 Task: Look for space in Guanabacoa, Cuba from 9th August, 2023 to 12th August, 2023 for 1 adult in price range Rs.6000 to Rs.15000. Place can be entire place with 1  bedroom having 1 bed and 1 bathroom. Property type can be house, flat, guest house. Booking option can be shelf check-in. Required host language is .
Action: Mouse moved to (554, 120)
Screenshot: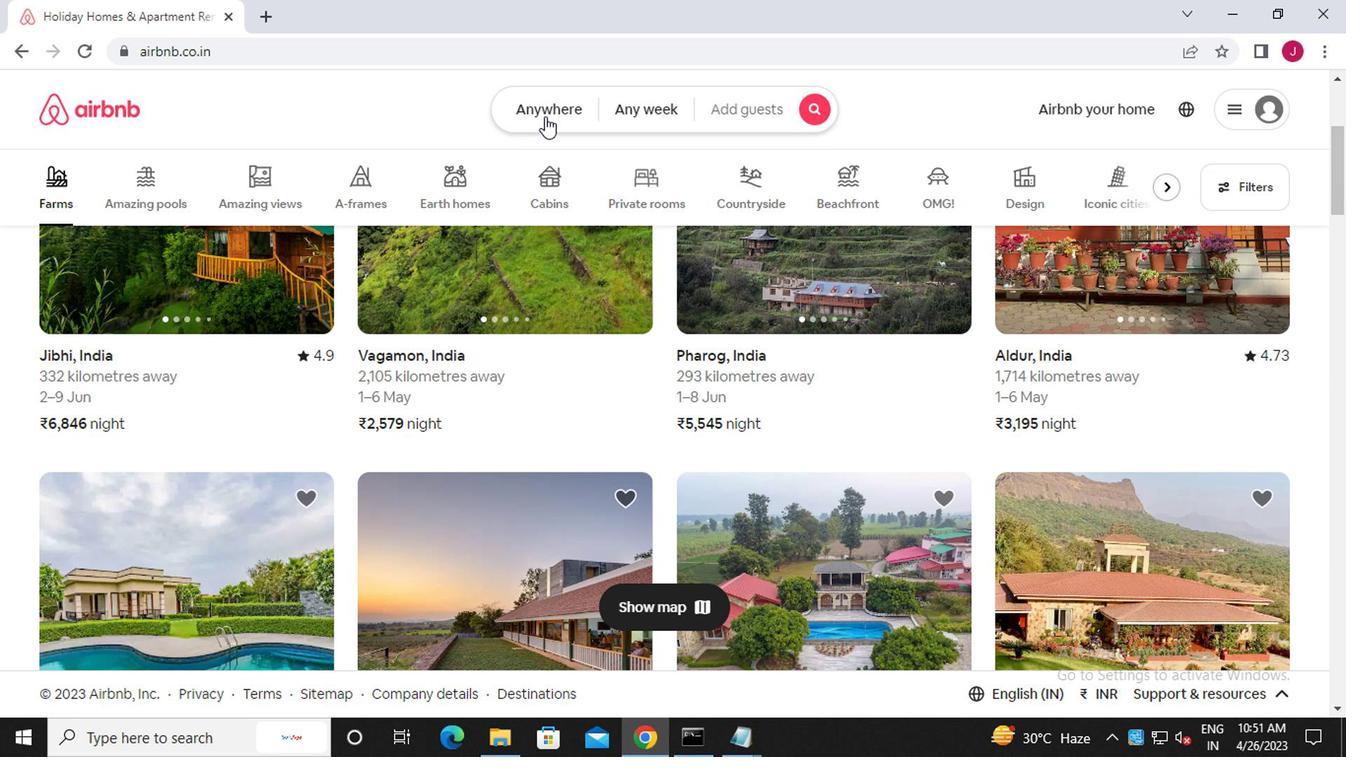 
Action: Mouse pressed left at (554, 120)
Screenshot: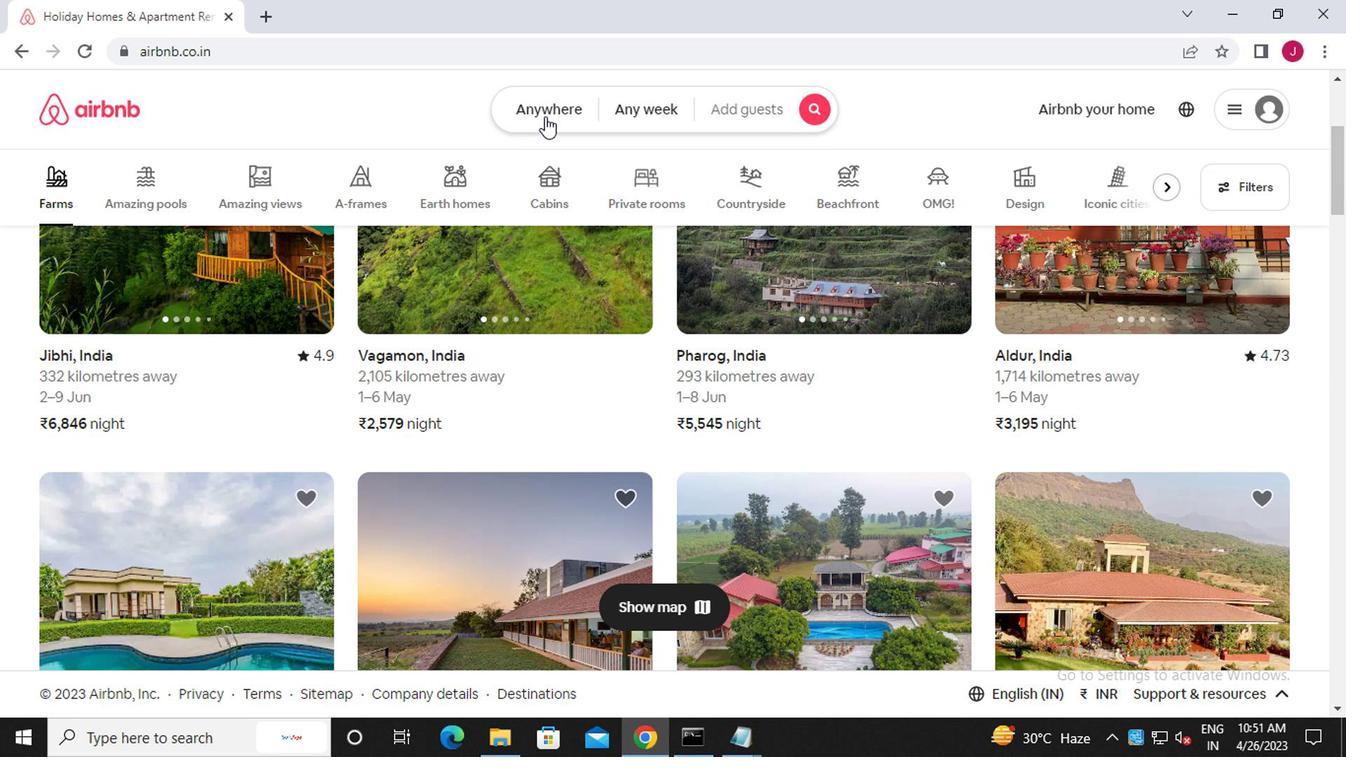 
Action: Mouse moved to (368, 189)
Screenshot: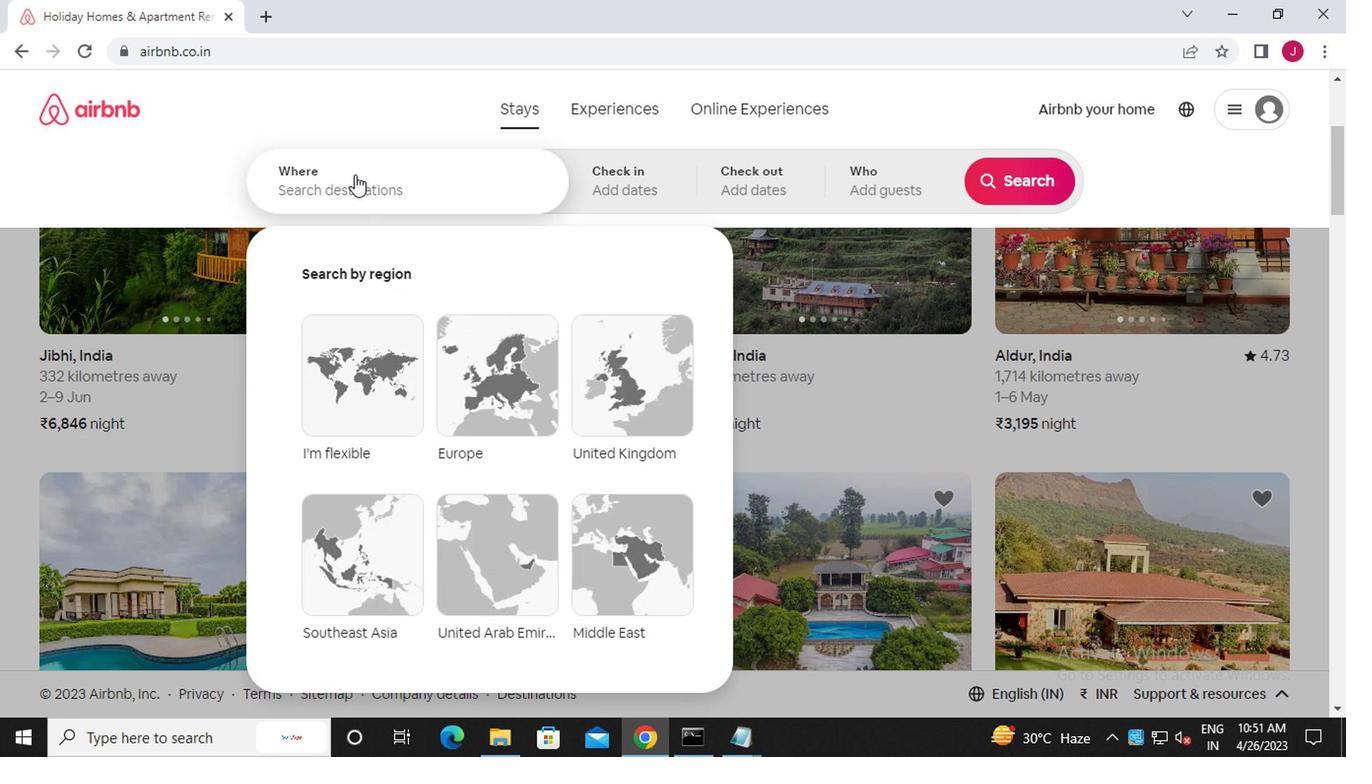 
Action: Mouse pressed left at (368, 189)
Screenshot: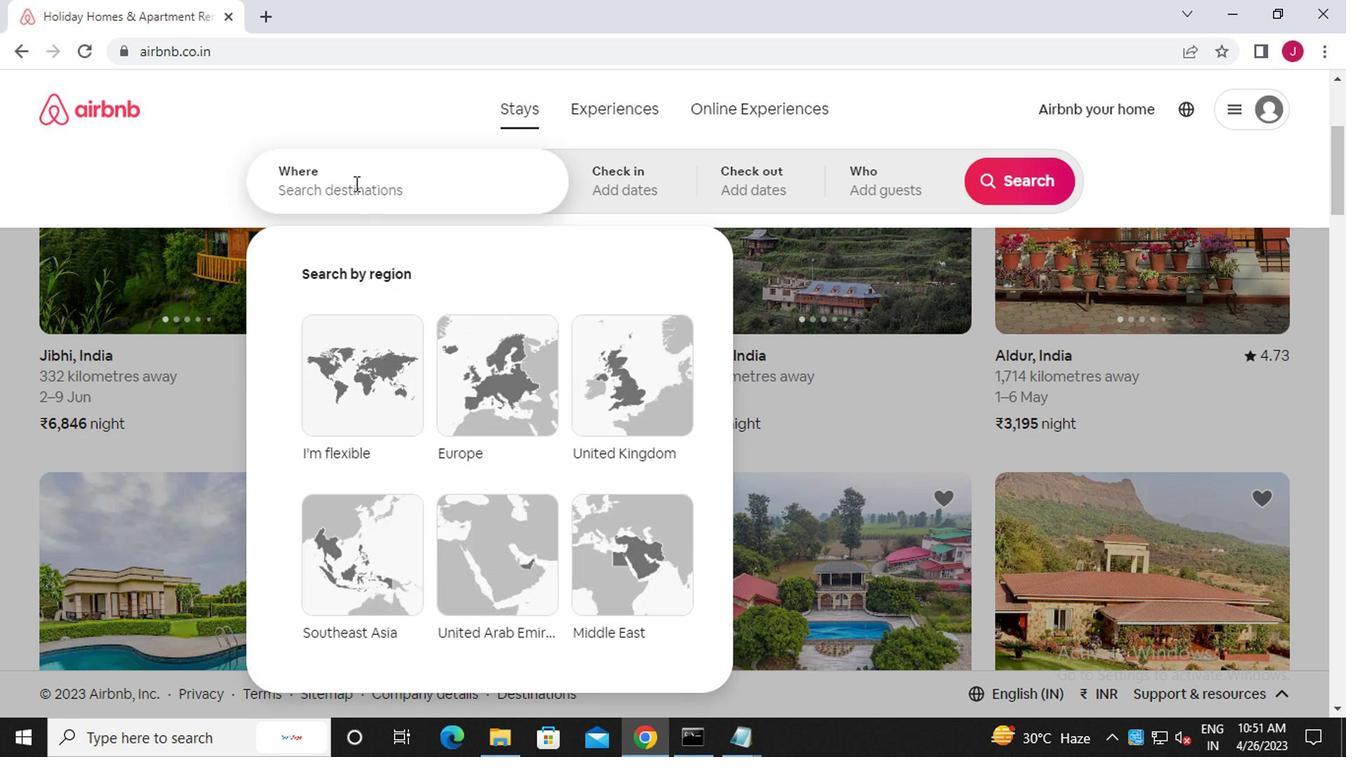 
Action: Key pressed g<Key.caps_lock>uanabacoa,<Key.caps_lock>c<Key.caps_lock>uba
Screenshot: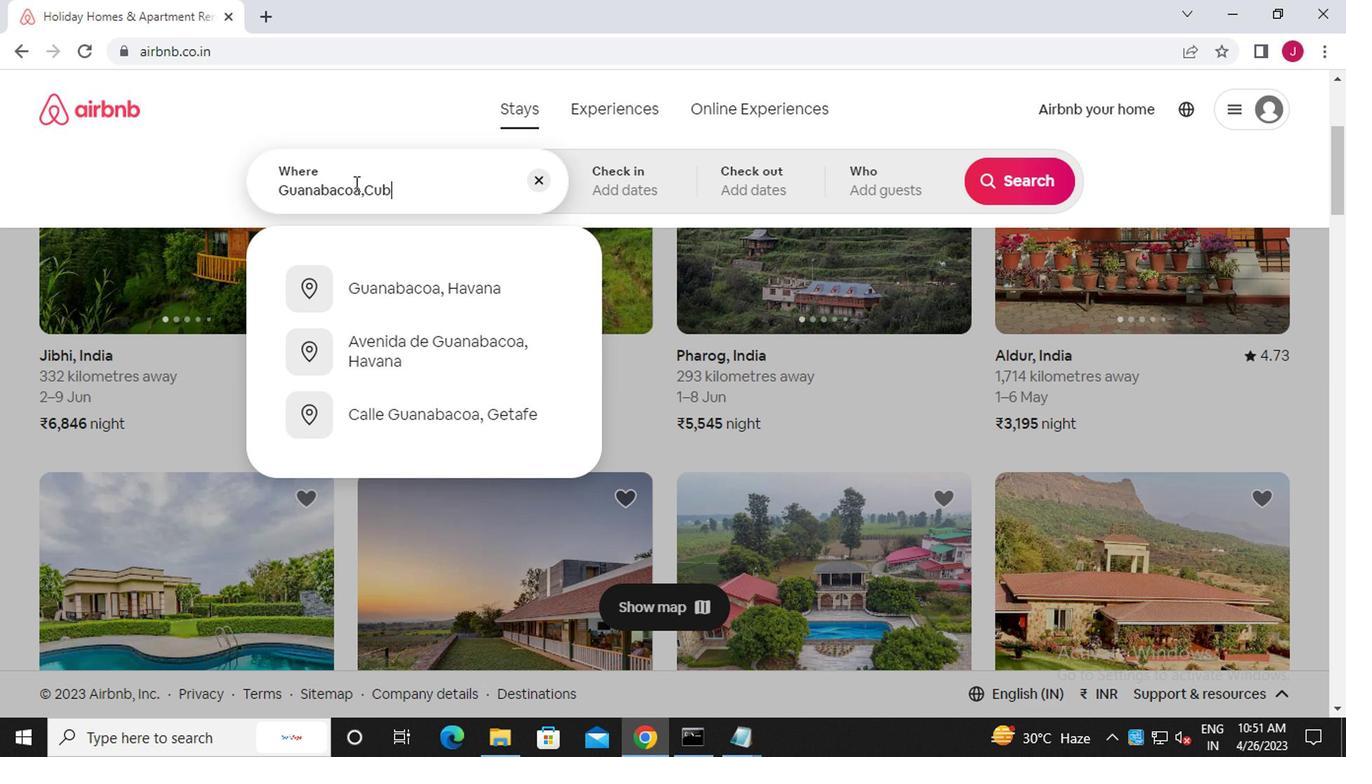 
Action: Mouse moved to (642, 195)
Screenshot: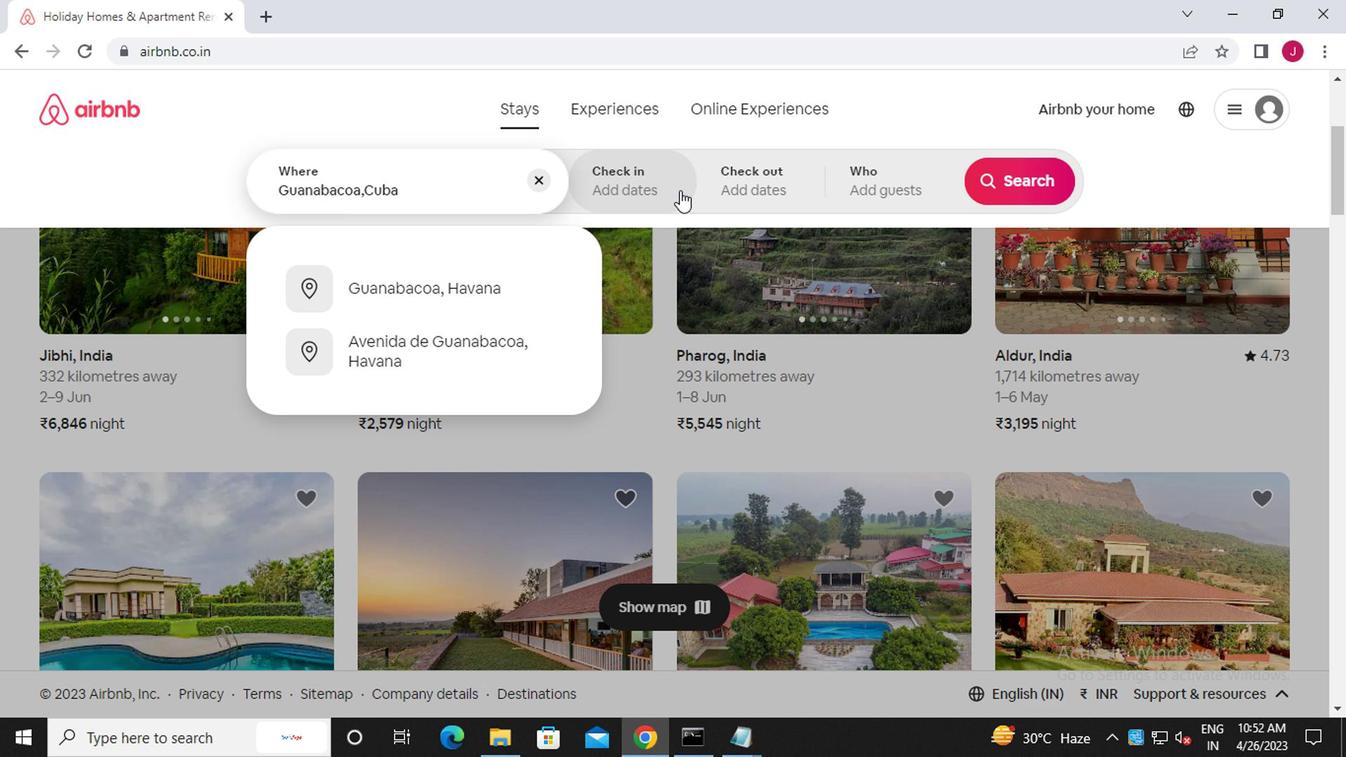 
Action: Mouse pressed left at (642, 195)
Screenshot: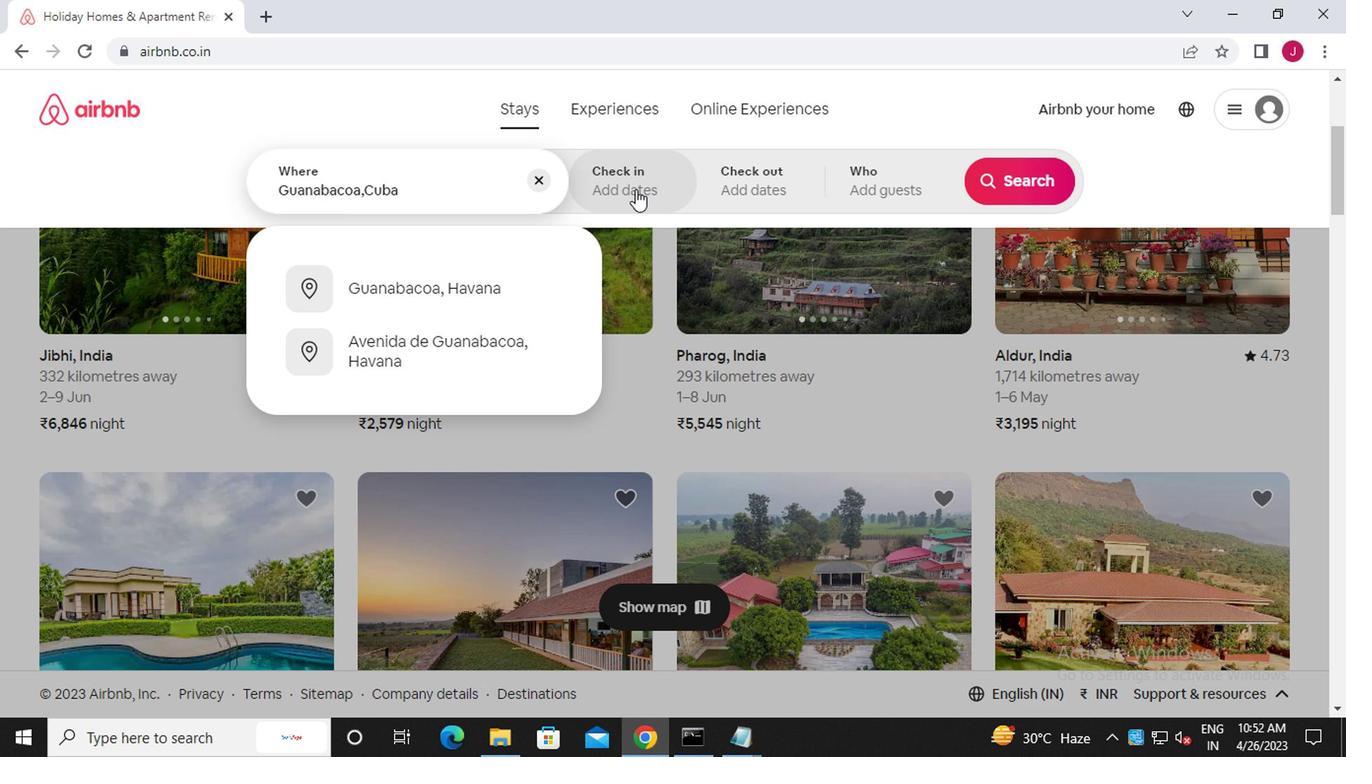 
Action: Mouse moved to (1001, 345)
Screenshot: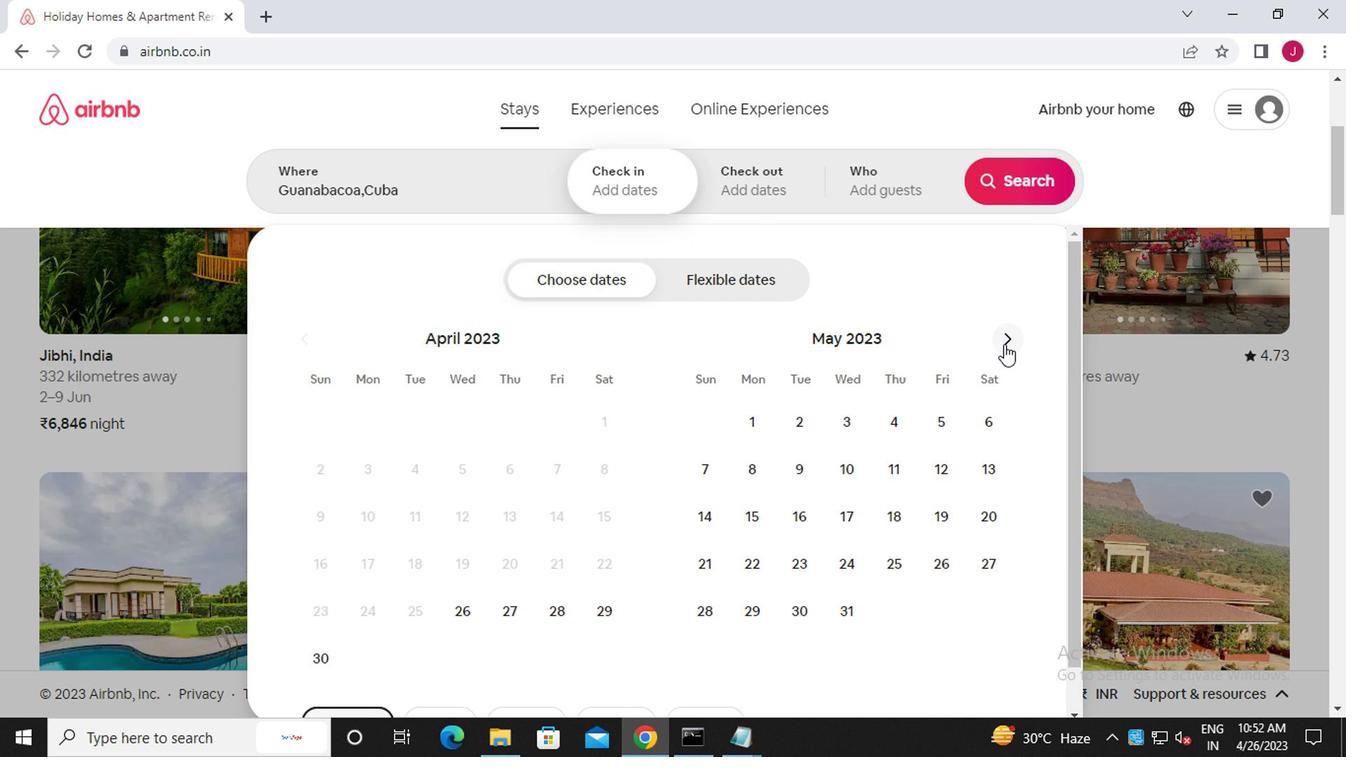 
Action: Mouse pressed left at (1001, 345)
Screenshot: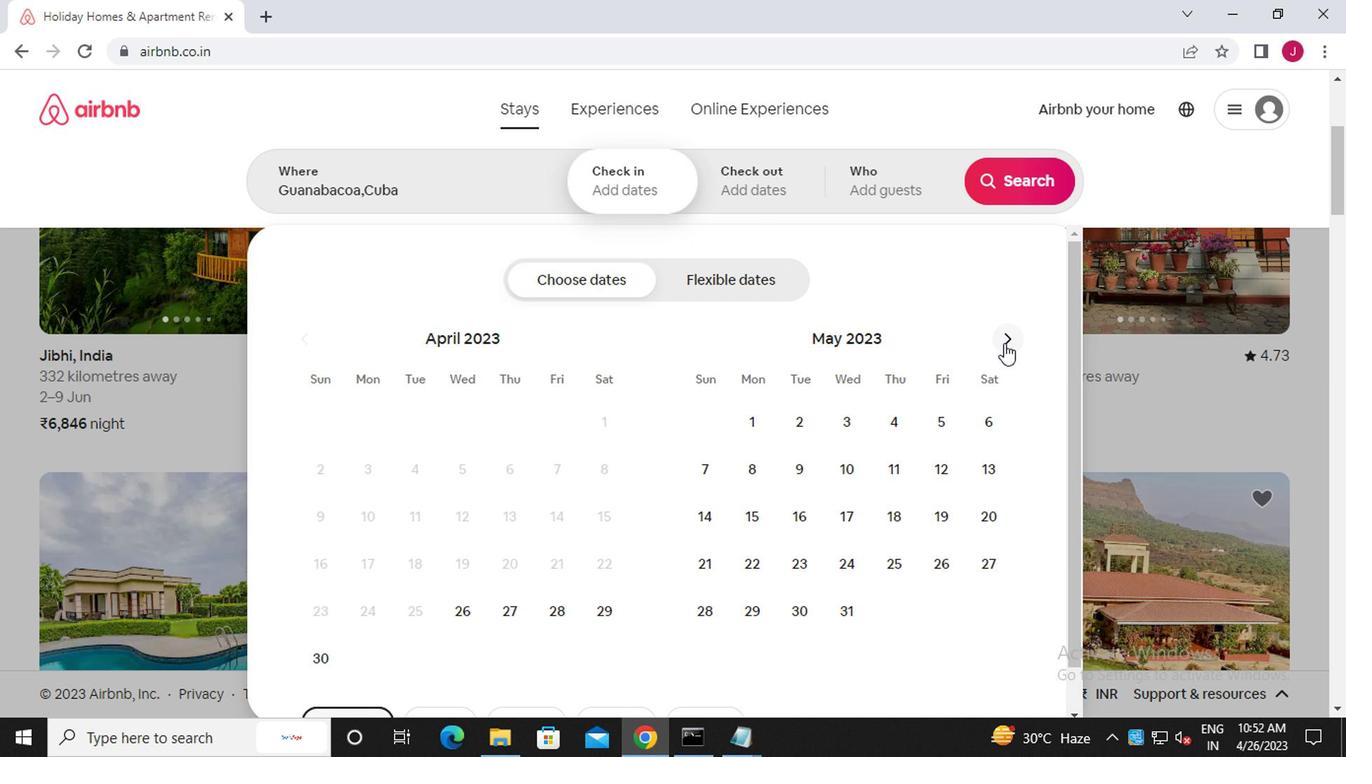 
Action: Mouse moved to (1001, 345)
Screenshot: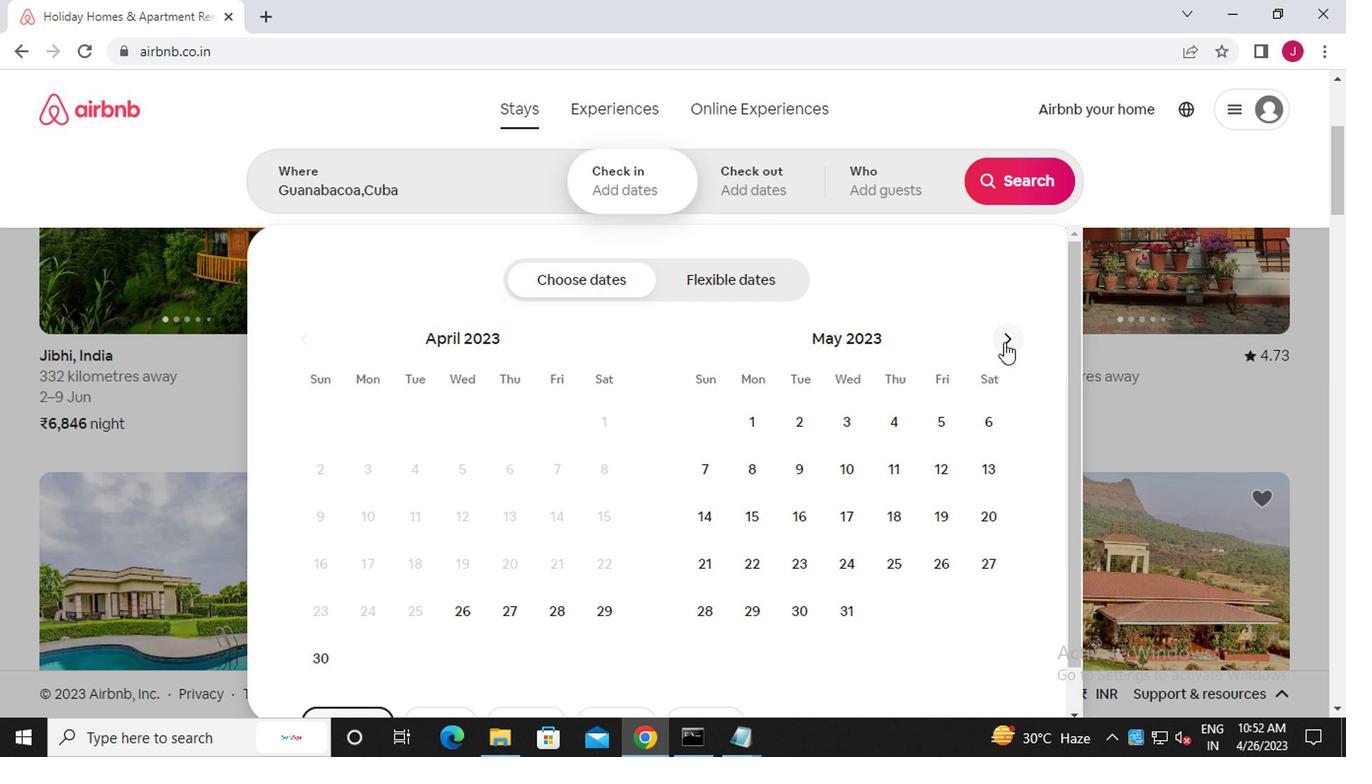 
Action: Mouse pressed left at (1001, 345)
Screenshot: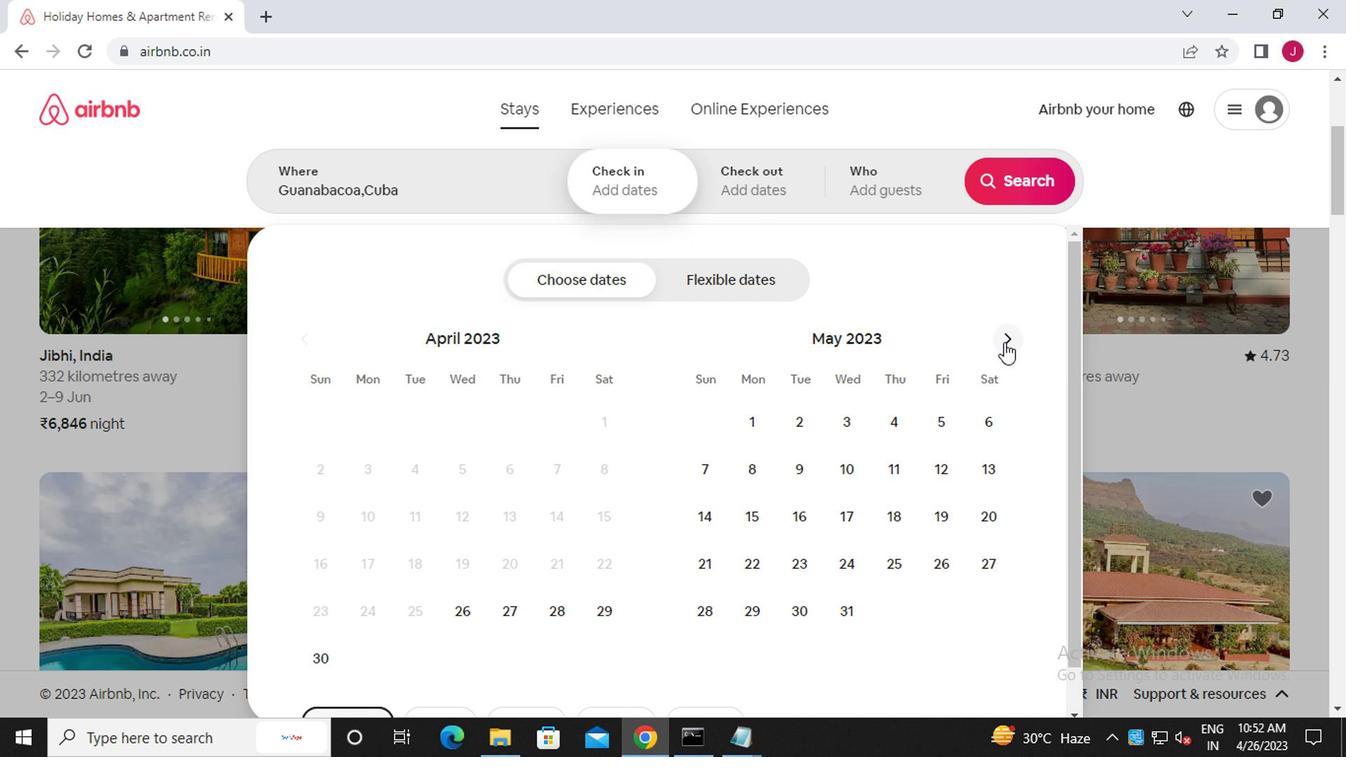 
Action: Mouse moved to (1001, 345)
Screenshot: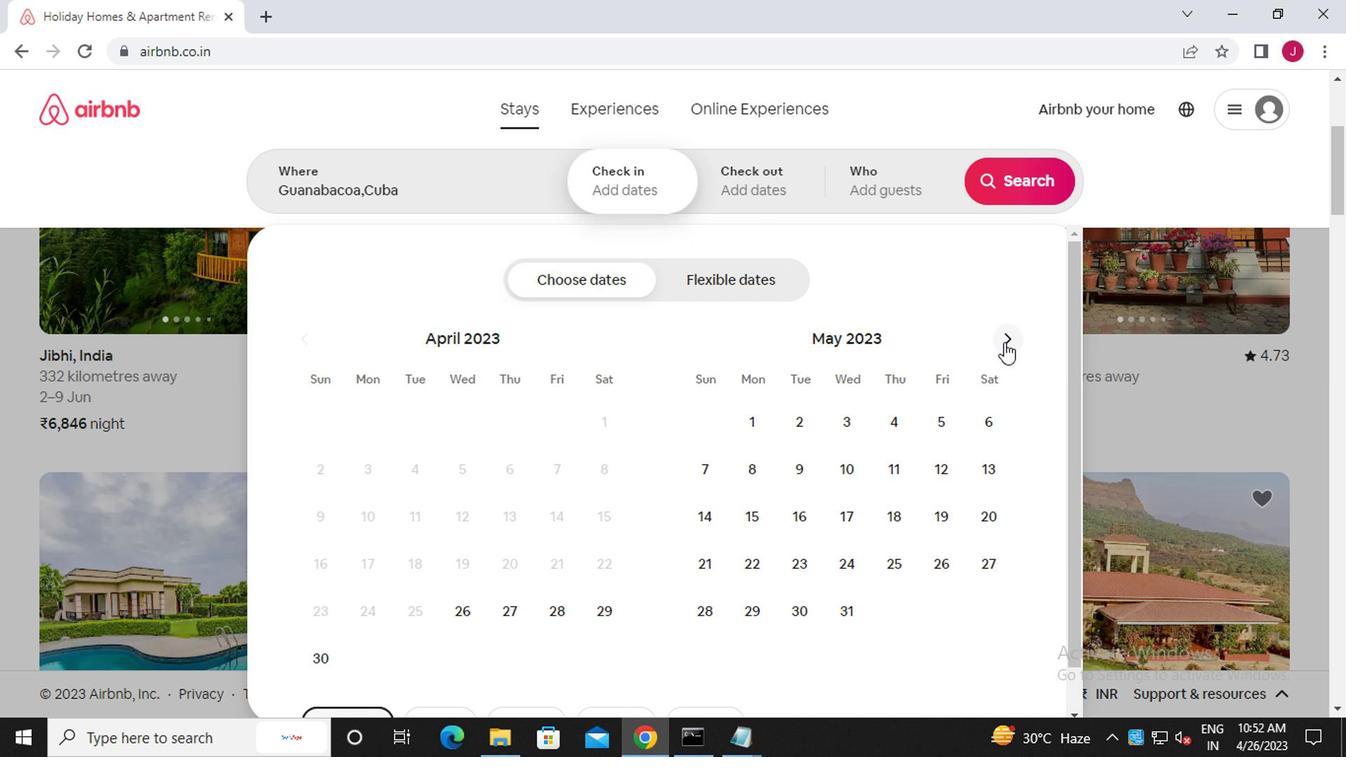
Action: Mouse pressed left at (1001, 345)
Screenshot: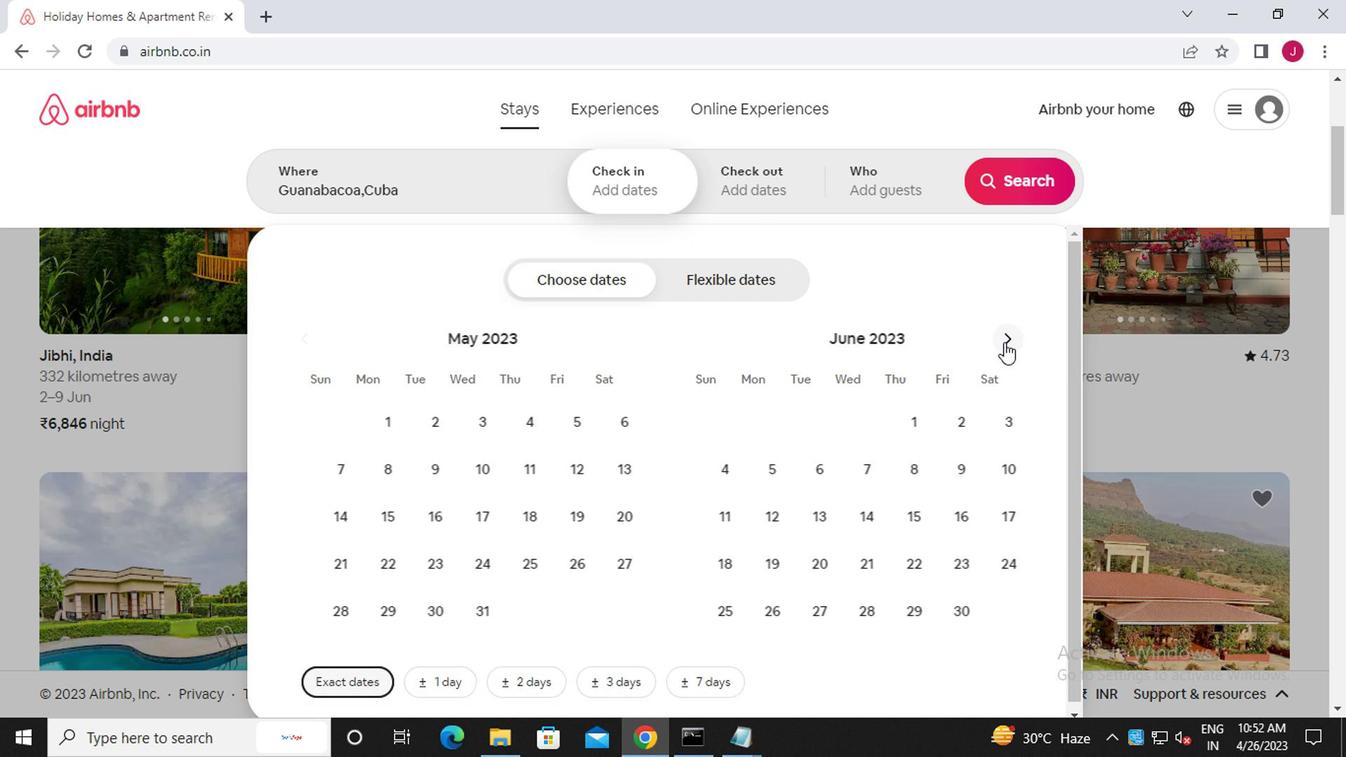 
Action: Mouse pressed left at (1001, 345)
Screenshot: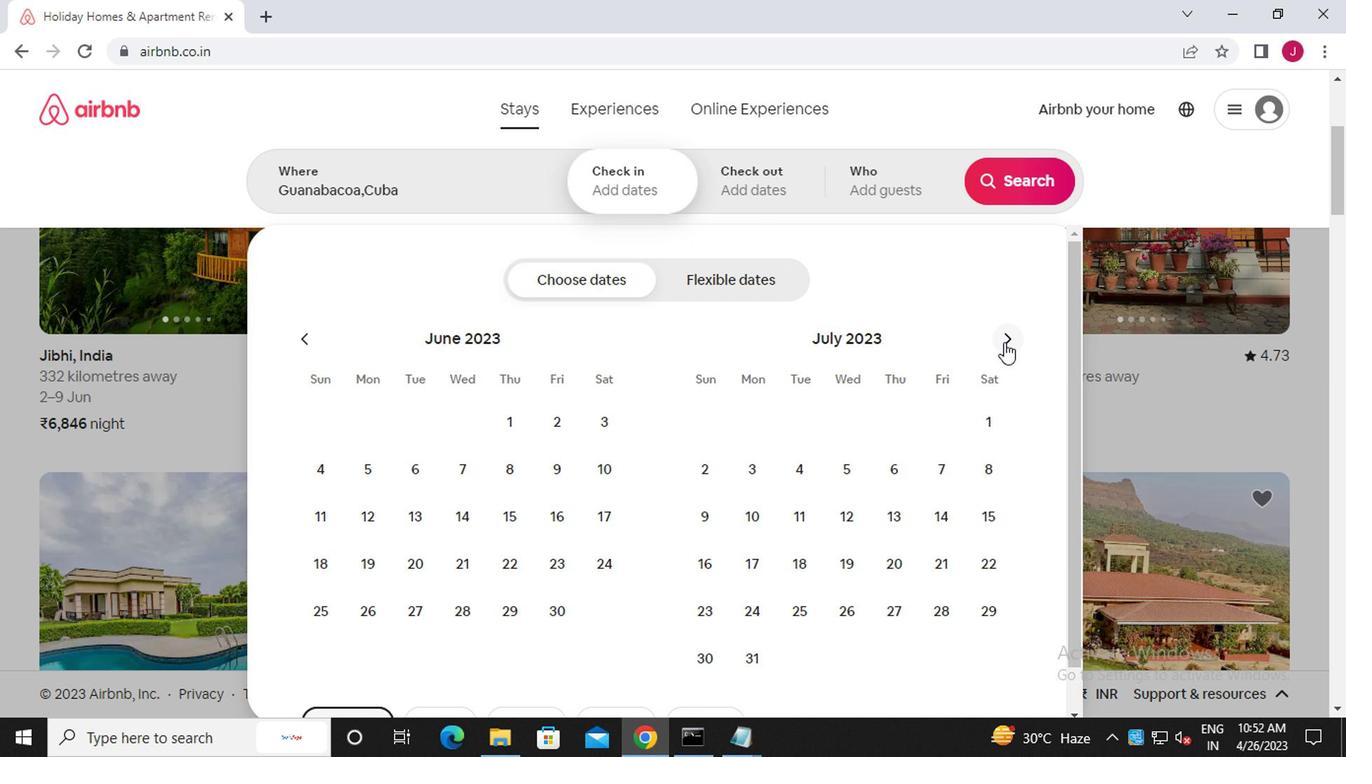 
Action: Mouse moved to (842, 473)
Screenshot: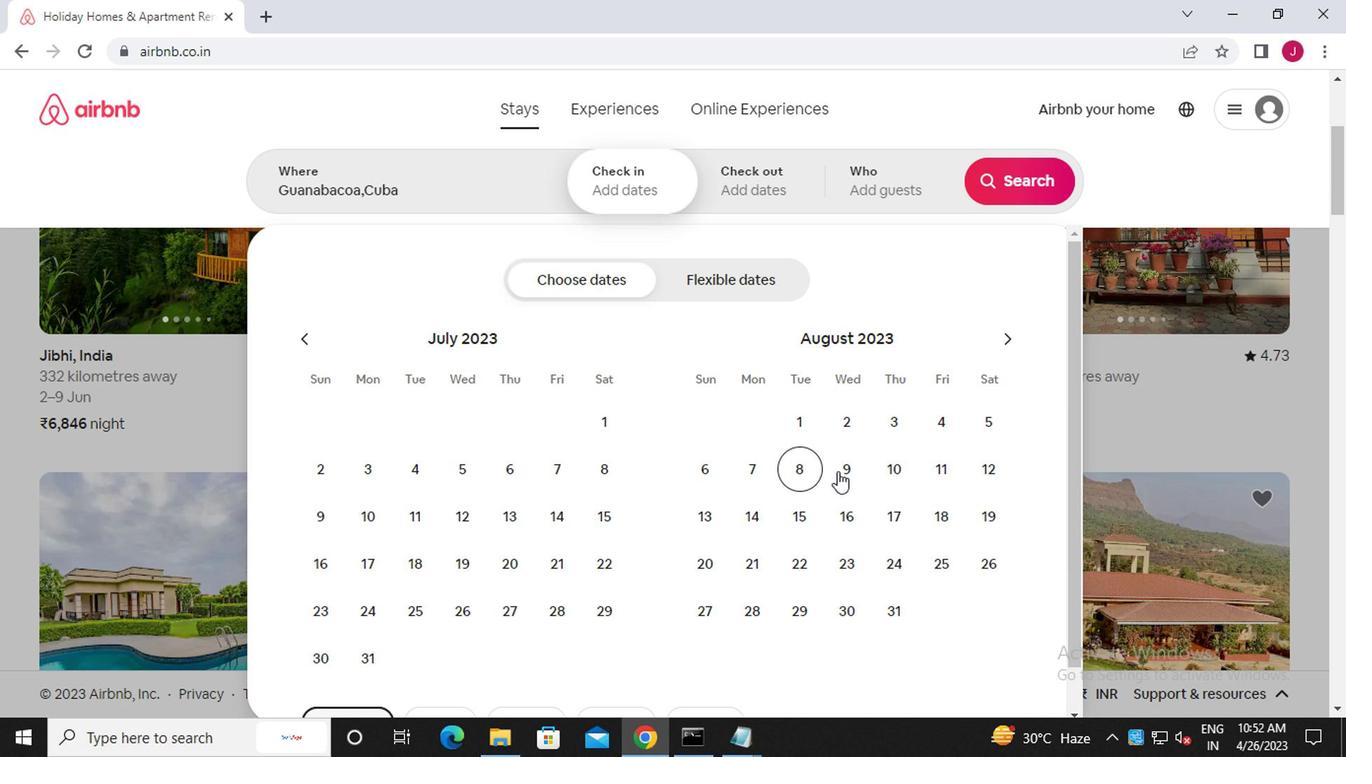 
Action: Mouse pressed left at (842, 473)
Screenshot: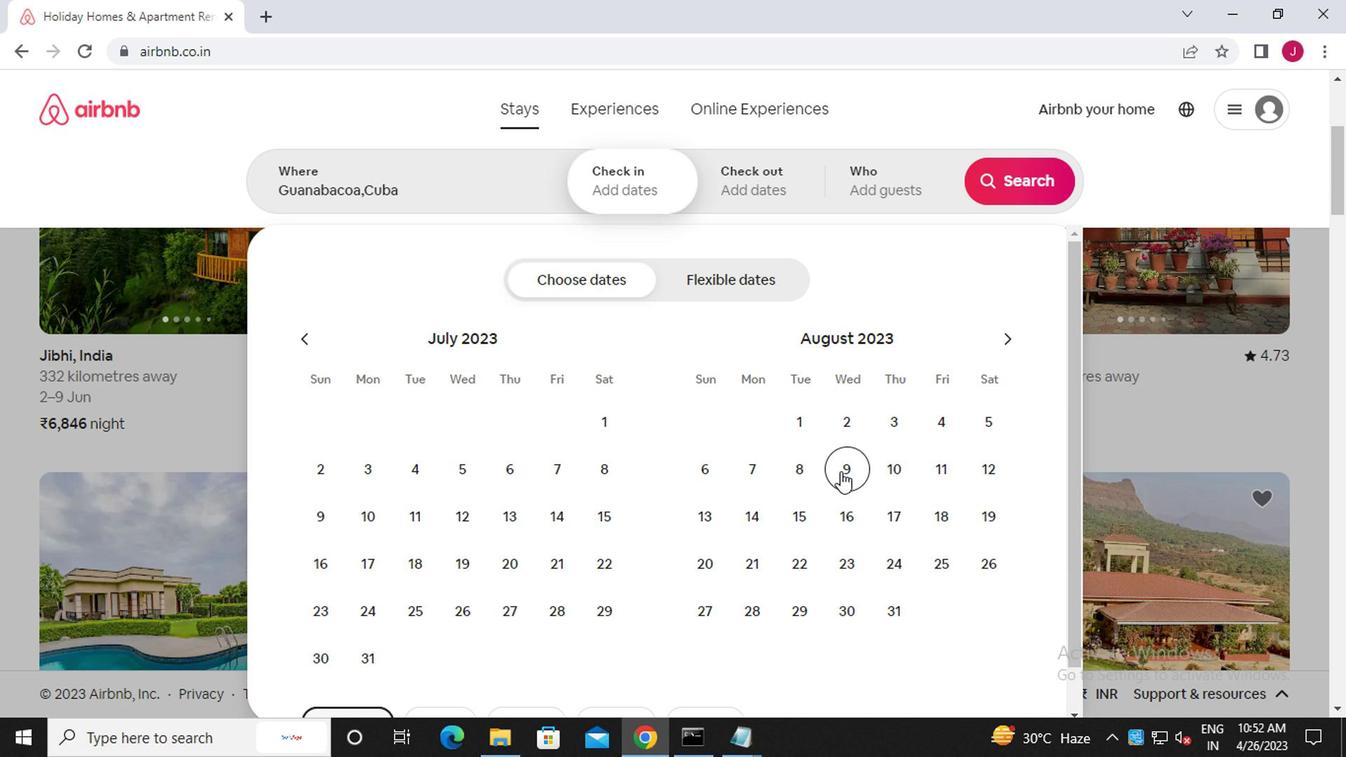 
Action: Mouse moved to (993, 484)
Screenshot: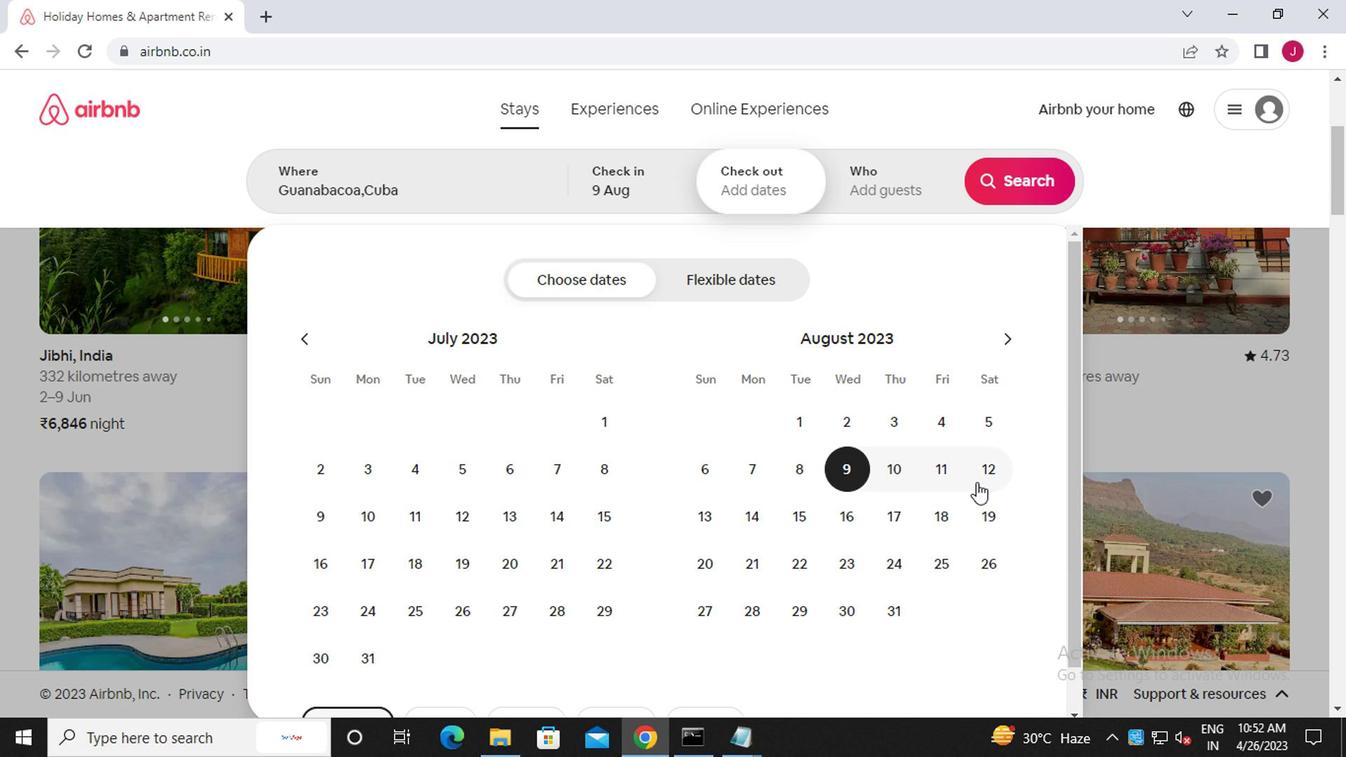 
Action: Mouse pressed left at (993, 484)
Screenshot: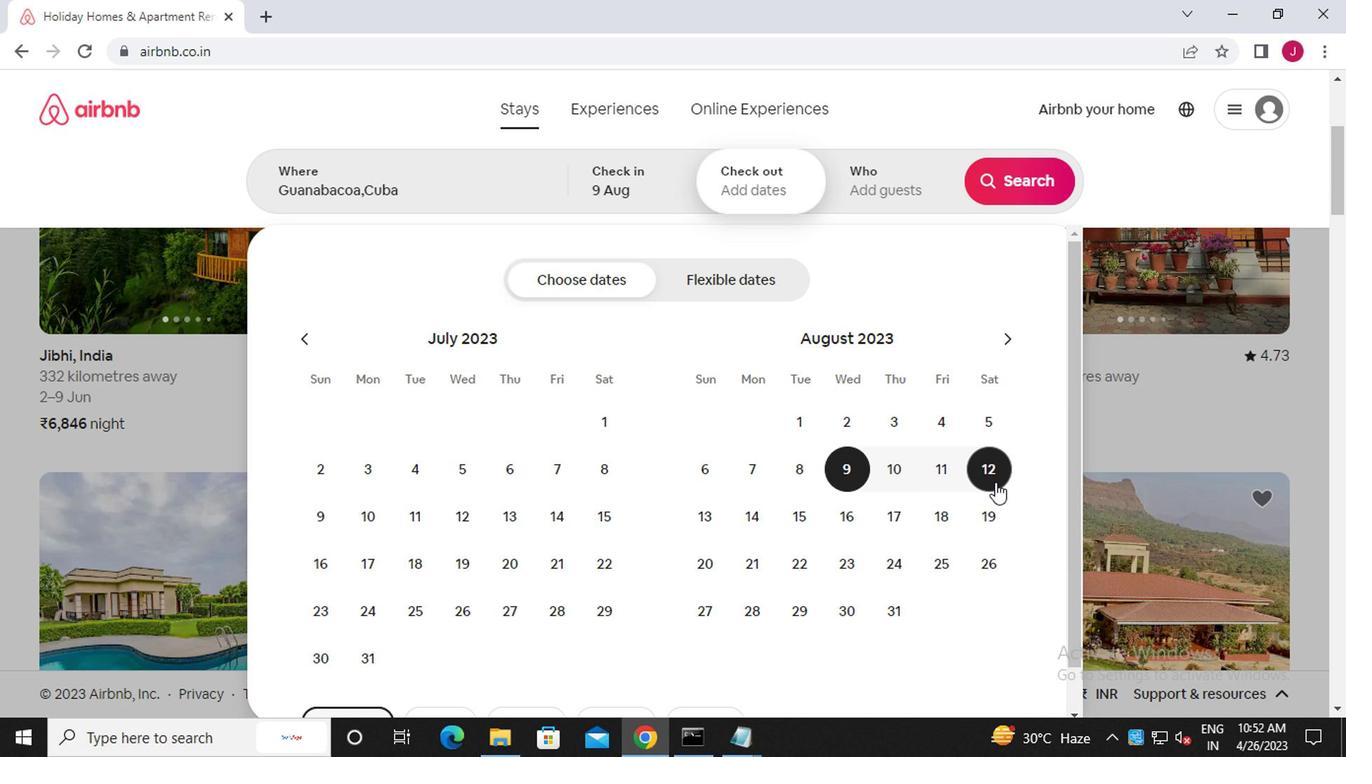 
Action: Mouse moved to (878, 187)
Screenshot: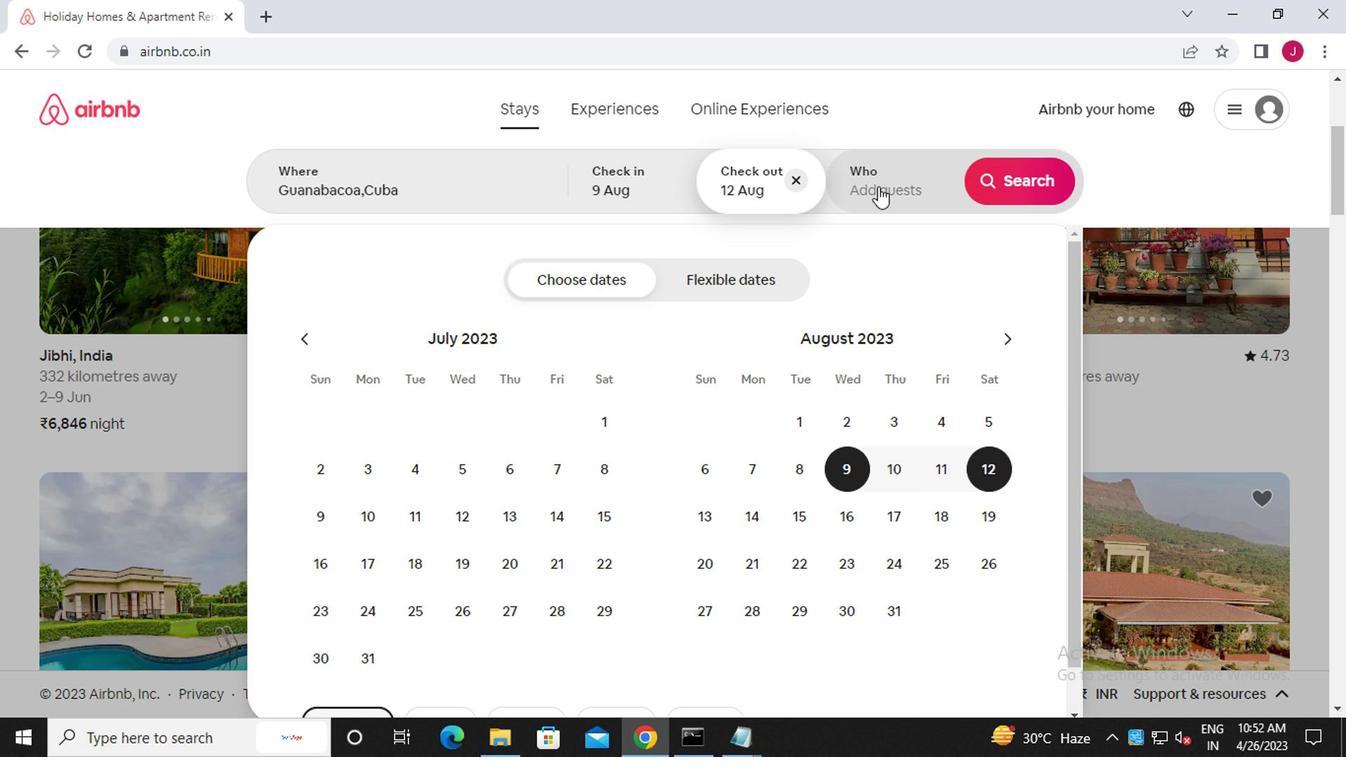 
Action: Mouse pressed left at (878, 187)
Screenshot: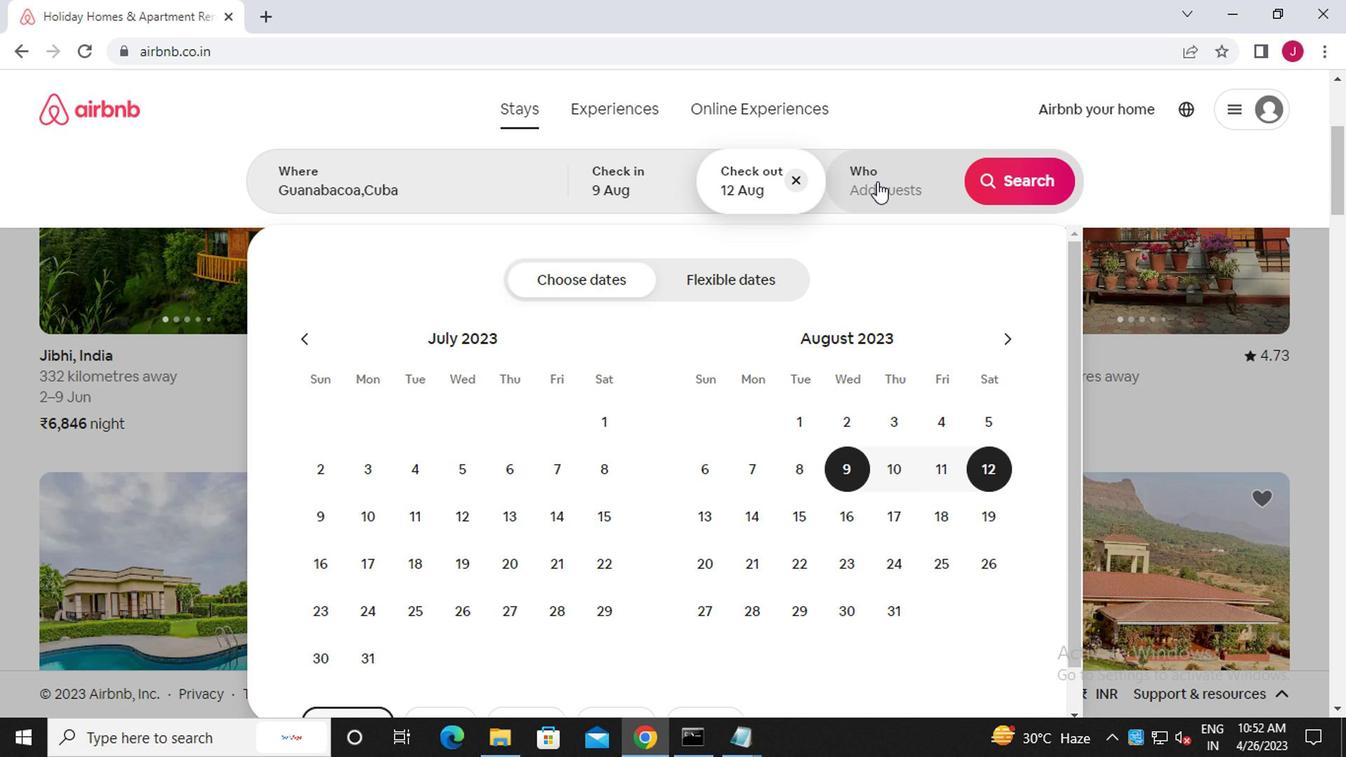 
Action: Mouse moved to (1023, 289)
Screenshot: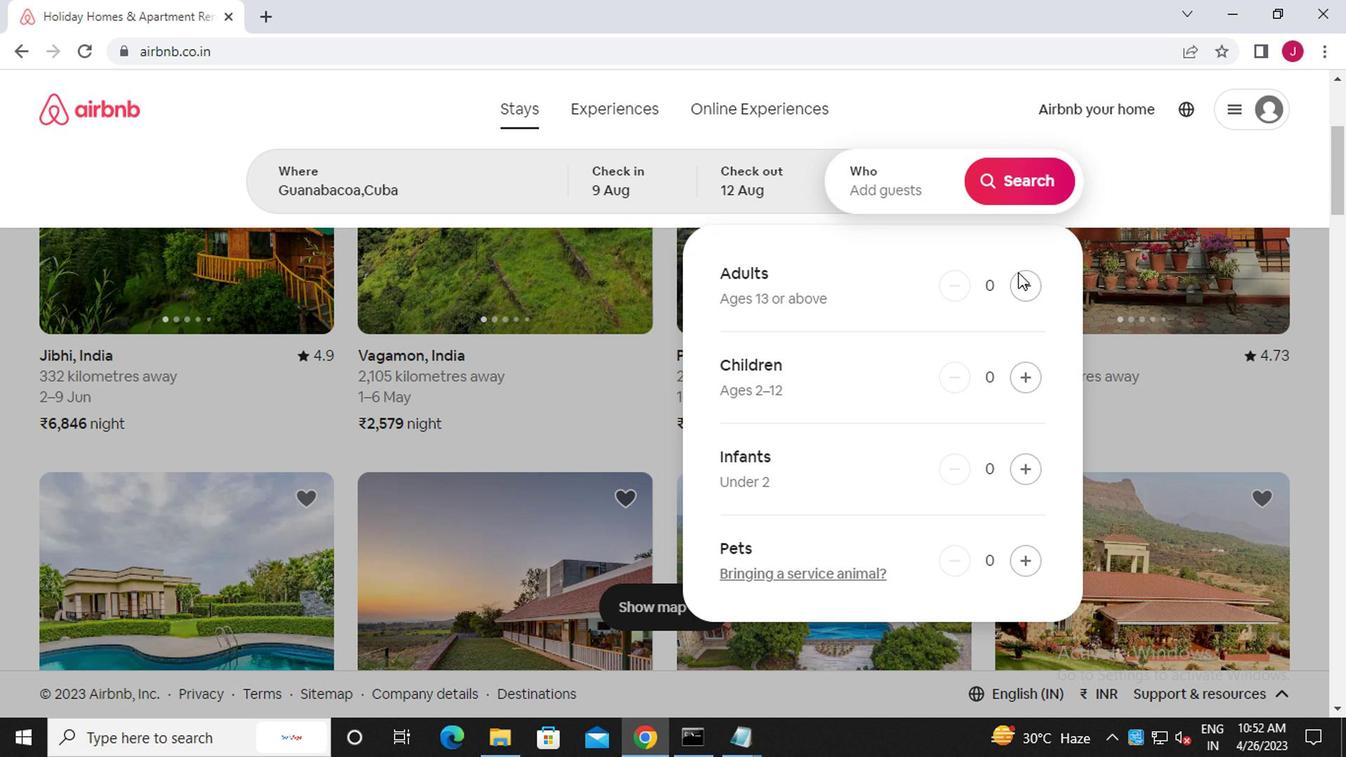 
Action: Mouse pressed left at (1023, 289)
Screenshot: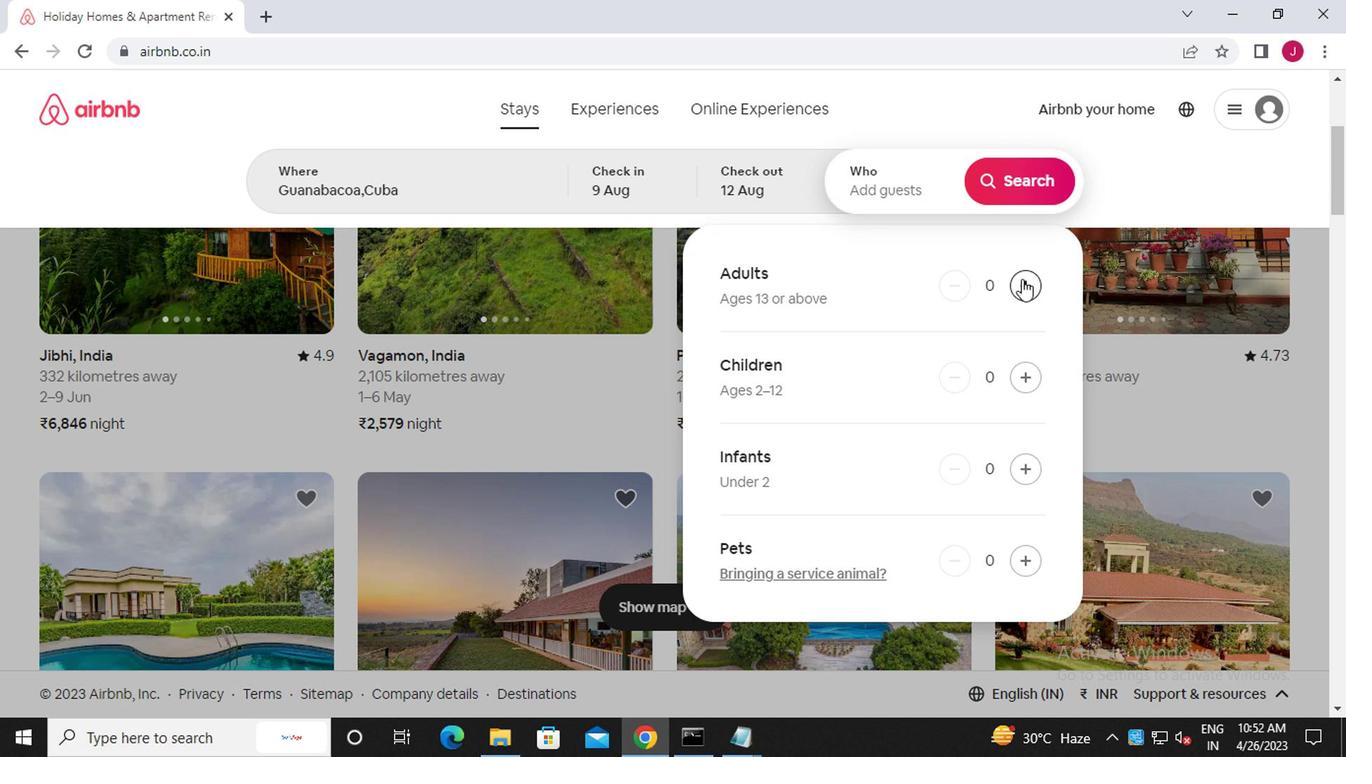 
Action: Mouse moved to (1019, 180)
Screenshot: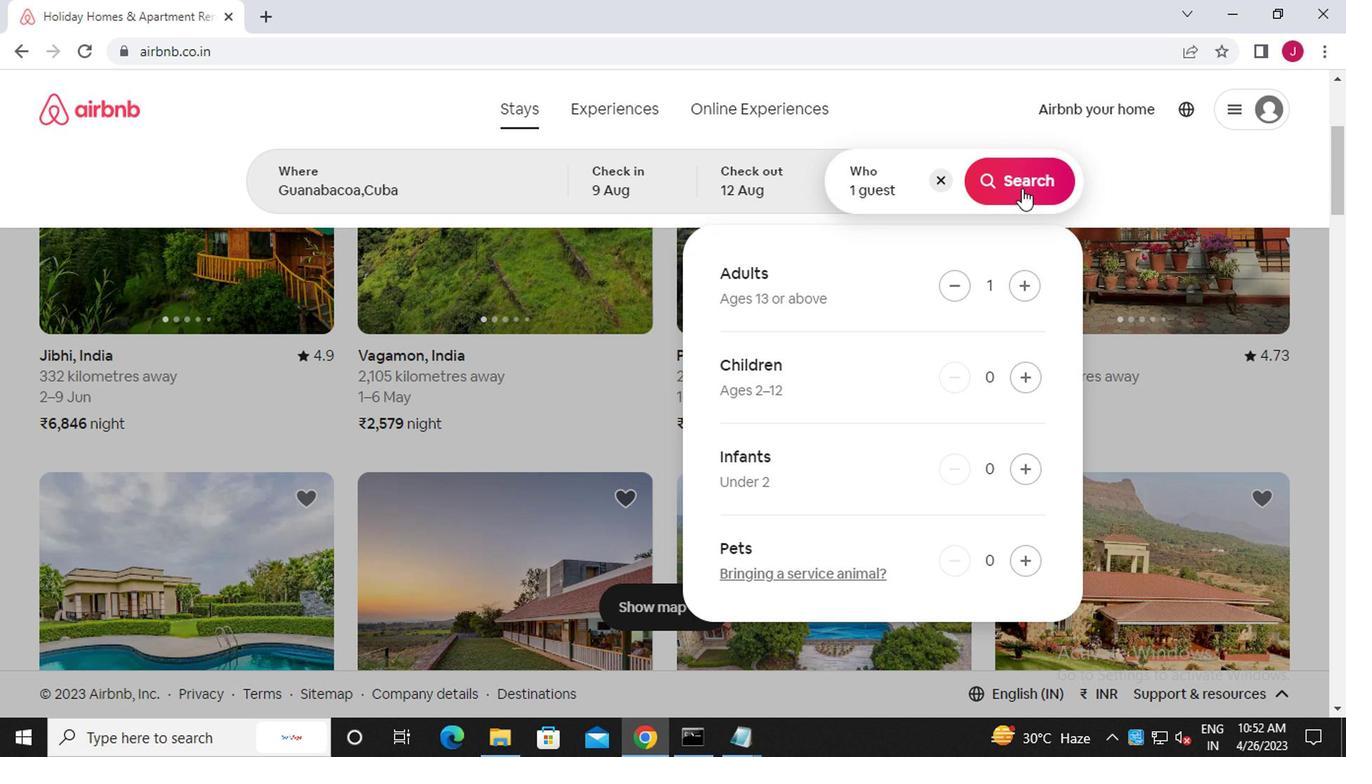 
Action: Mouse pressed left at (1019, 180)
Screenshot: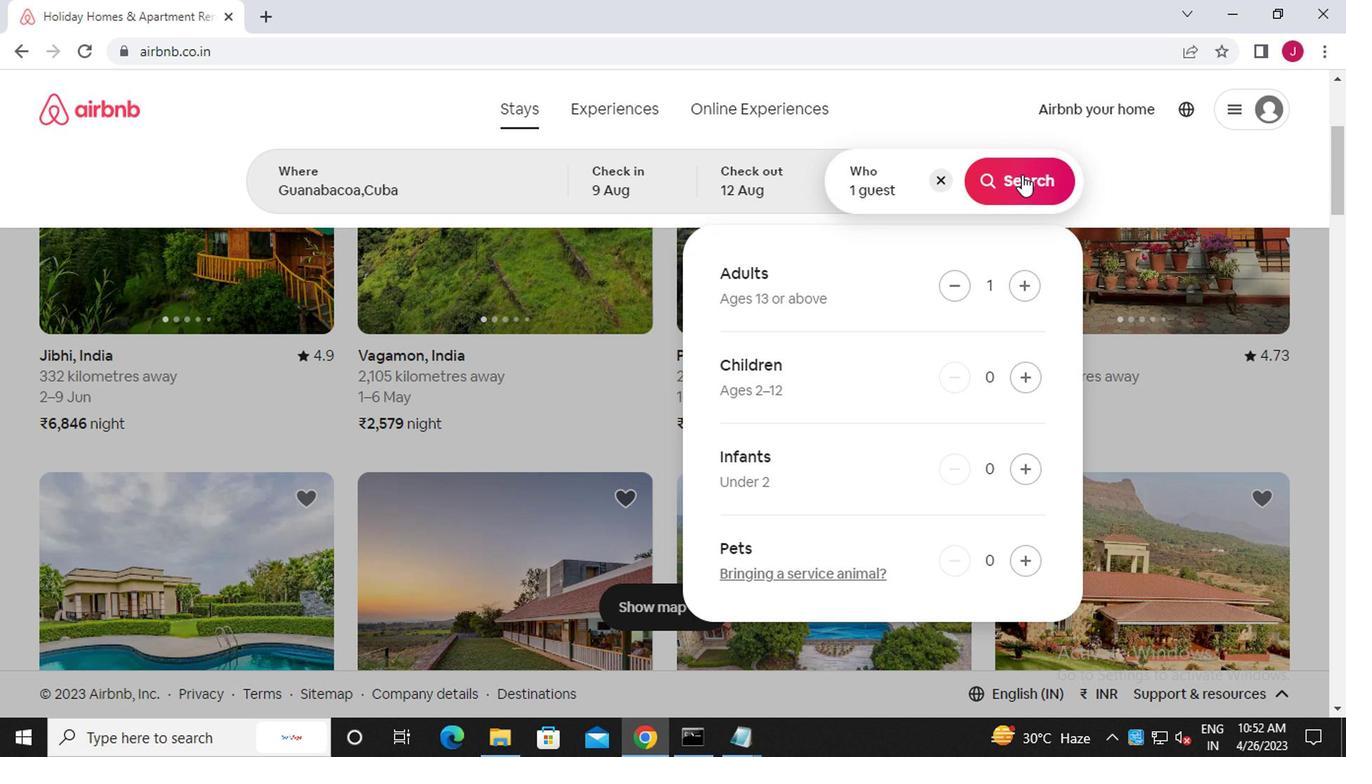 
Action: Mouse moved to (1260, 191)
Screenshot: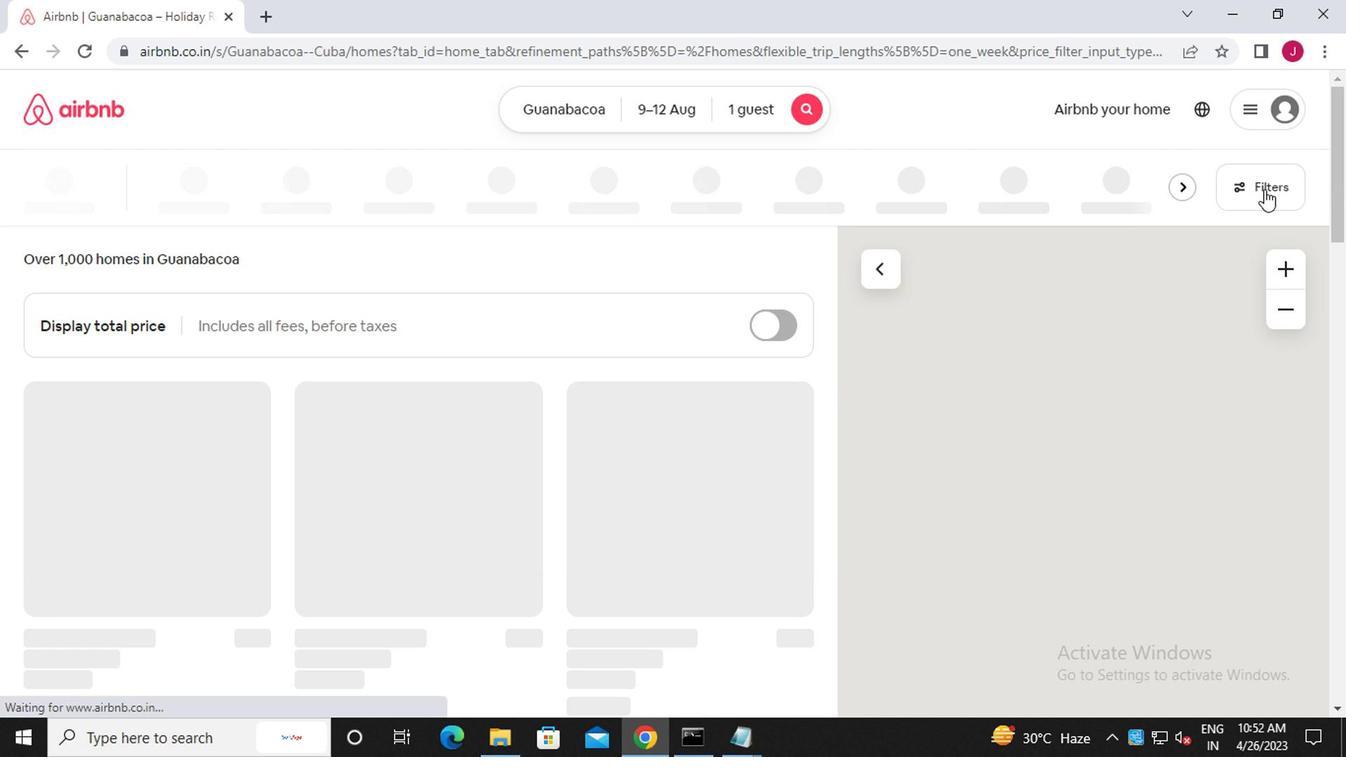
Action: Mouse pressed left at (1260, 191)
Screenshot: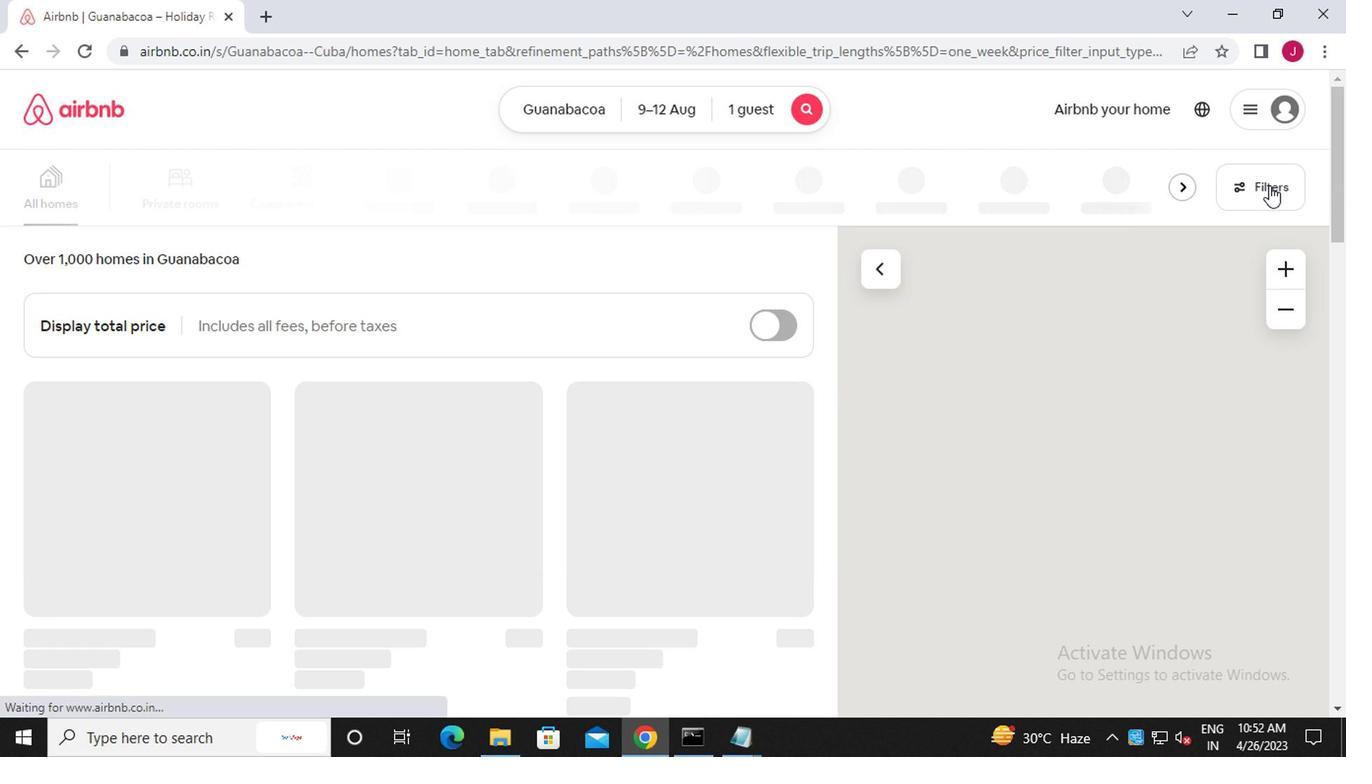 
Action: Mouse moved to (453, 435)
Screenshot: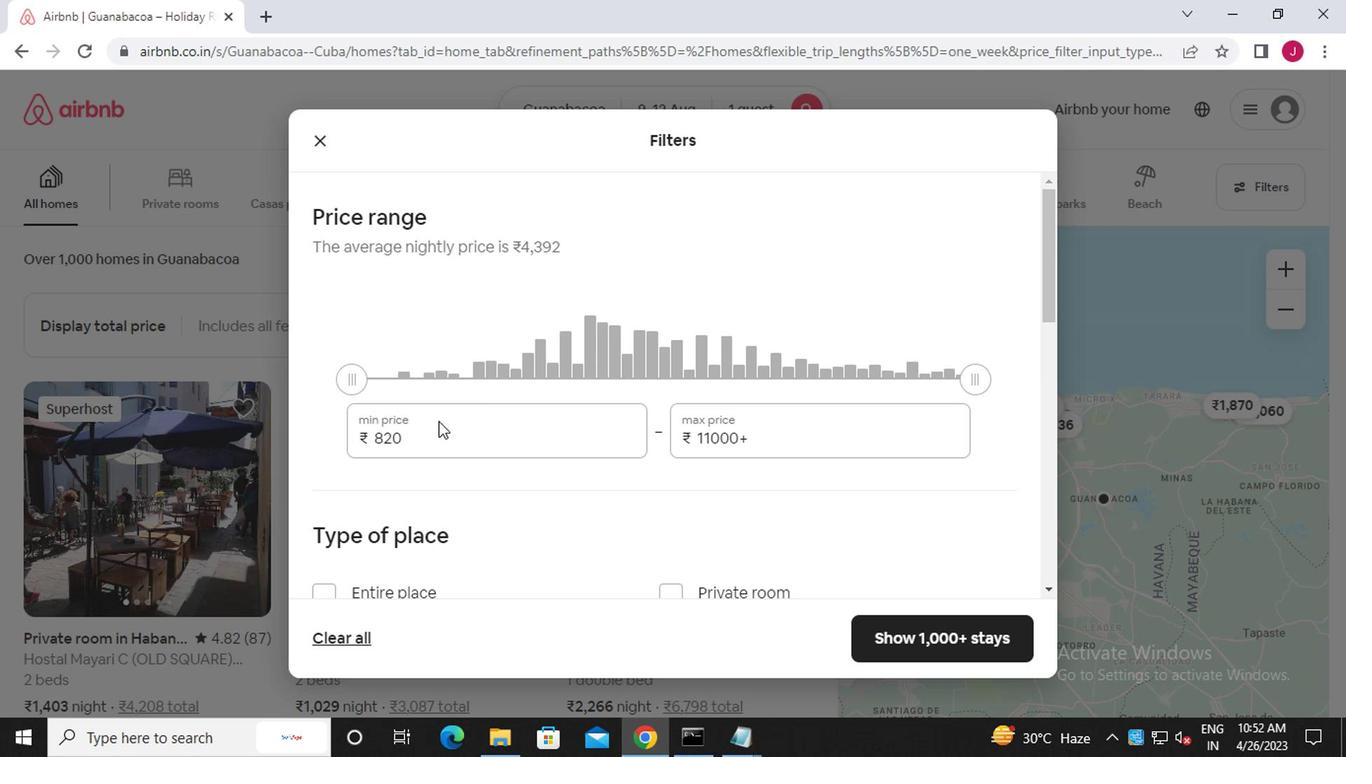 
Action: Mouse pressed left at (453, 435)
Screenshot: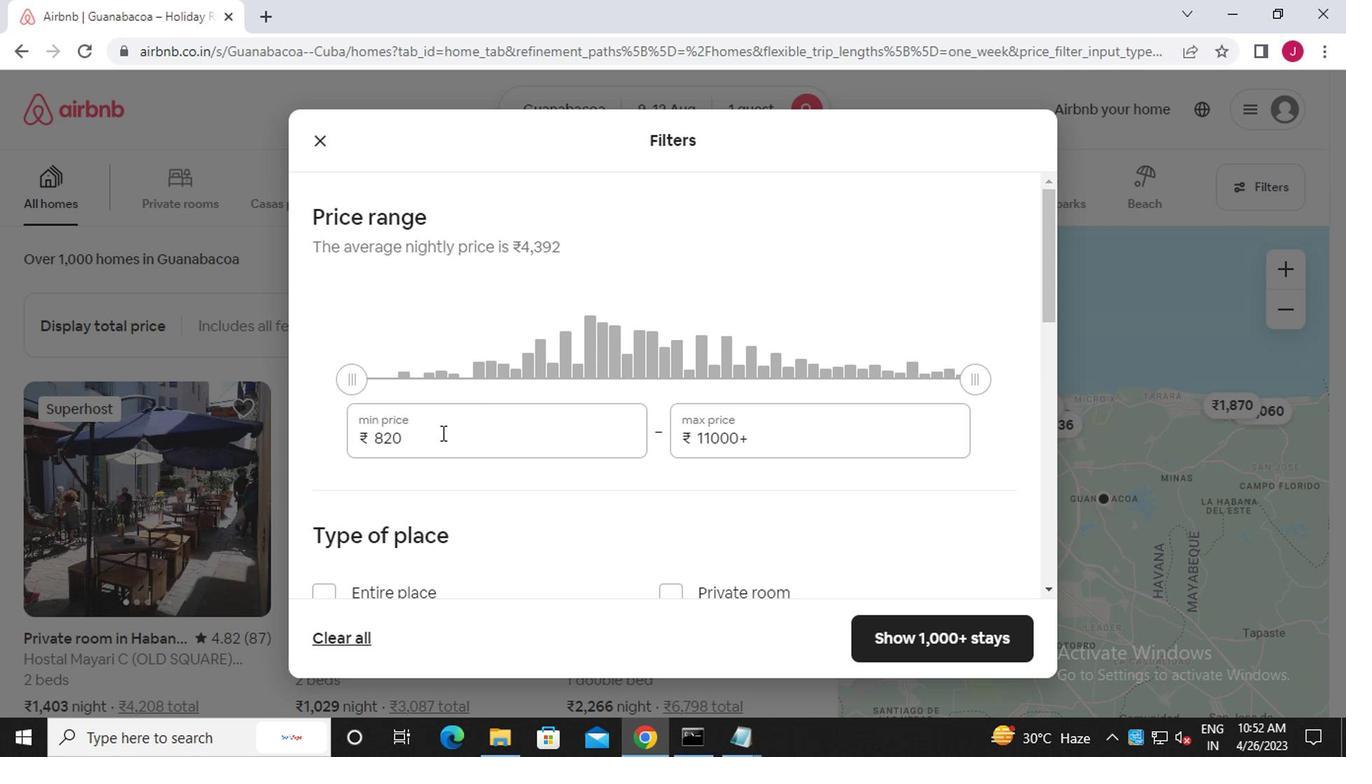 
Action: Mouse moved to (445, 437)
Screenshot: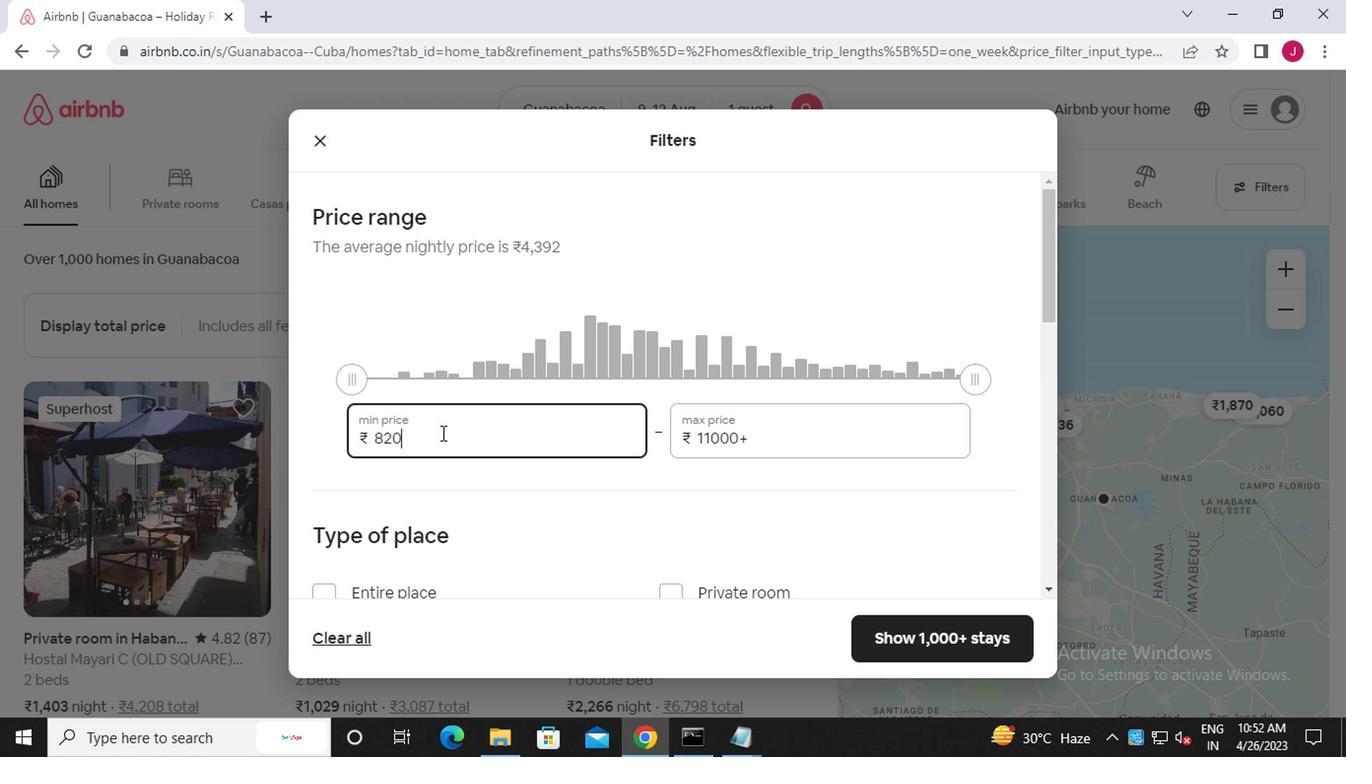 
Action: Key pressed <Key.backspace><Key.backspace><Key.backspace><<102>><<96>><<96>><<96>>
Screenshot: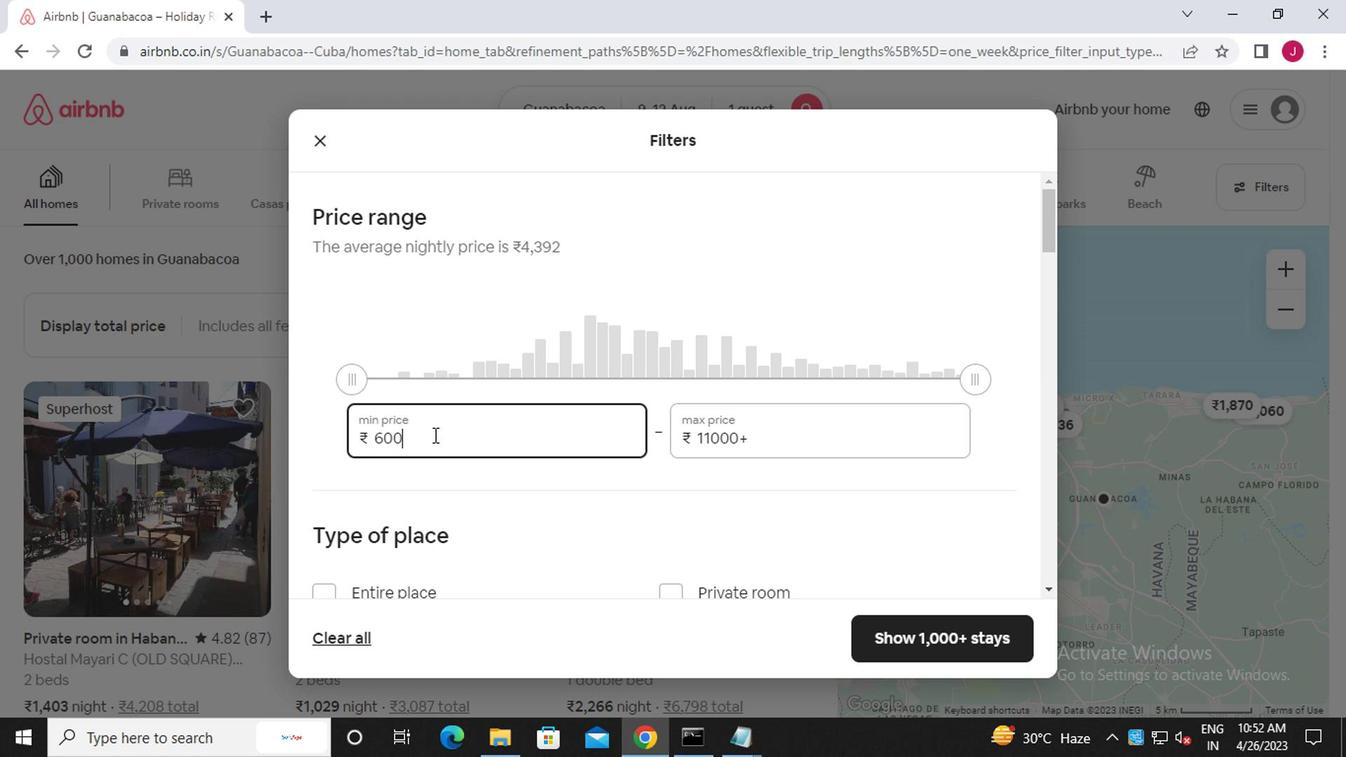 
Action: Mouse moved to (791, 432)
Screenshot: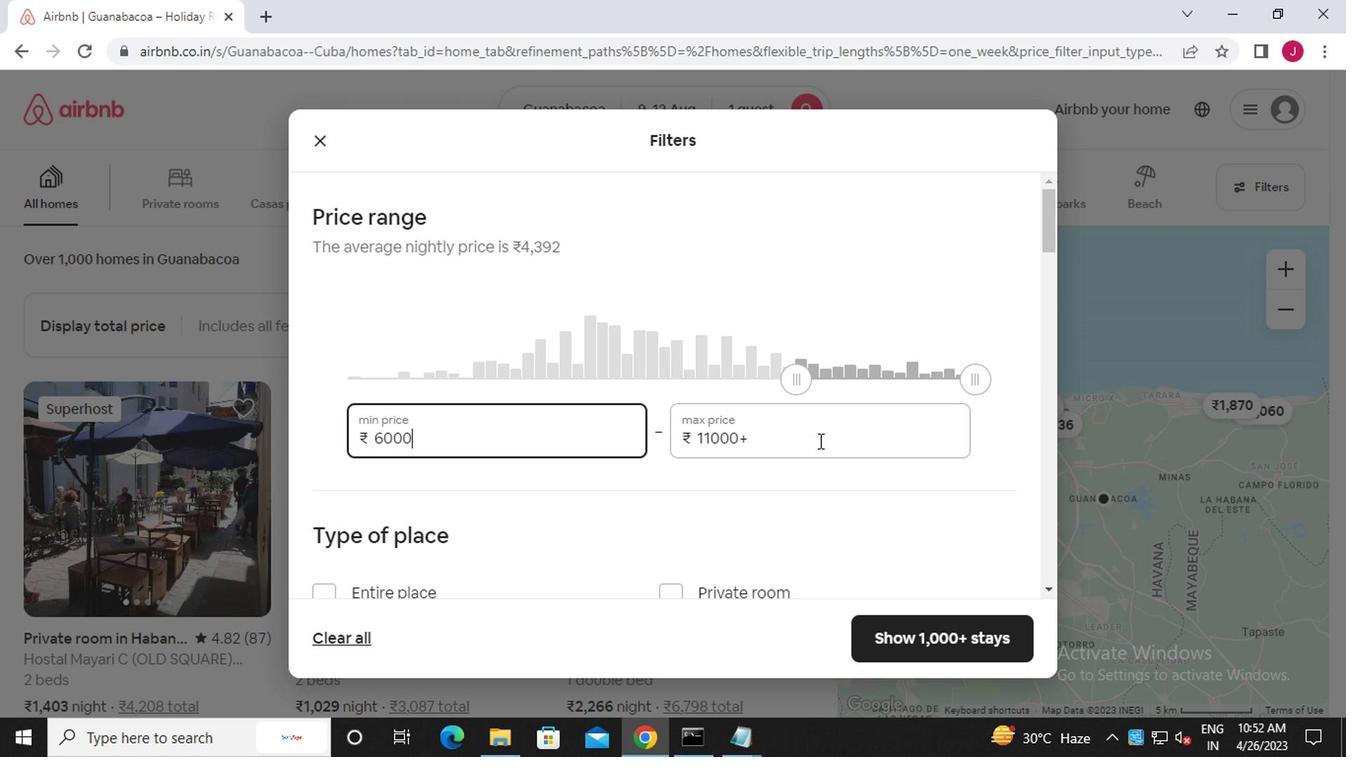 
Action: Mouse pressed left at (791, 432)
Screenshot: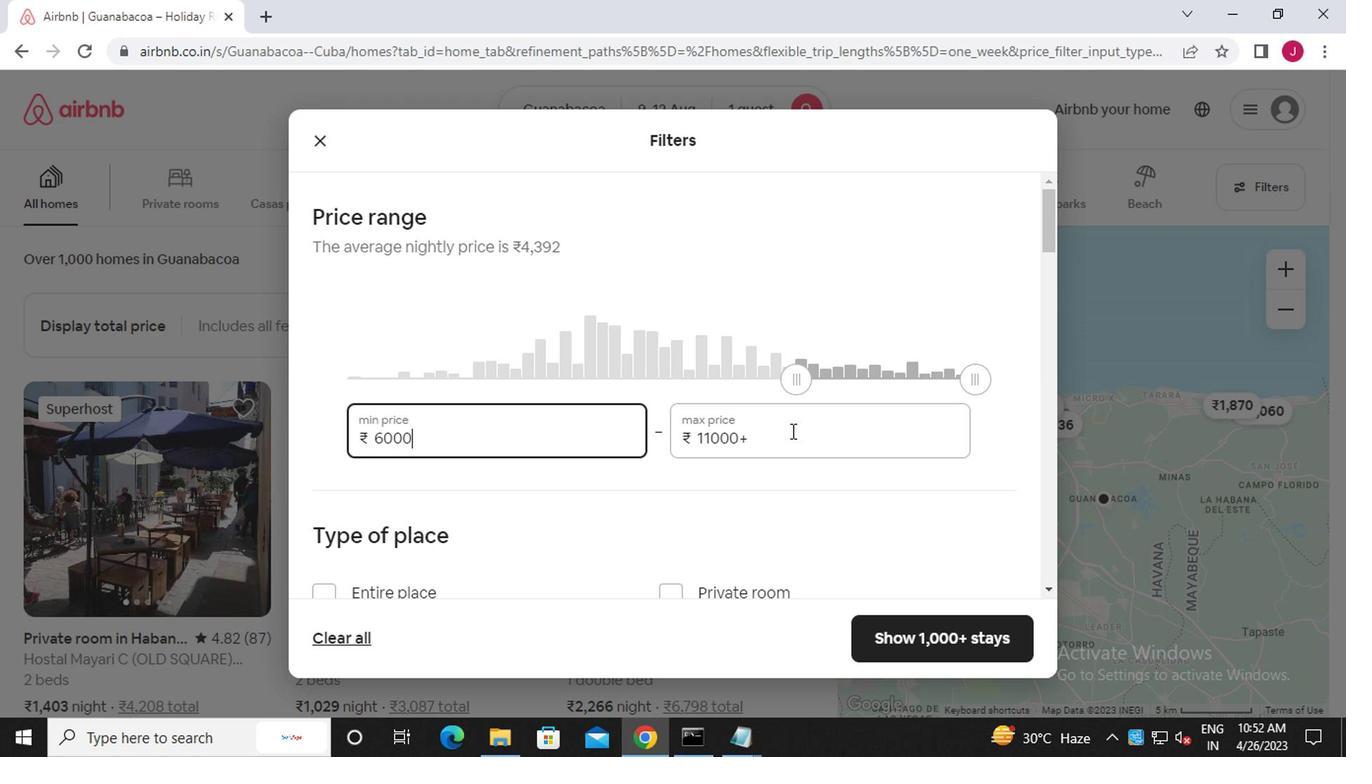 
Action: Mouse moved to (791, 432)
Screenshot: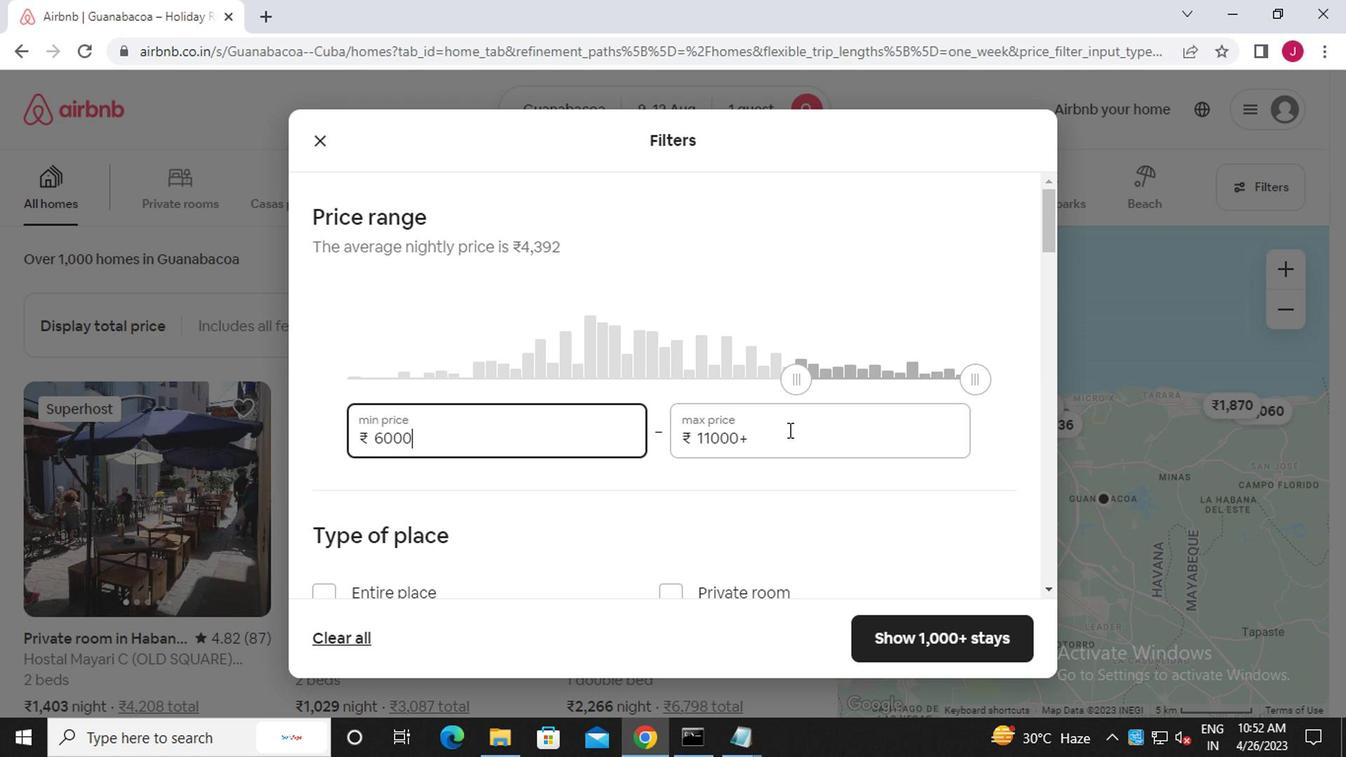 
Action: Key pressed <Key.backspace><Key.backspace><Key.backspace><Key.backspace><Key.backspace><Key.backspace><<101>><<96>><<96>><<96>>
Screenshot: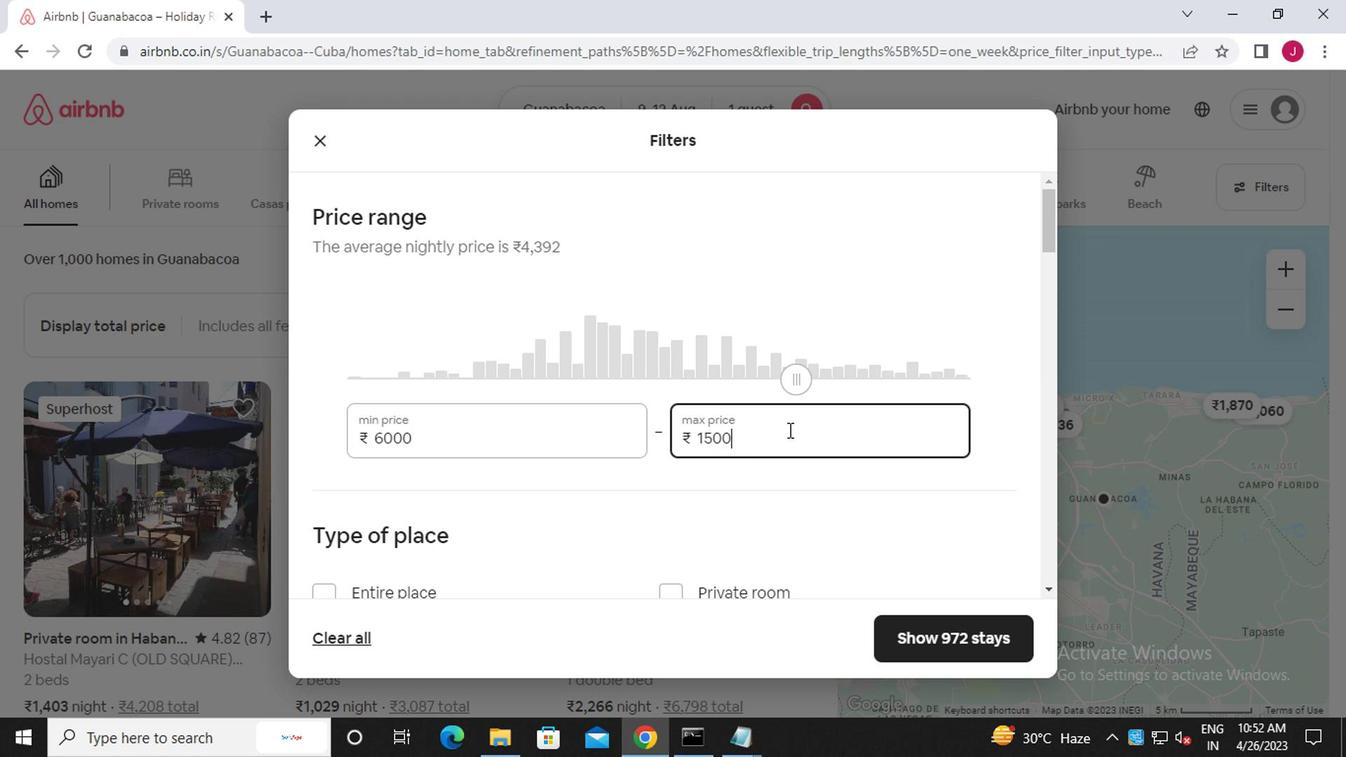 
Action: Mouse scrolled (791, 431) with delta (0, 0)
Screenshot: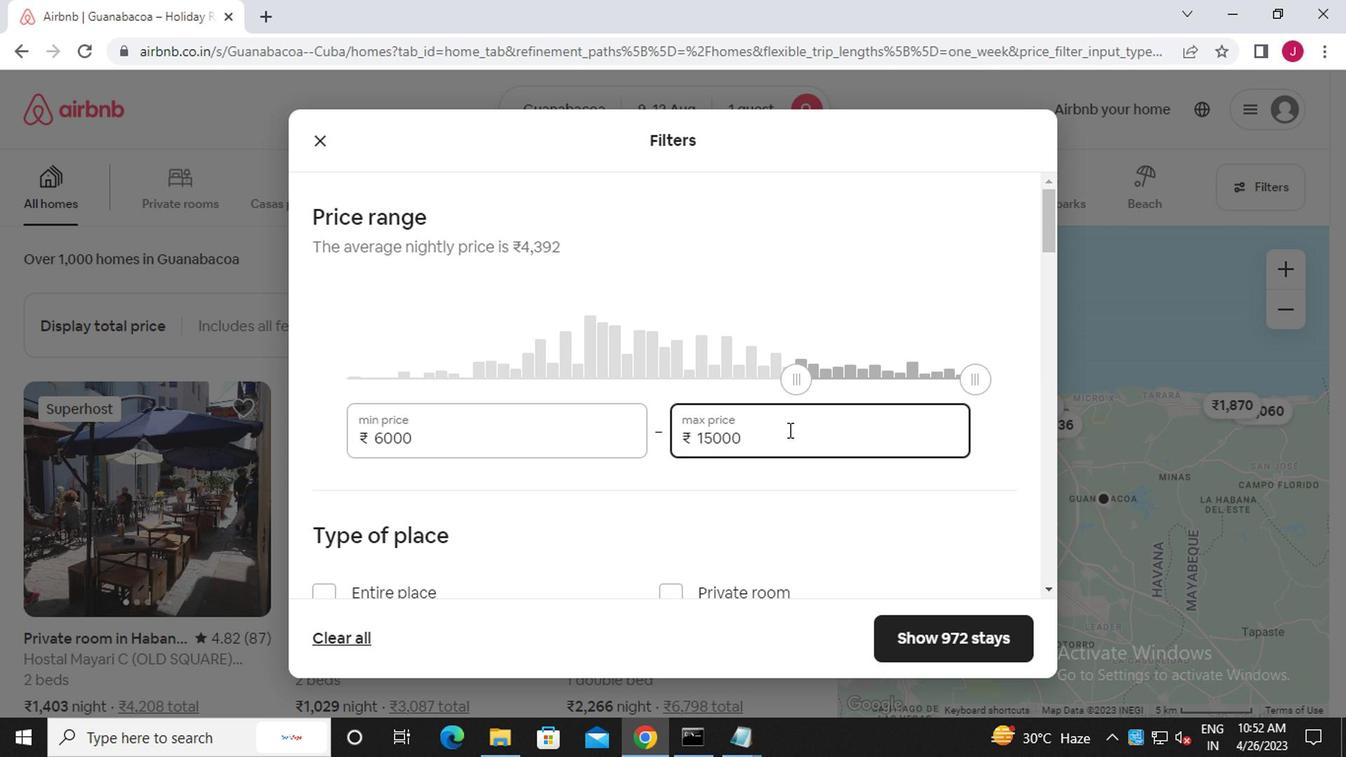 
Action: Mouse scrolled (791, 431) with delta (0, 0)
Screenshot: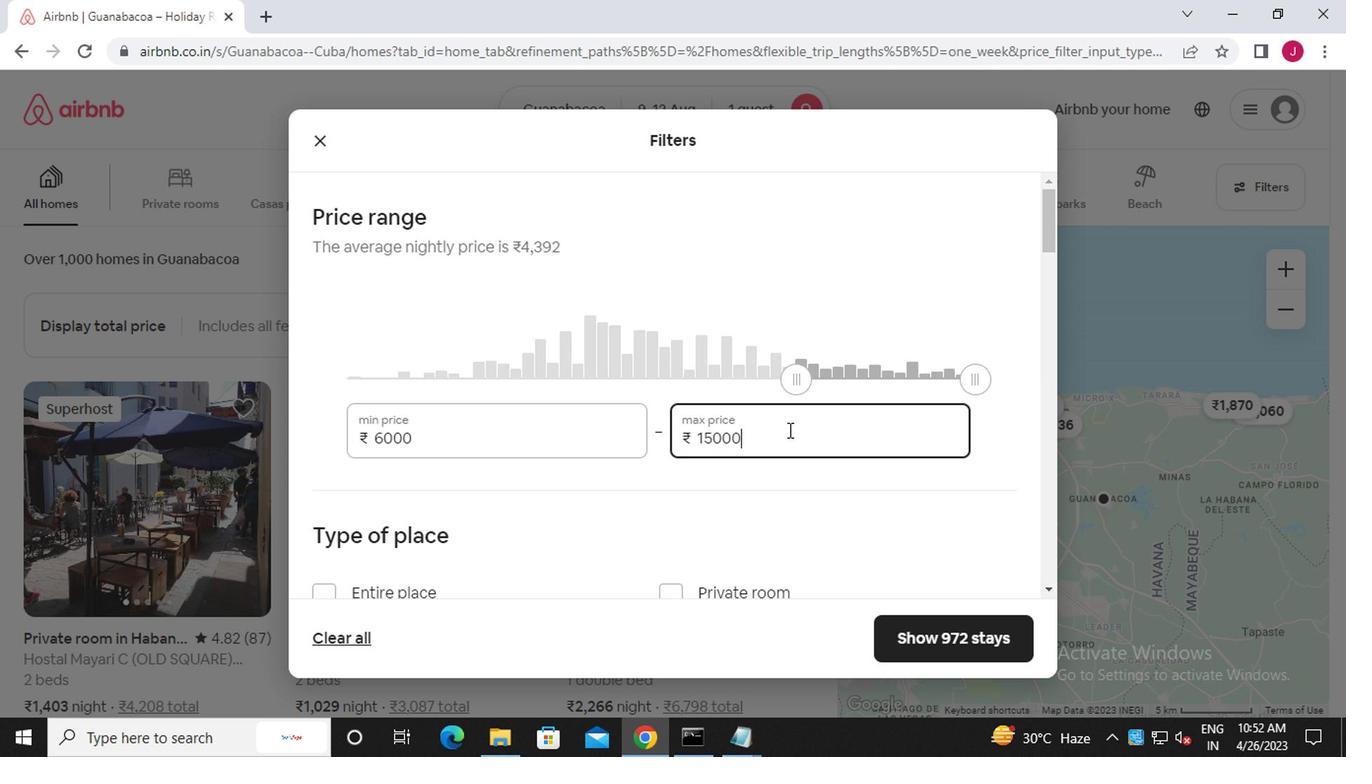 
Action: Mouse scrolled (791, 431) with delta (0, 0)
Screenshot: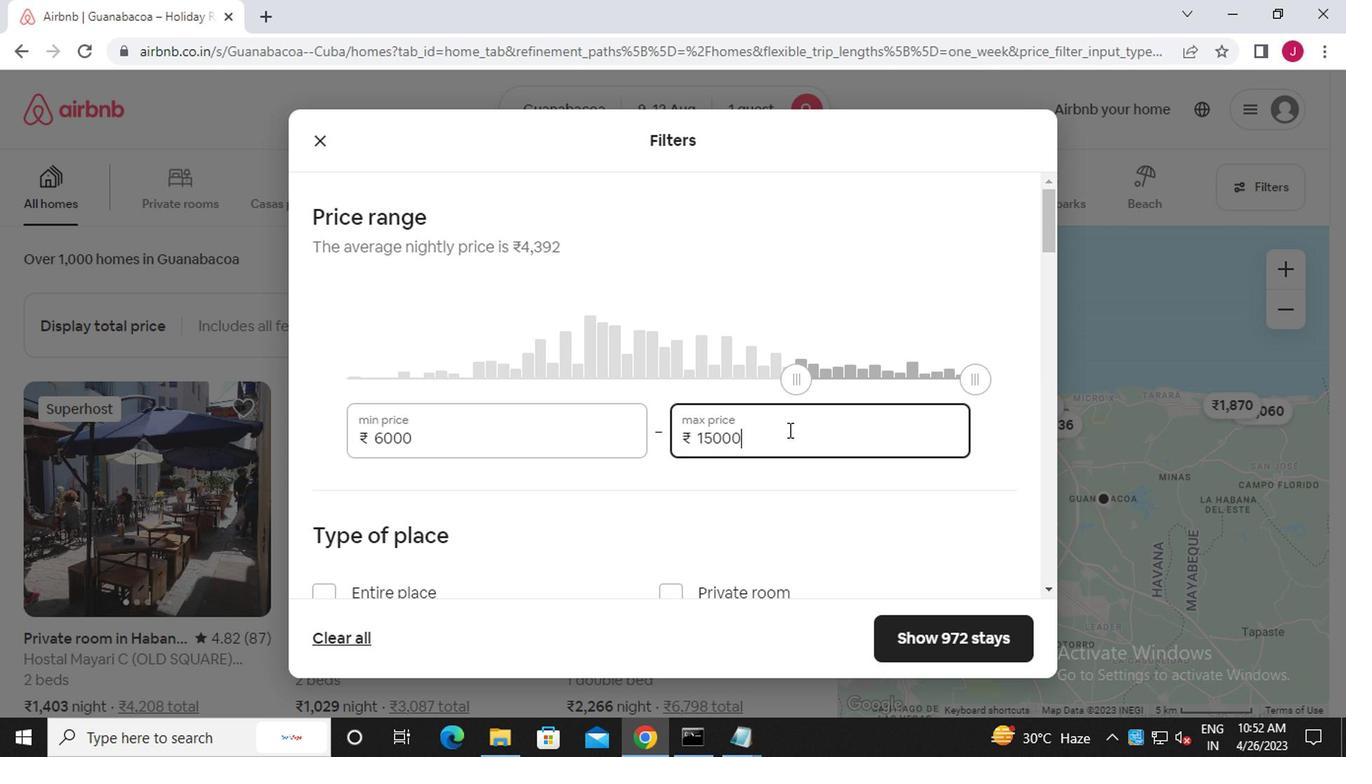 
Action: Mouse moved to (782, 434)
Screenshot: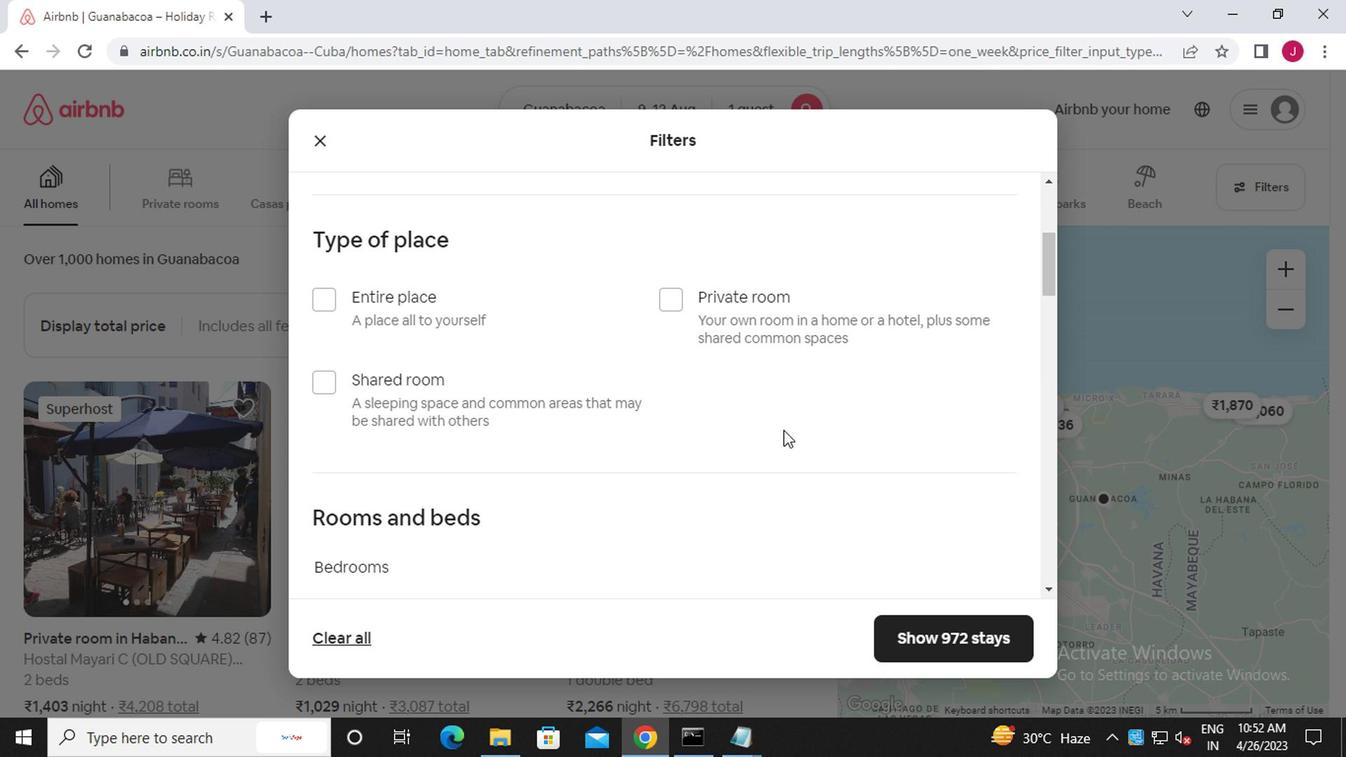 
Action: Mouse scrolled (782, 433) with delta (0, 0)
Screenshot: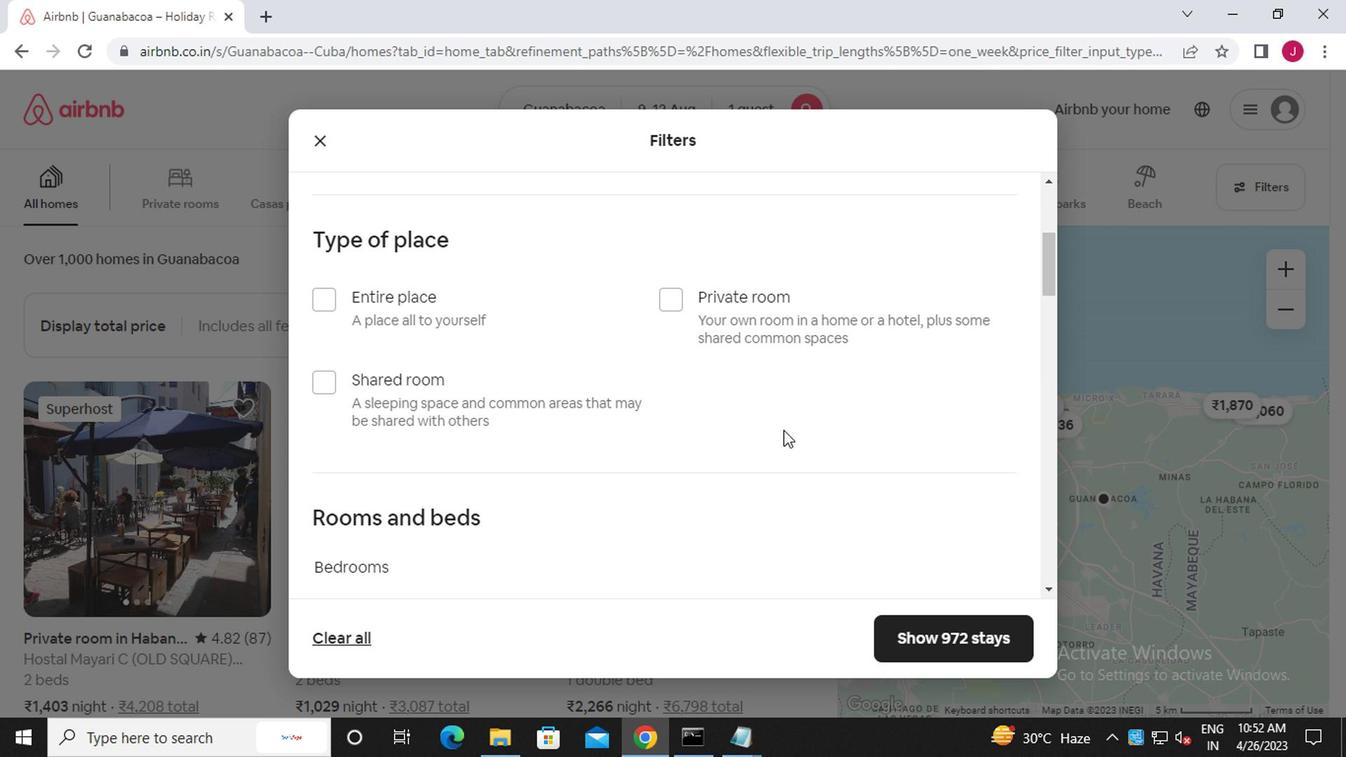 
Action: Mouse moved to (772, 439)
Screenshot: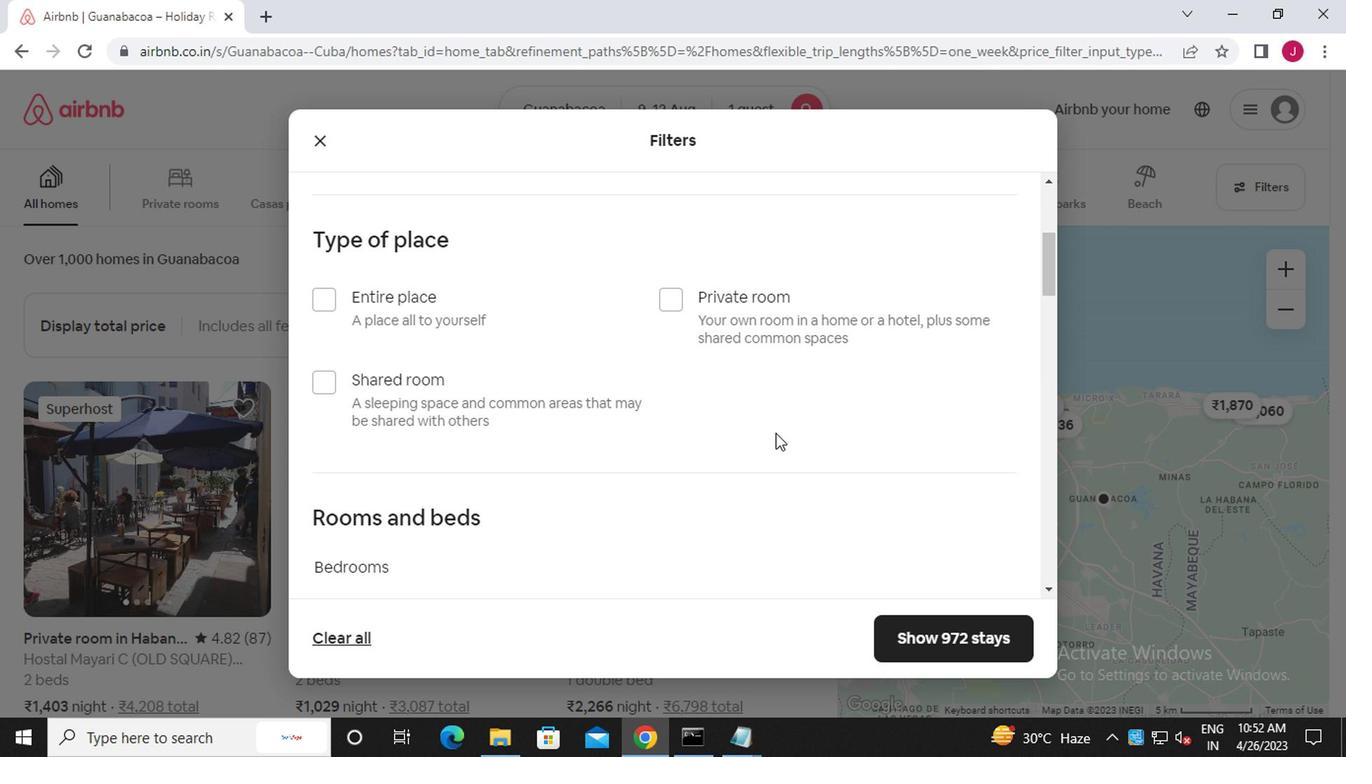 
Action: Mouse scrolled (772, 438) with delta (0, 0)
Screenshot: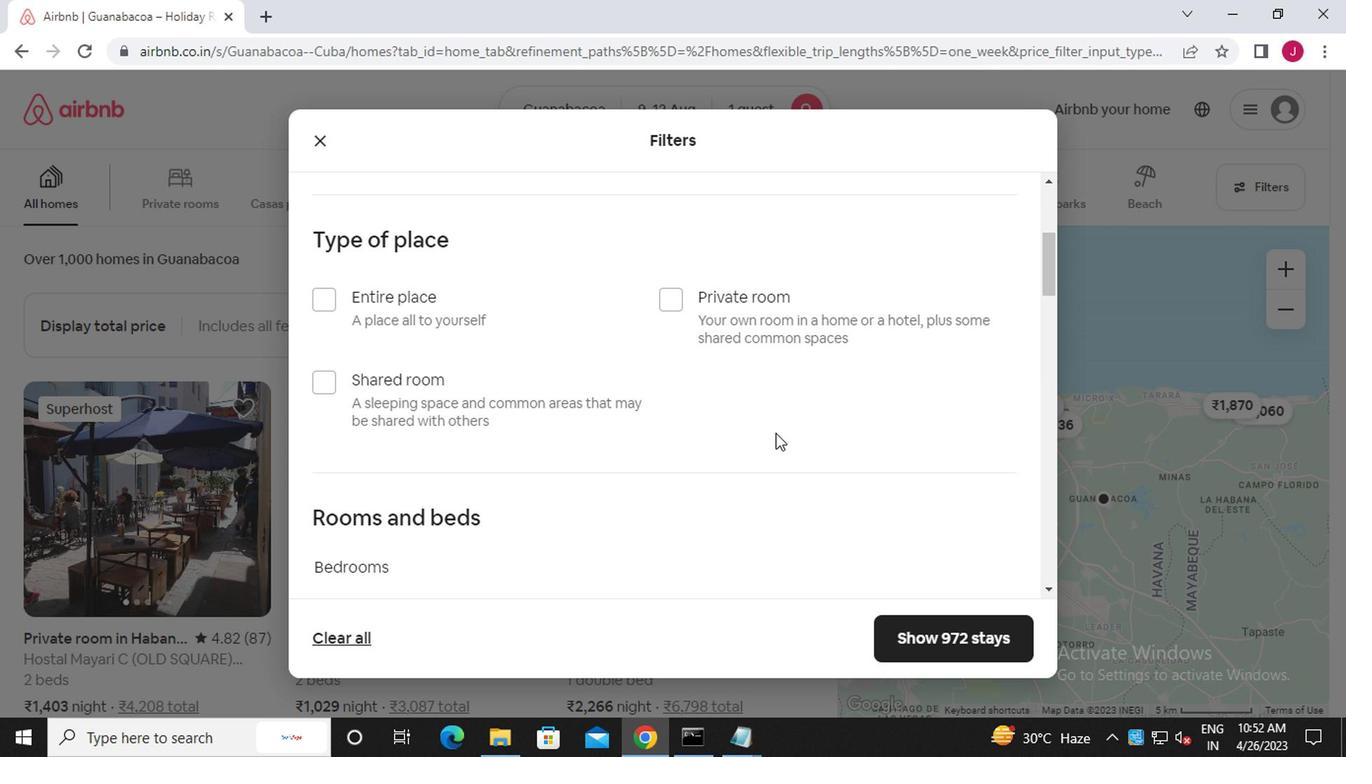
Action: Mouse moved to (524, 375)
Screenshot: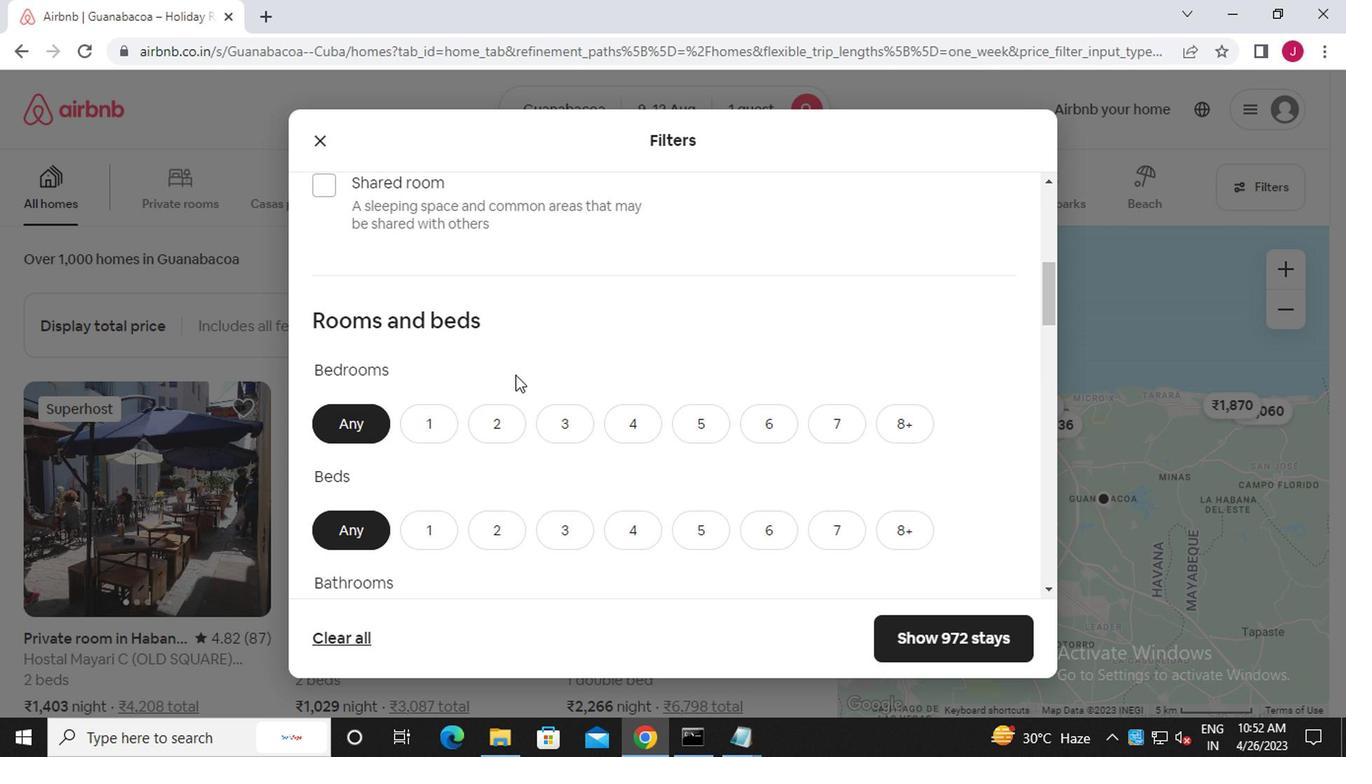 
Action: Mouse scrolled (524, 376) with delta (0, 0)
Screenshot: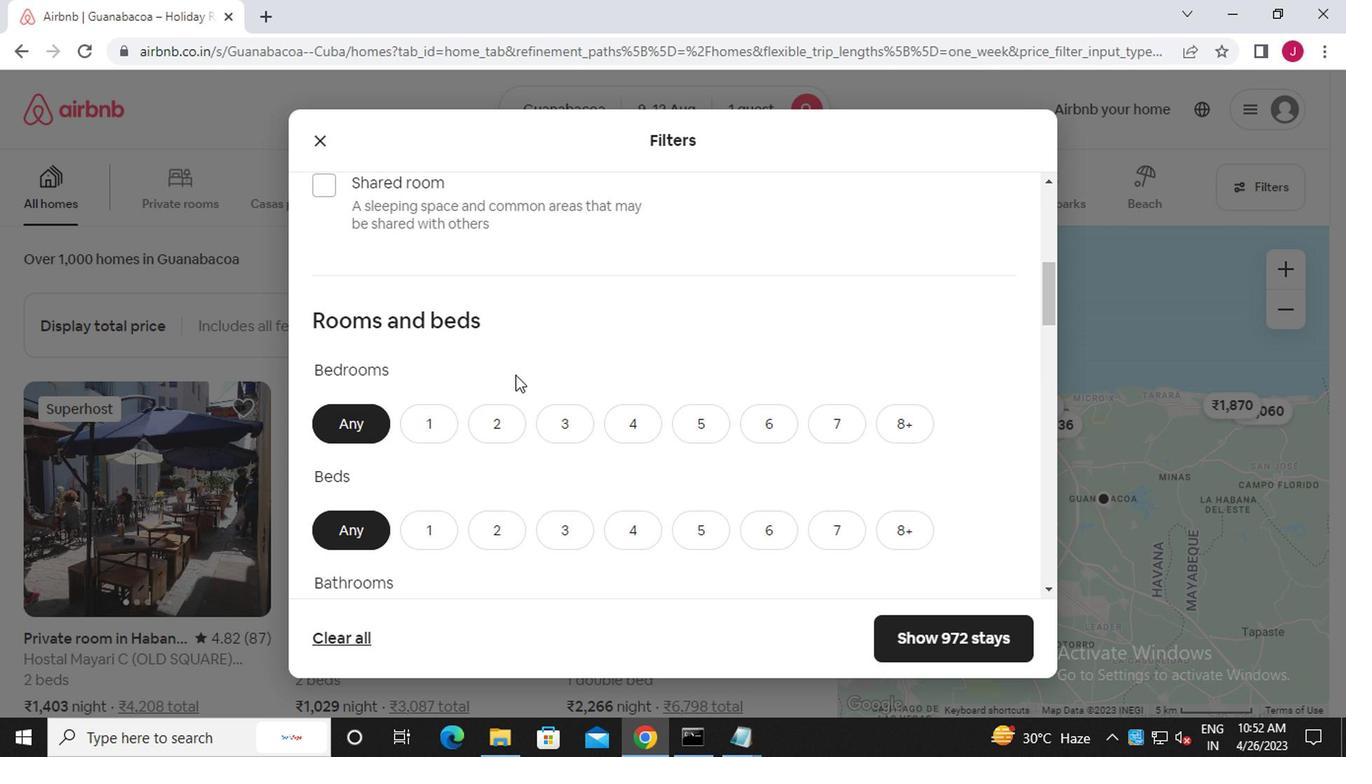 
Action: Mouse moved to (338, 214)
Screenshot: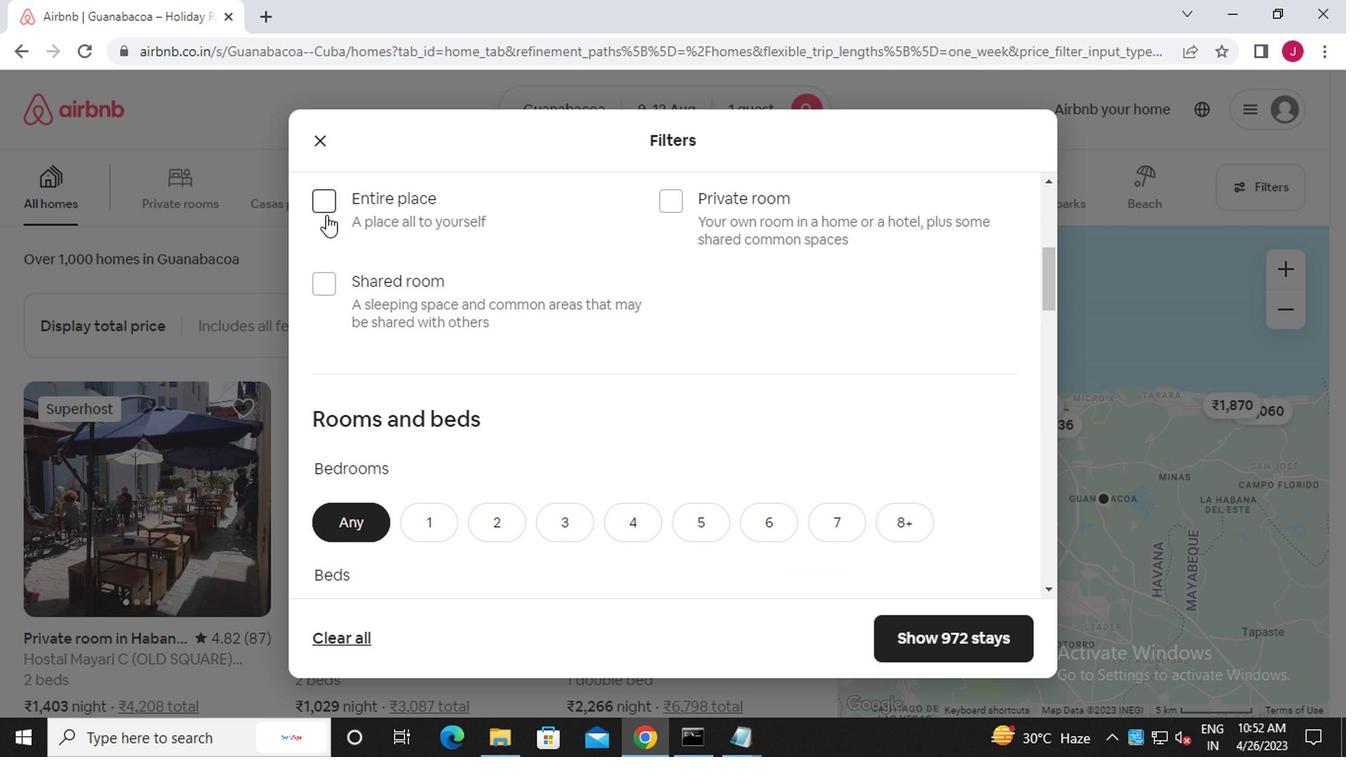 
Action: Mouse pressed left at (338, 214)
Screenshot: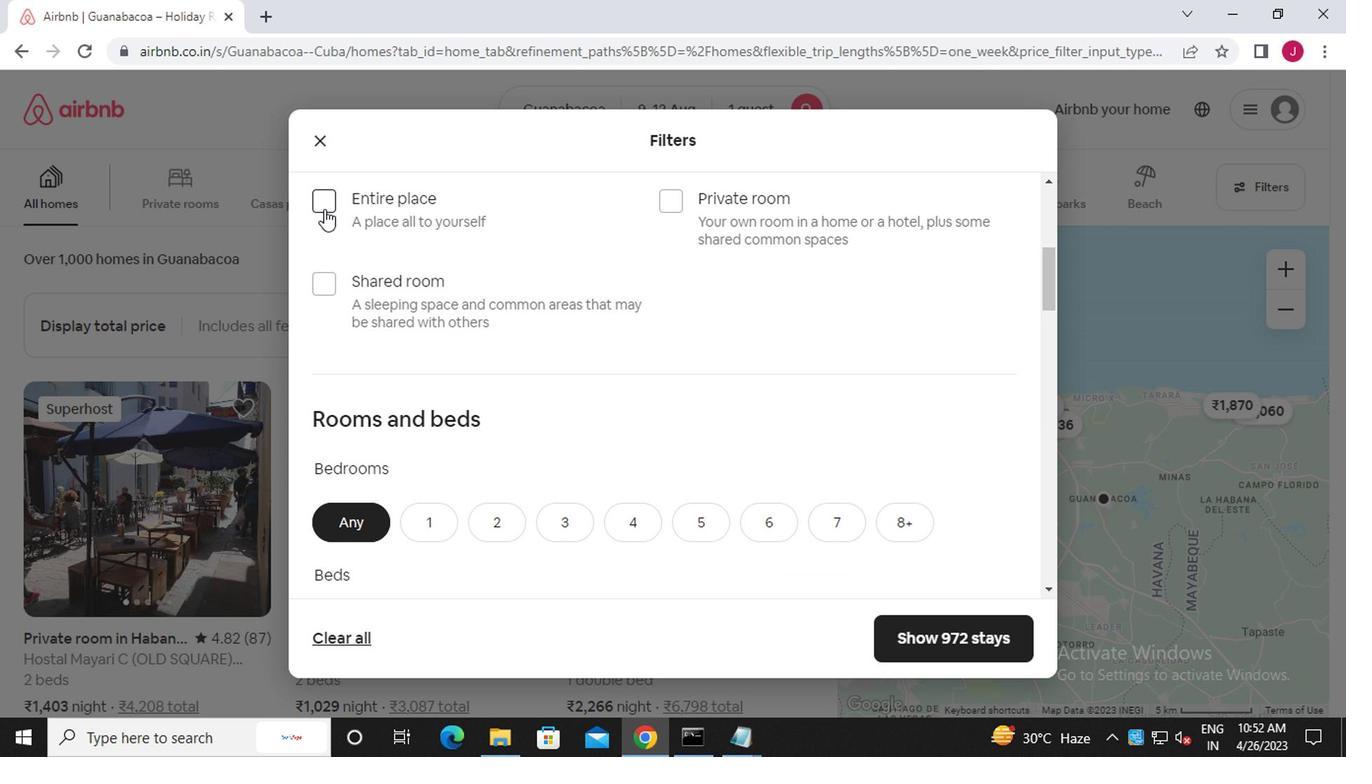 
Action: Mouse moved to (509, 372)
Screenshot: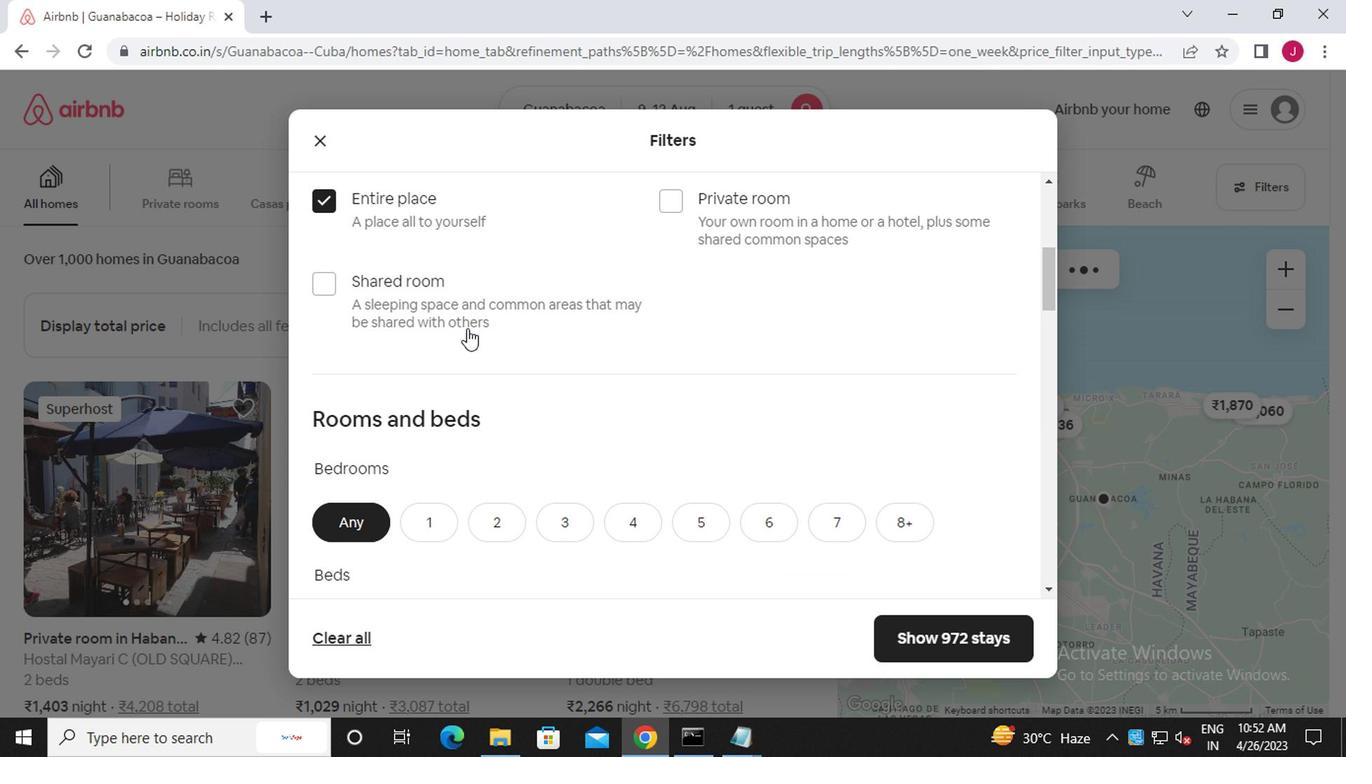 
Action: Mouse scrolled (509, 371) with delta (0, -1)
Screenshot: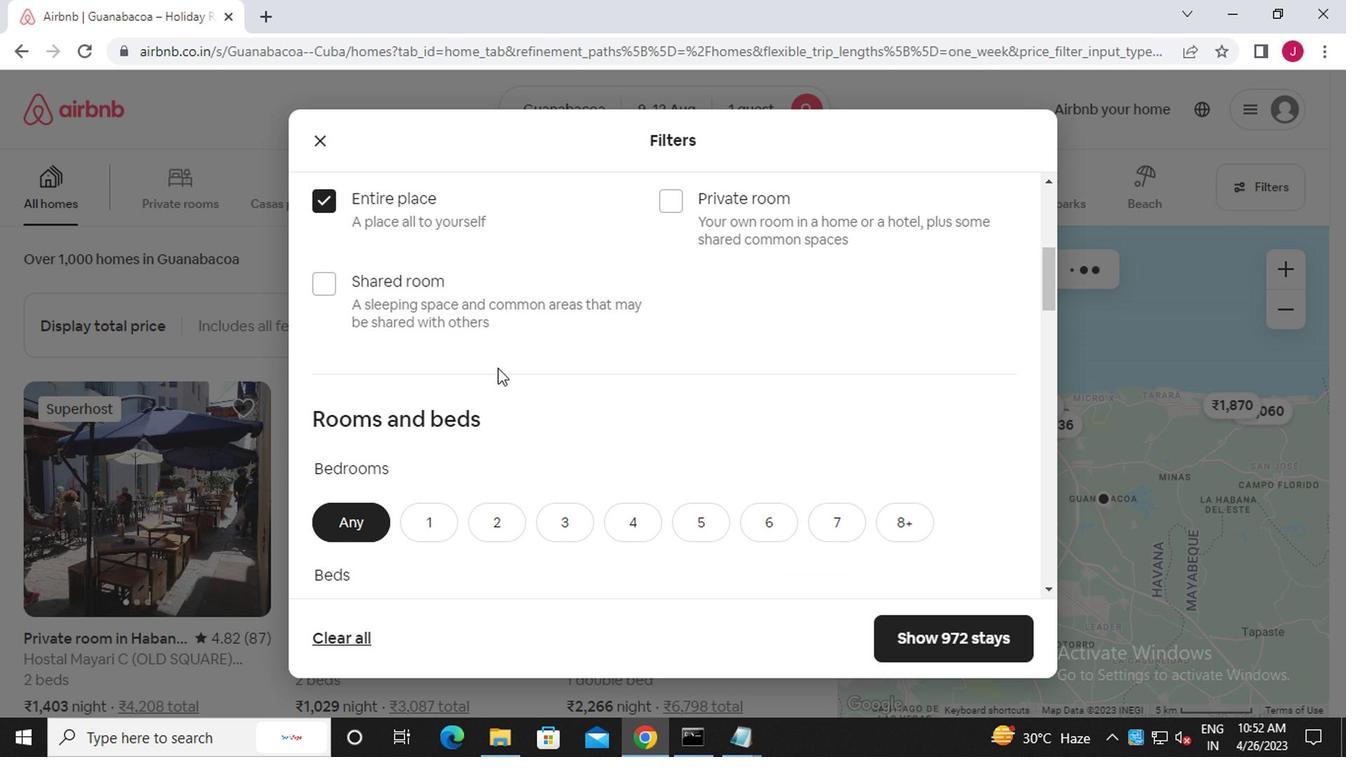 
Action: Mouse scrolled (509, 371) with delta (0, -1)
Screenshot: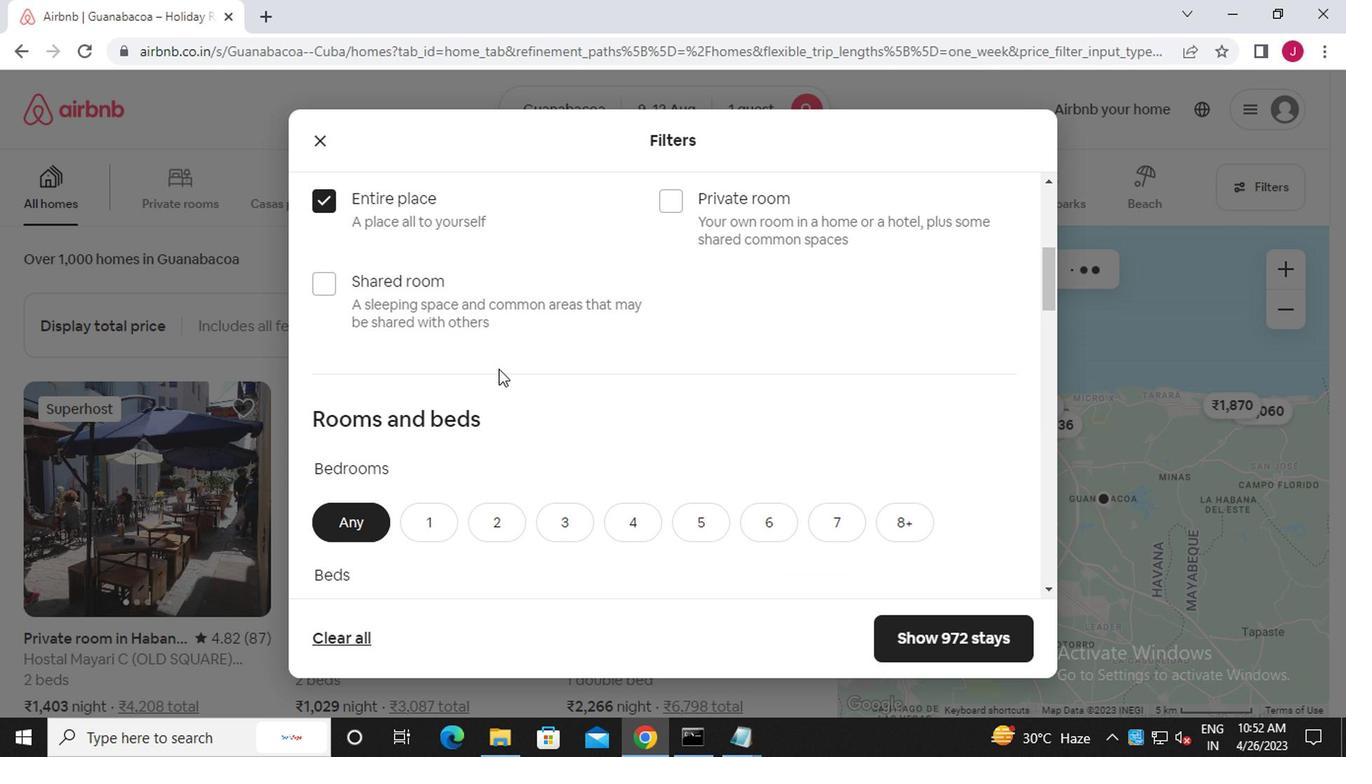 
Action: Mouse scrolled (509, 371) with delta (0, -1)
Screenshot: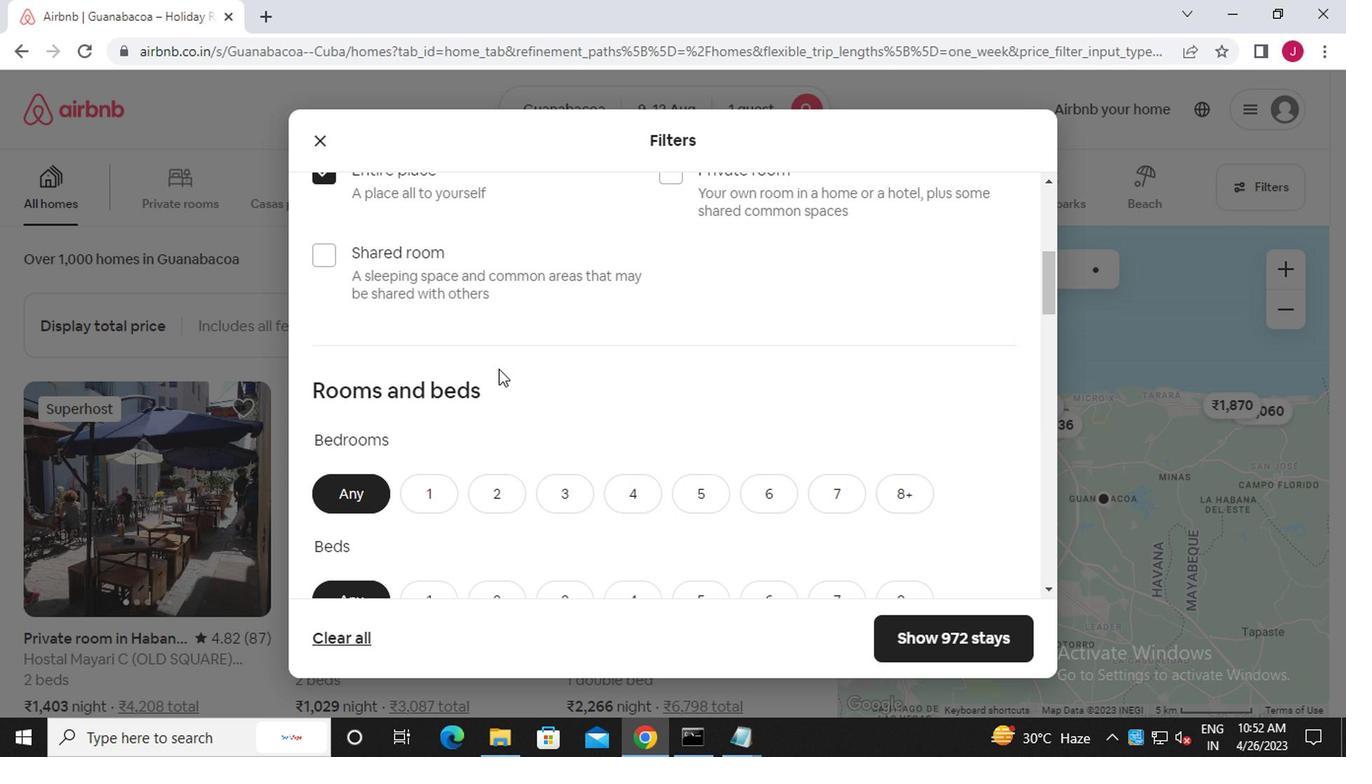 
Action: Mouse moved to (442, 241)
Screenshot: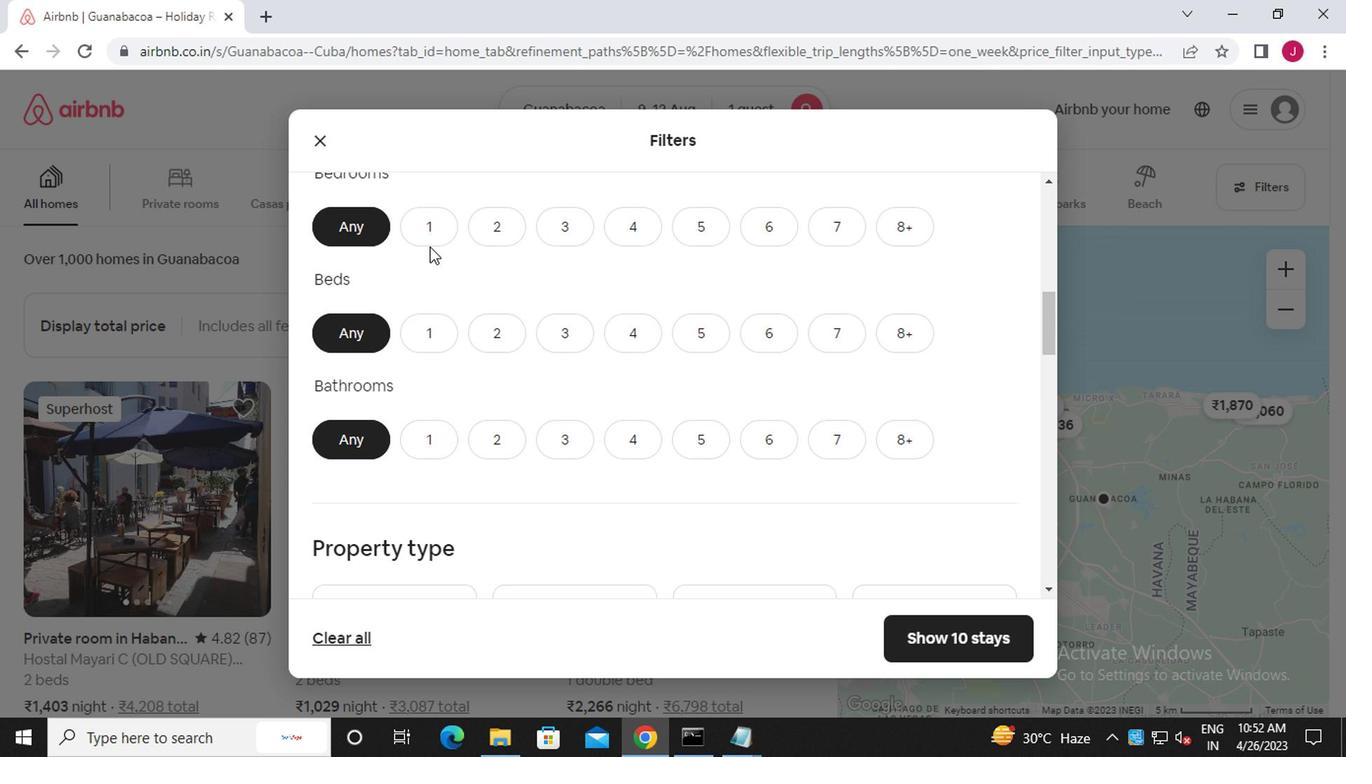 
Action: Mouse pressed left at (442, 241)
Screenshot: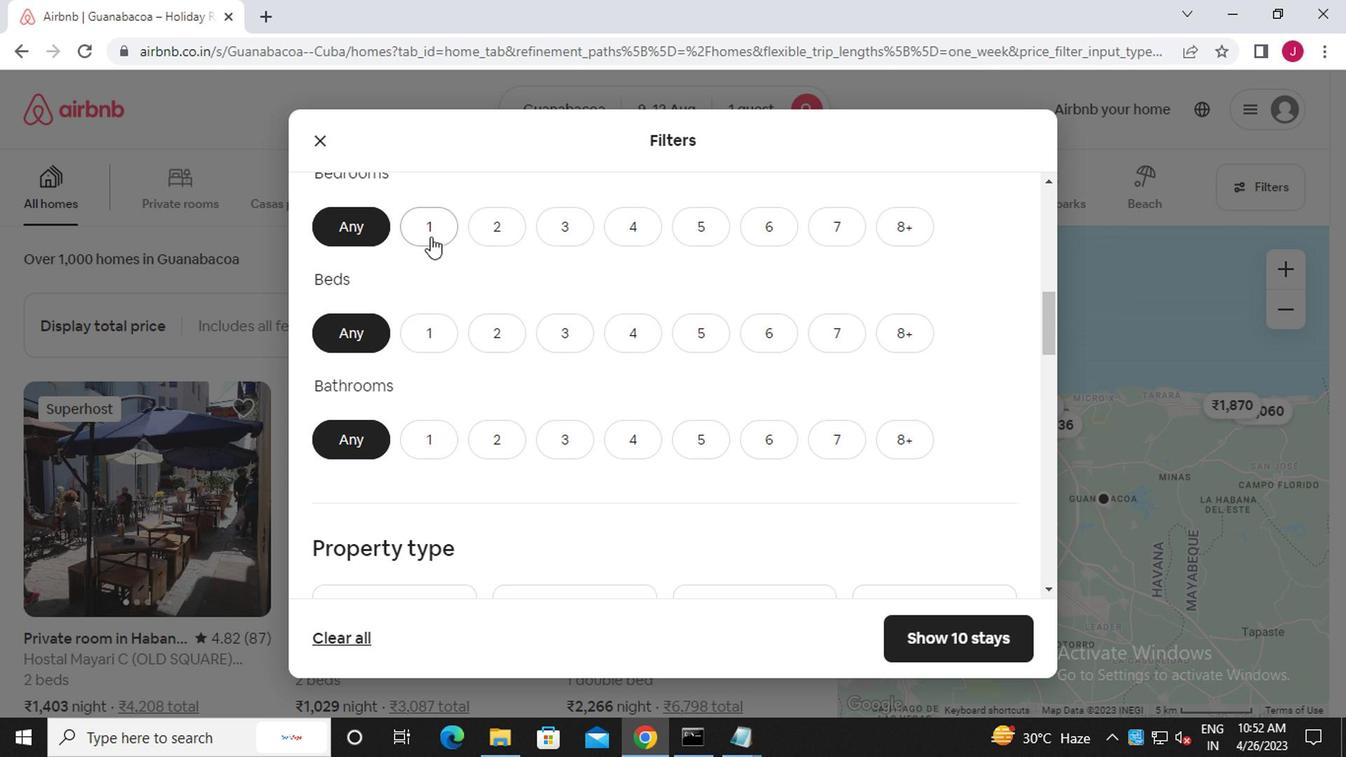 
Action: Mouse moved to (451, 333)
Screenshot: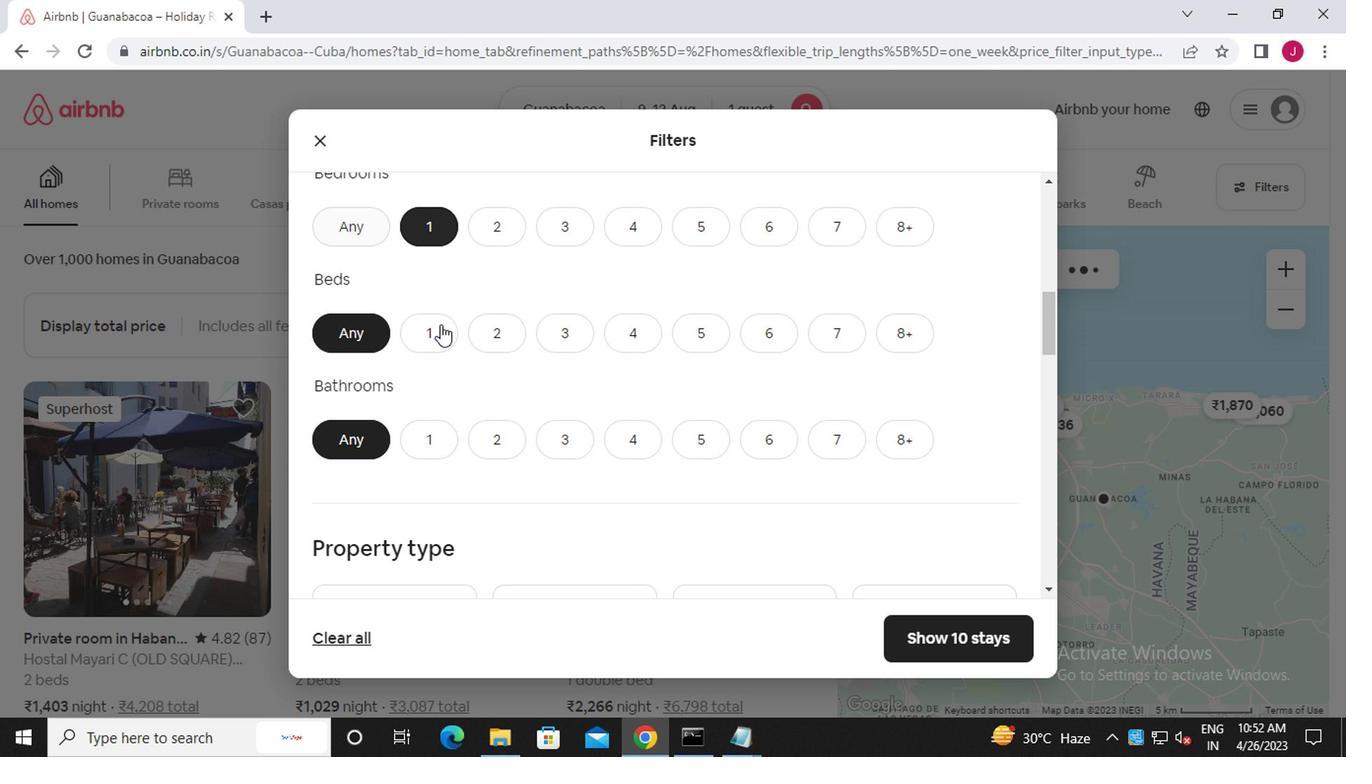 
Action: Mouse pressed left at (451, 333)
Screenshot: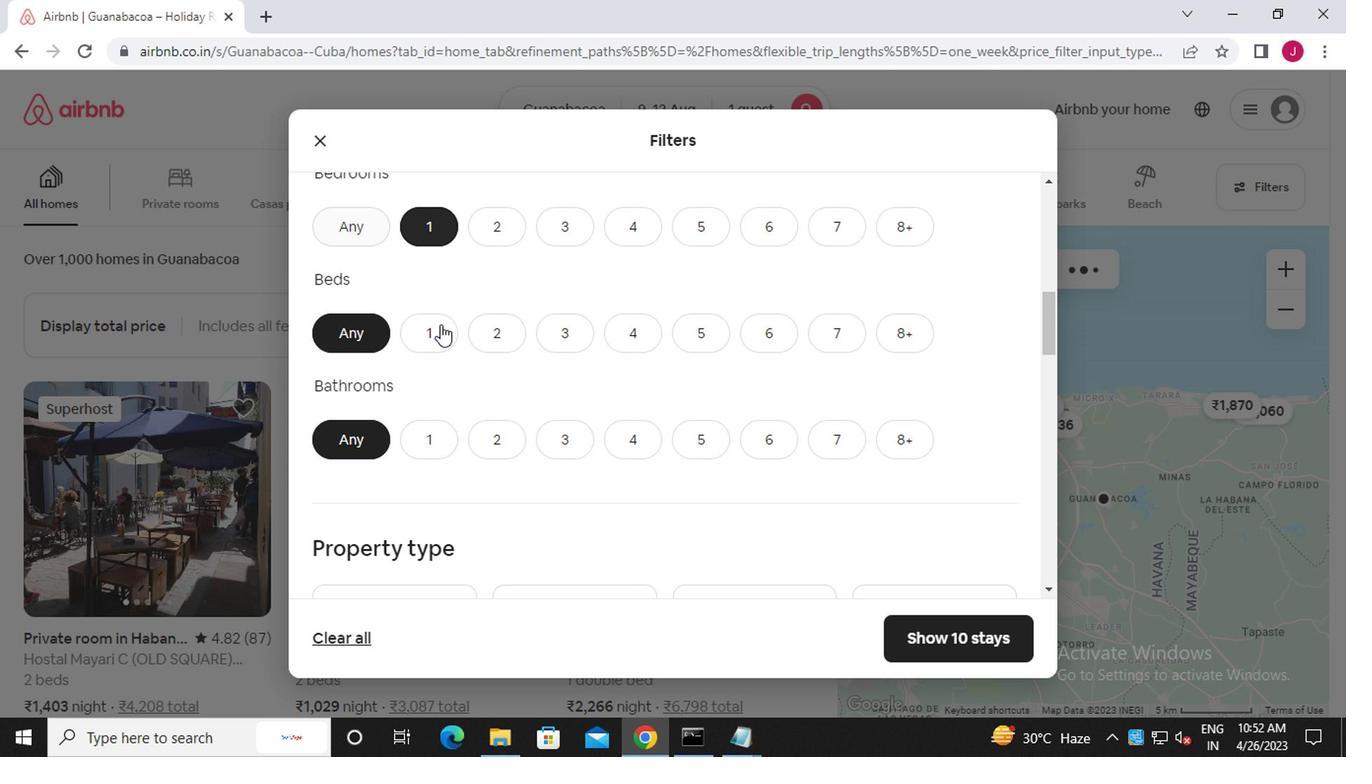 
Action: Mouse moved to (459, 436)
Screenshot: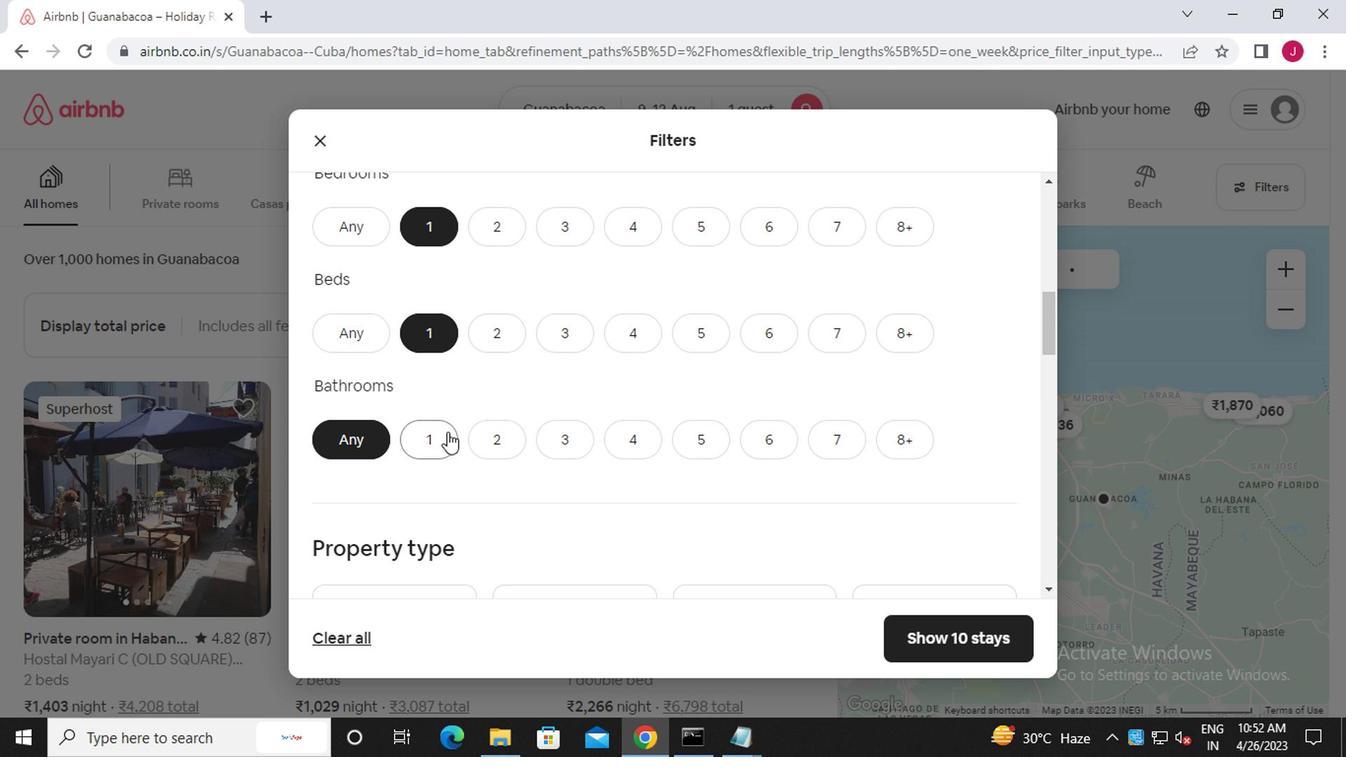 
Action: Mouse pressed left at (459, 436)
Screenshot: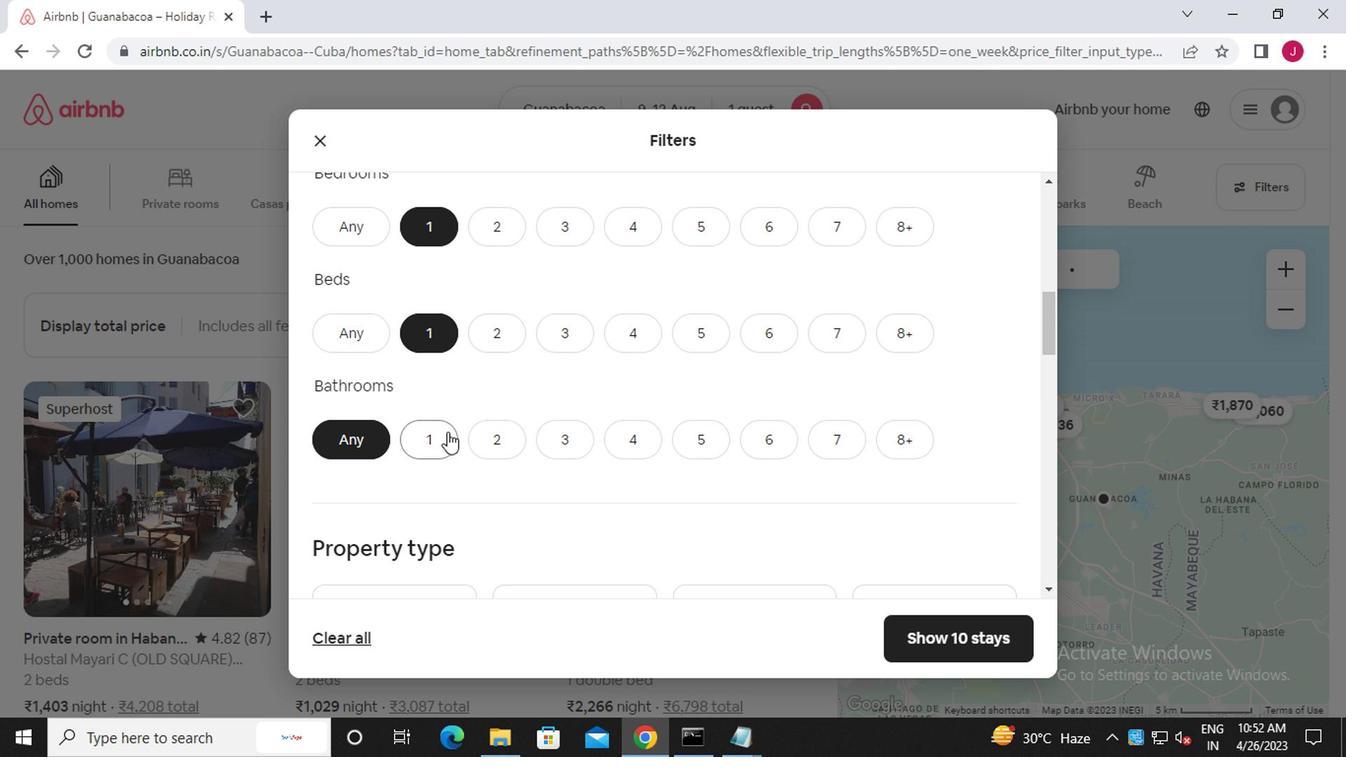 
Action: Mouse moved to (459, 437)
Screenshot: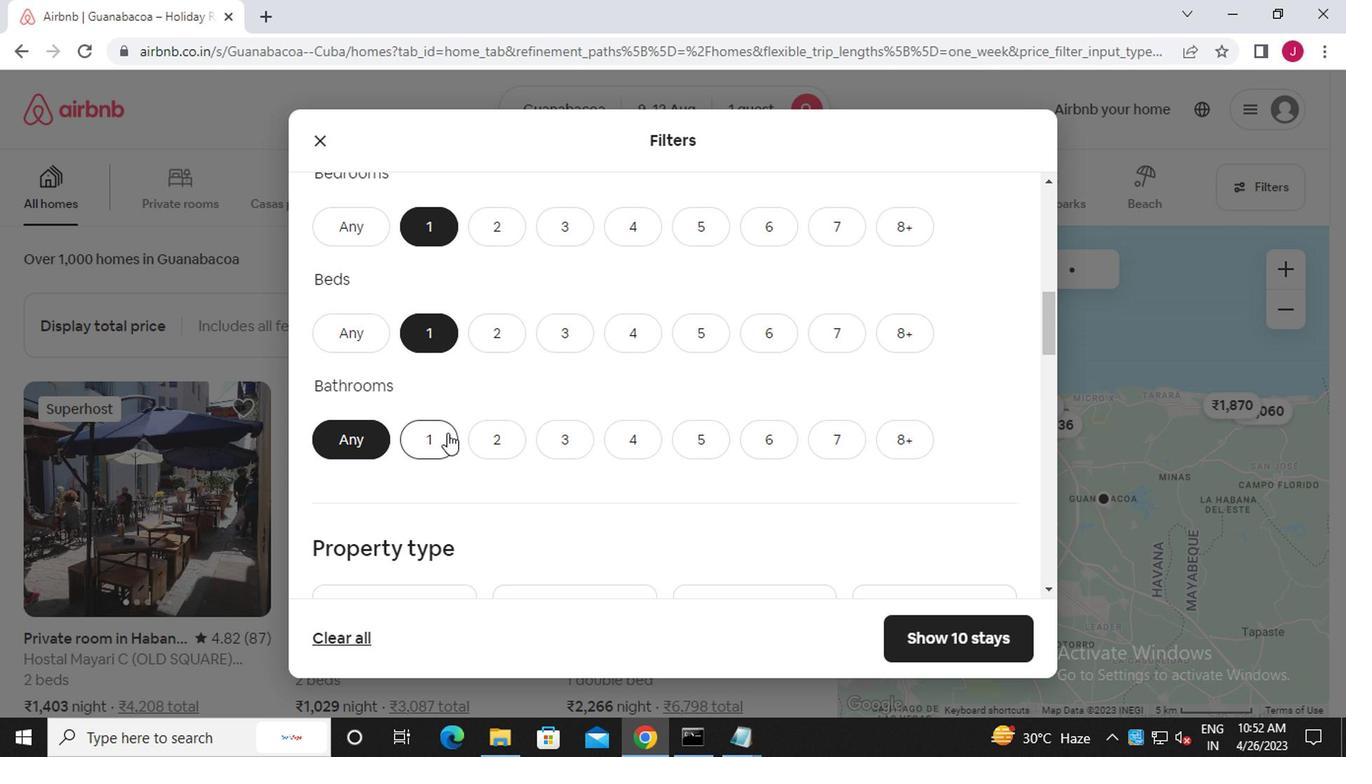
Action: Mouse scrolled (459, 436) with delta (0, 0)
Screenshot: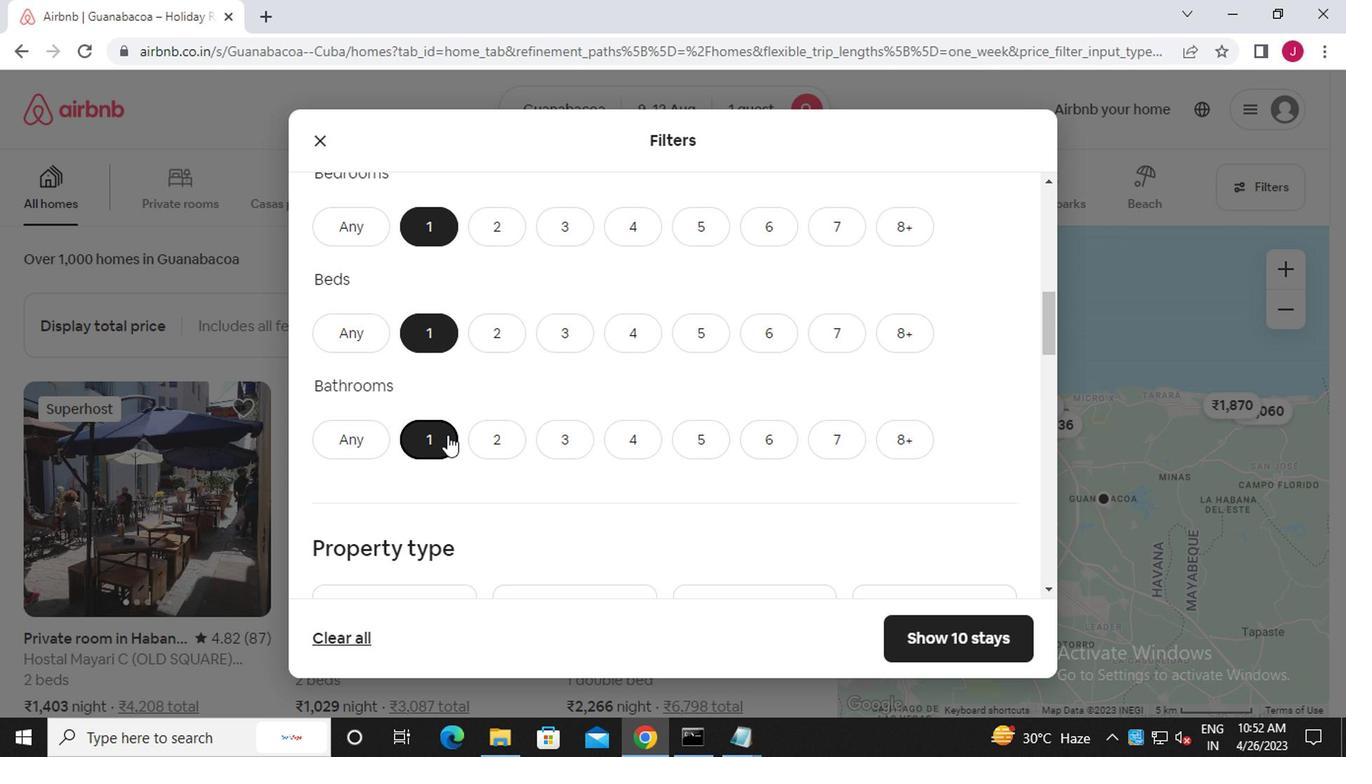 
Action: Mouse scrolled (459, 436) with delta (0, 0)
Screenshot: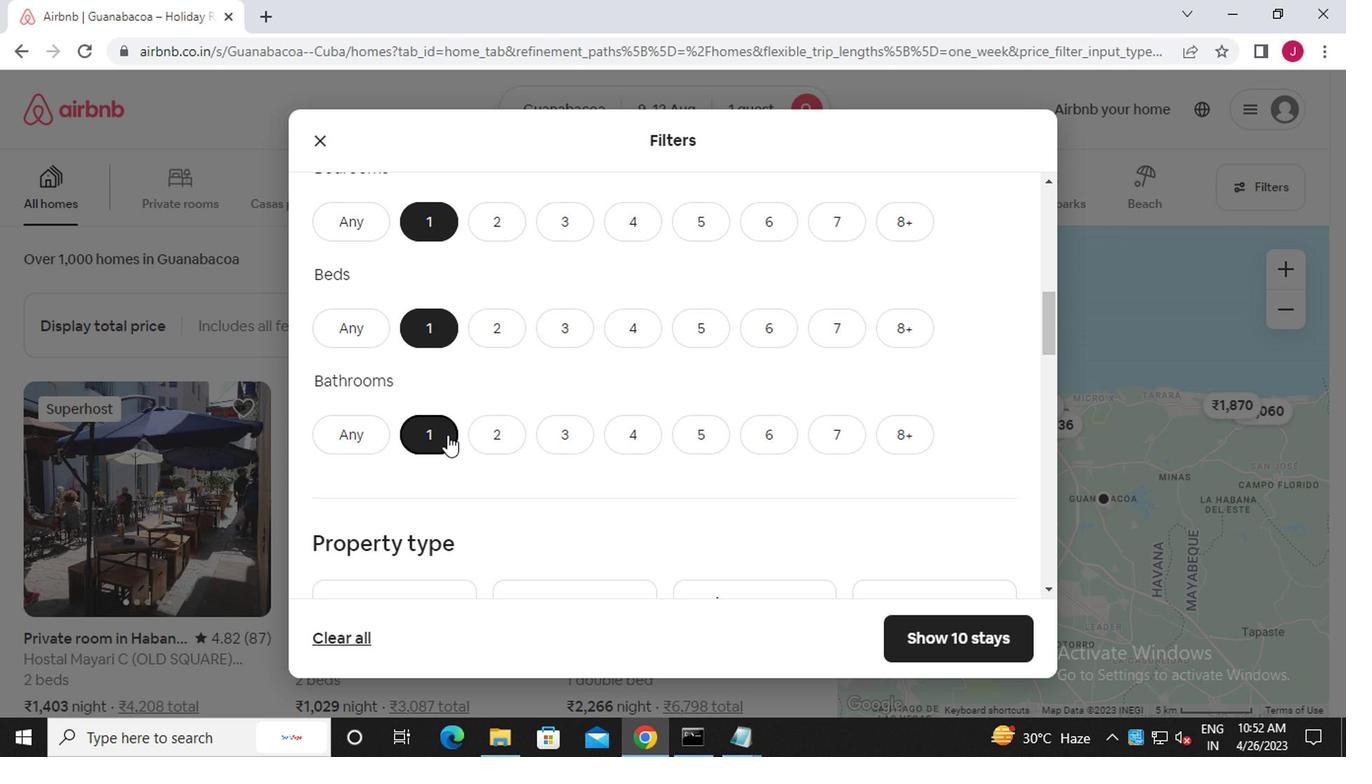 
Action: Mouse moved to (449, 451)
Screenshot: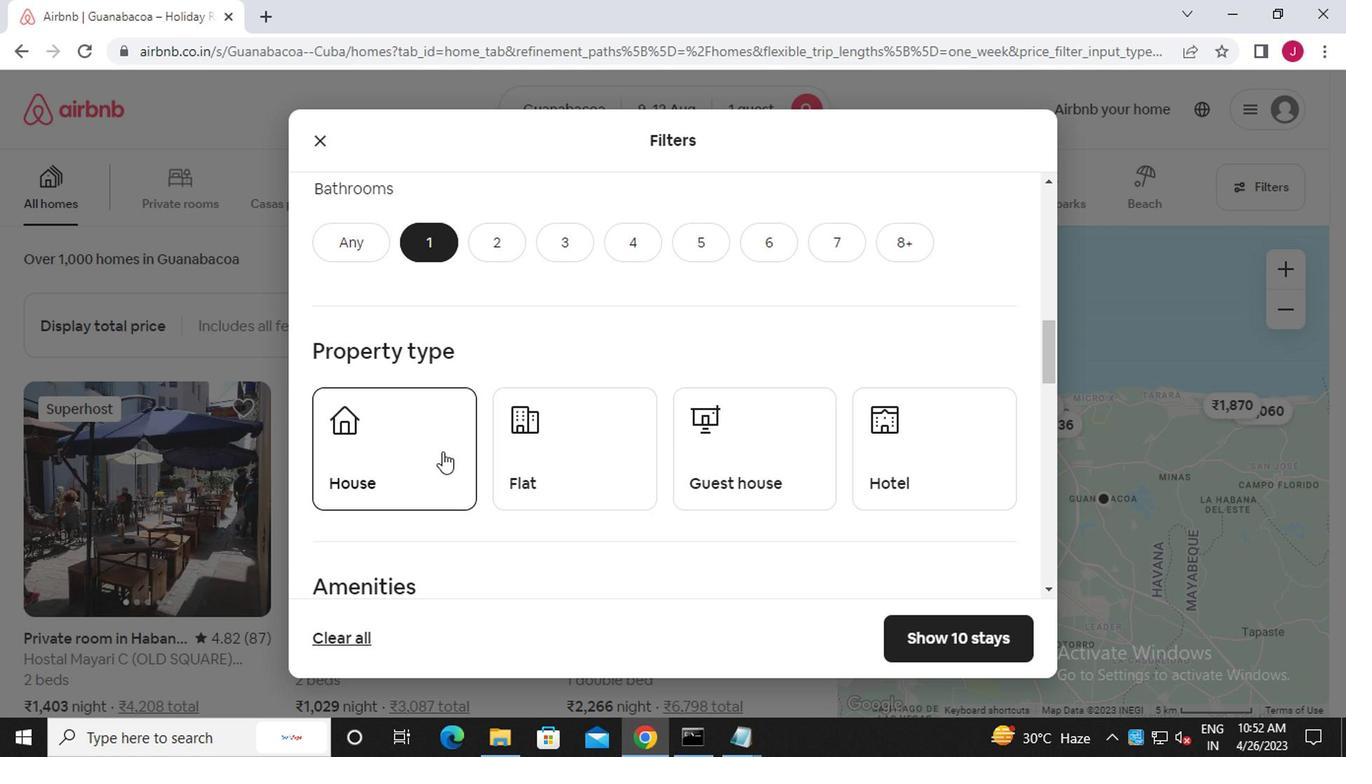 
Action: Mouse pressed left at (449, 451)
Screenshot: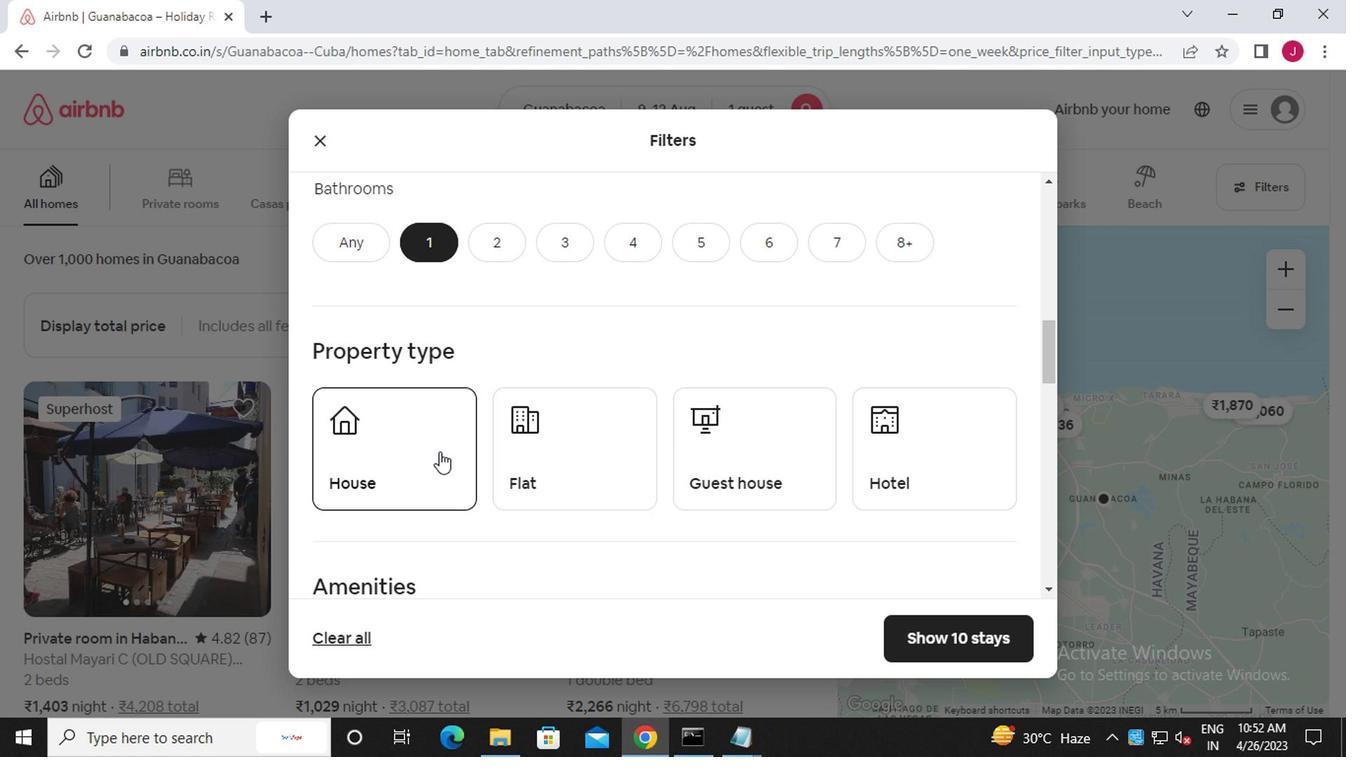 
Action: Mouse moved to (578, 457)
Screenshot: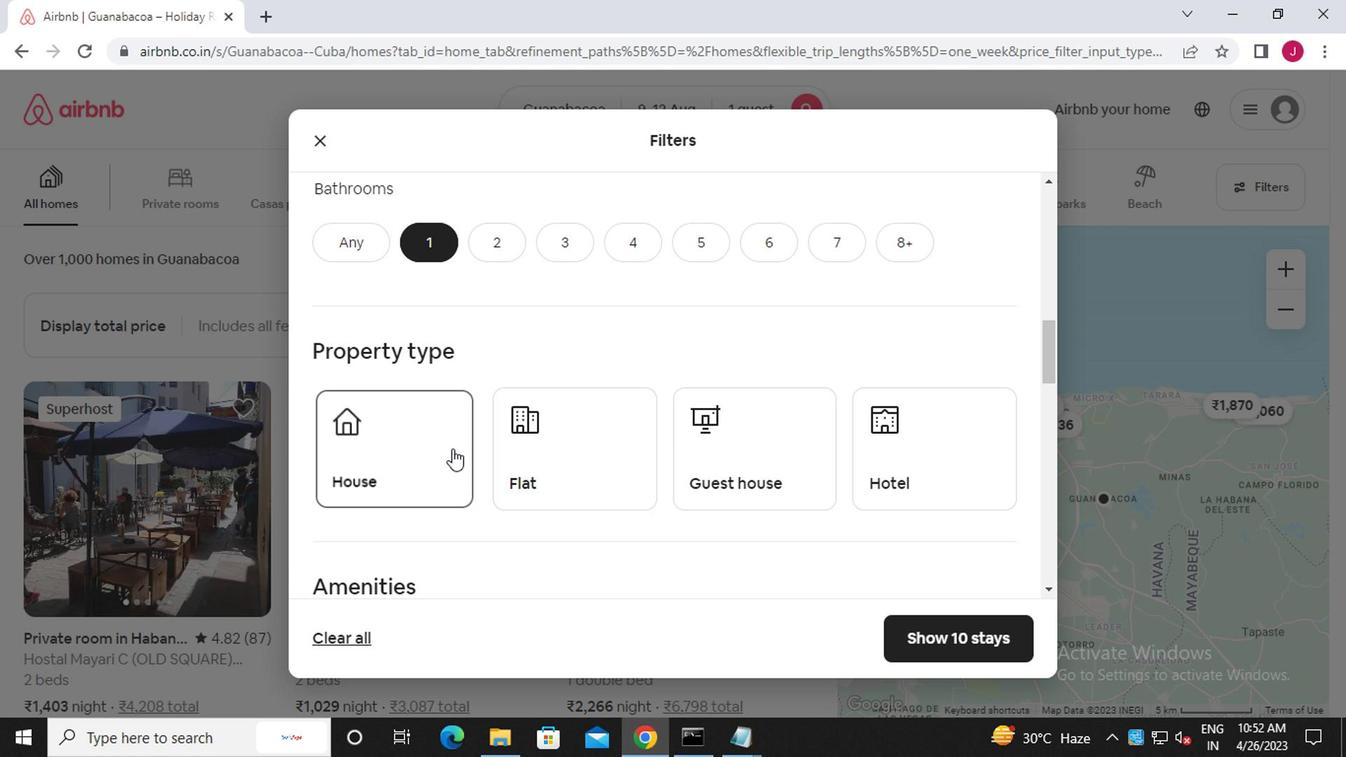 
Action: Mouse pressed left at (578, 457)
Screenshot: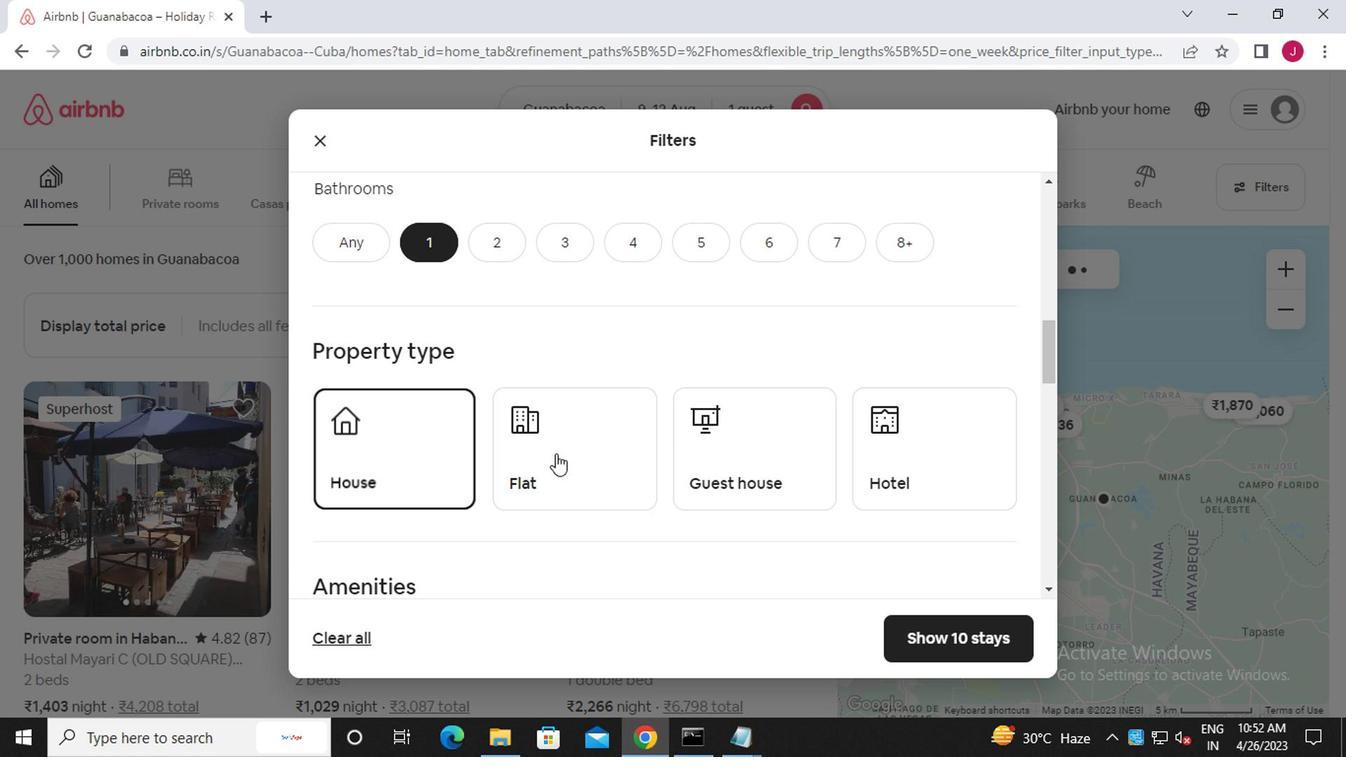 
Action: Mouse moved to (720, 462)
Screenshot: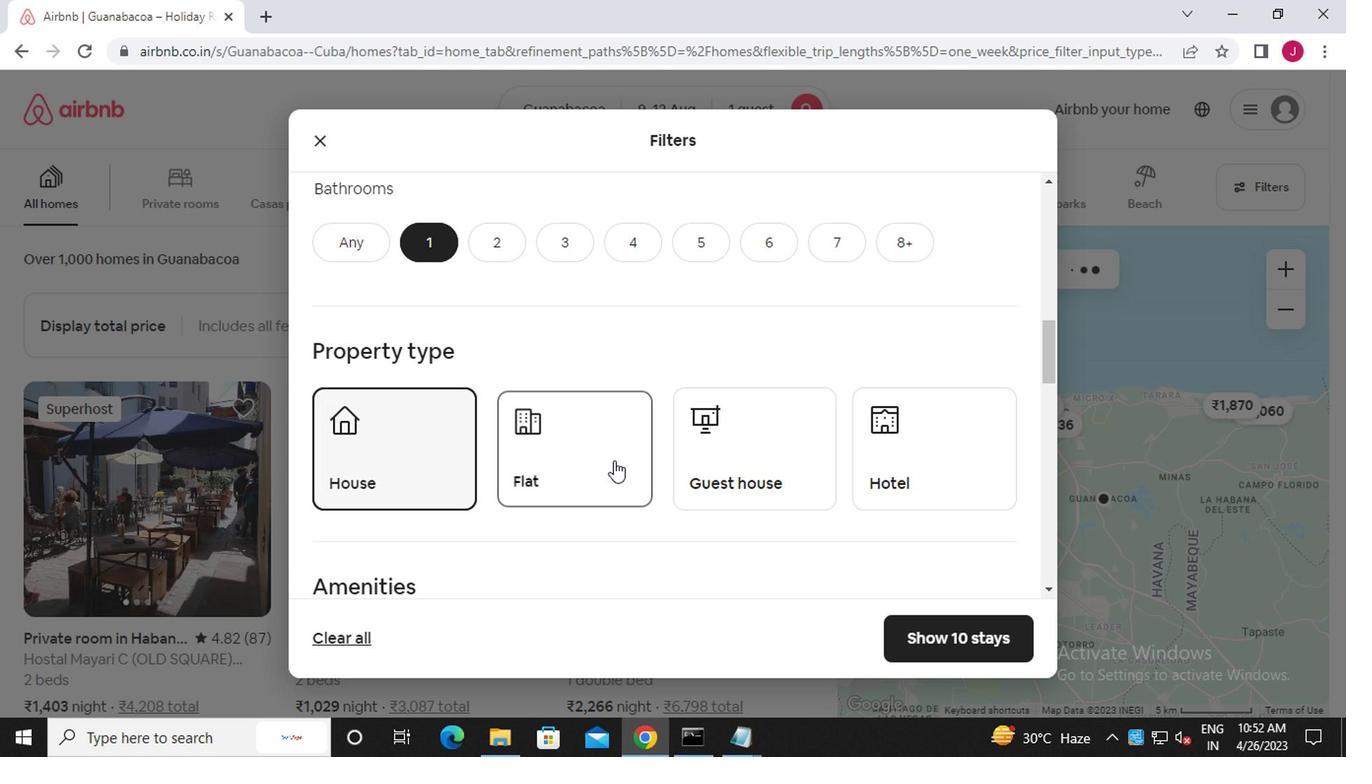 
Action: Mouse pressed left at (720, 462)
Screenshot: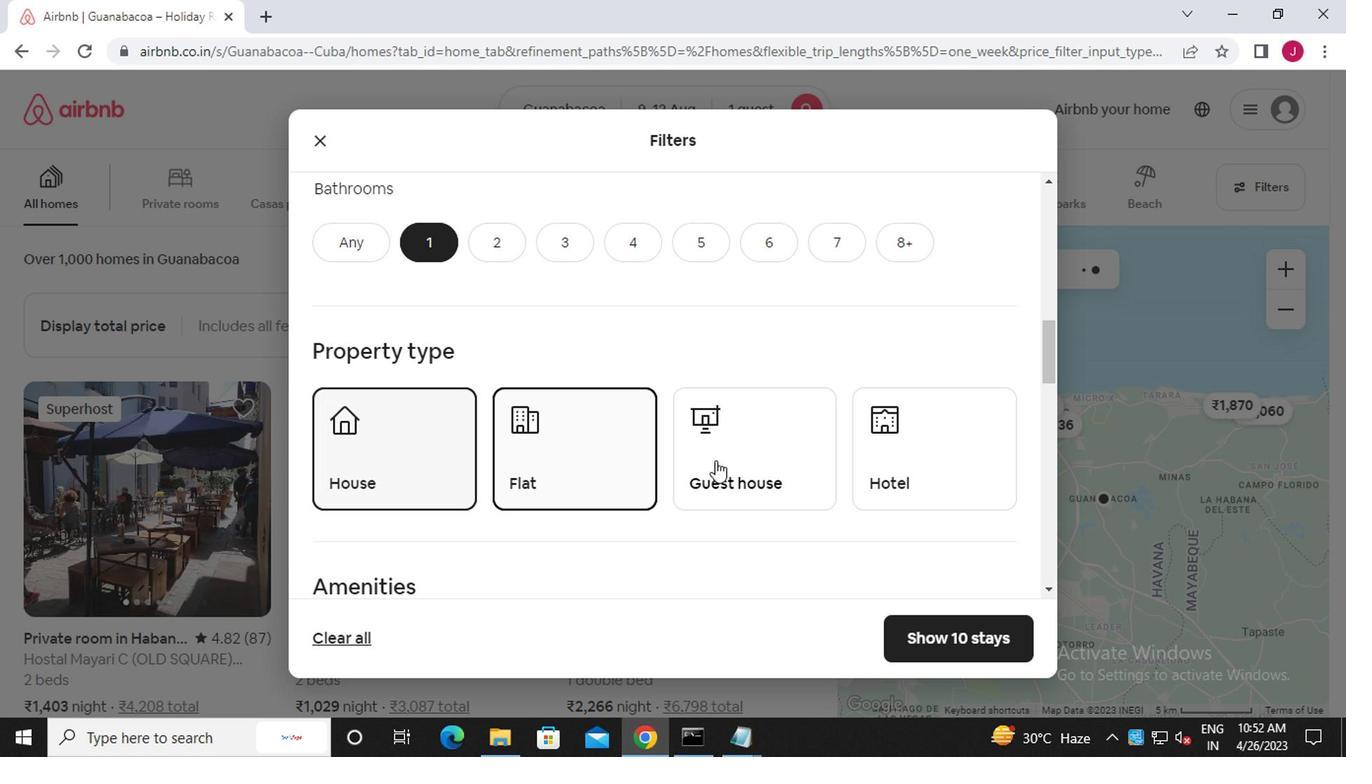 
Action: Mouse moved to (716, 454)
Screenshot: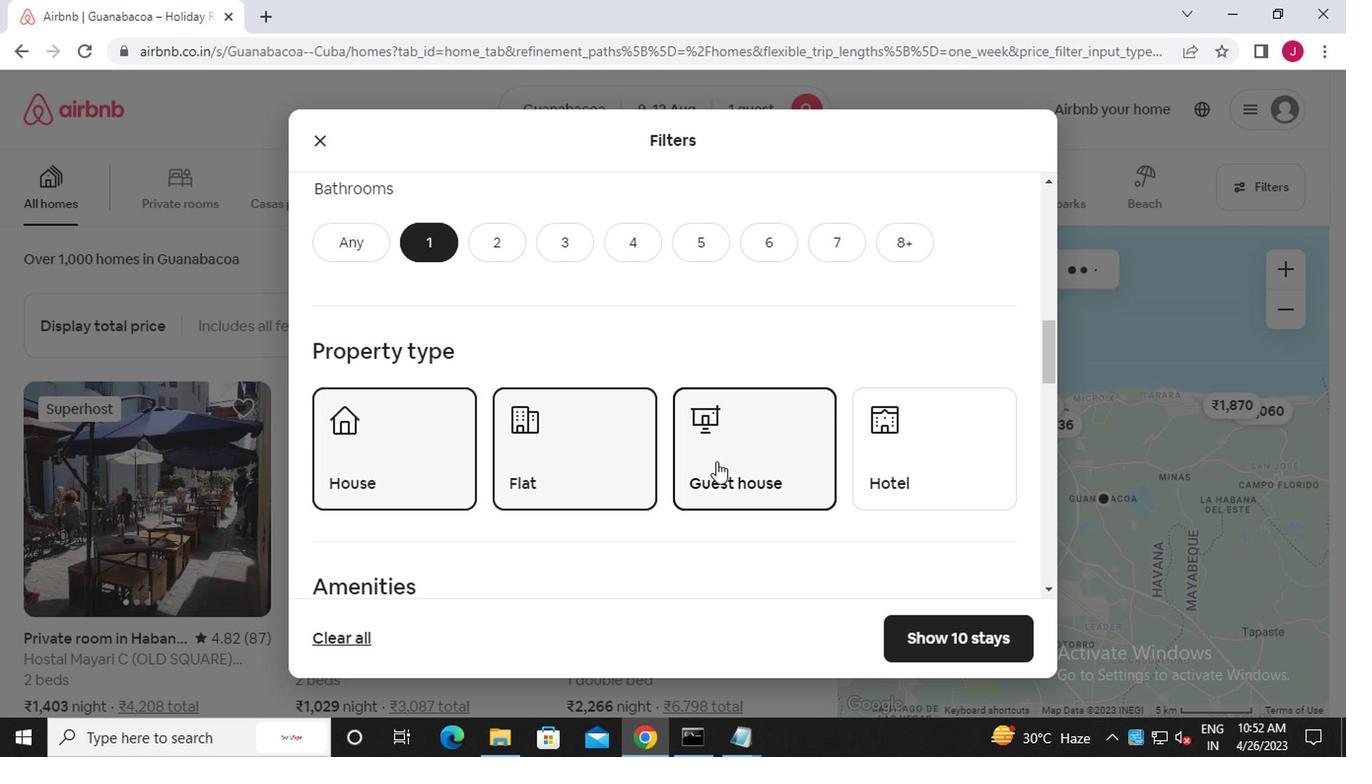 
Action: Mouse scrolled (716, 453) with delta (0, 0)
Screenshot: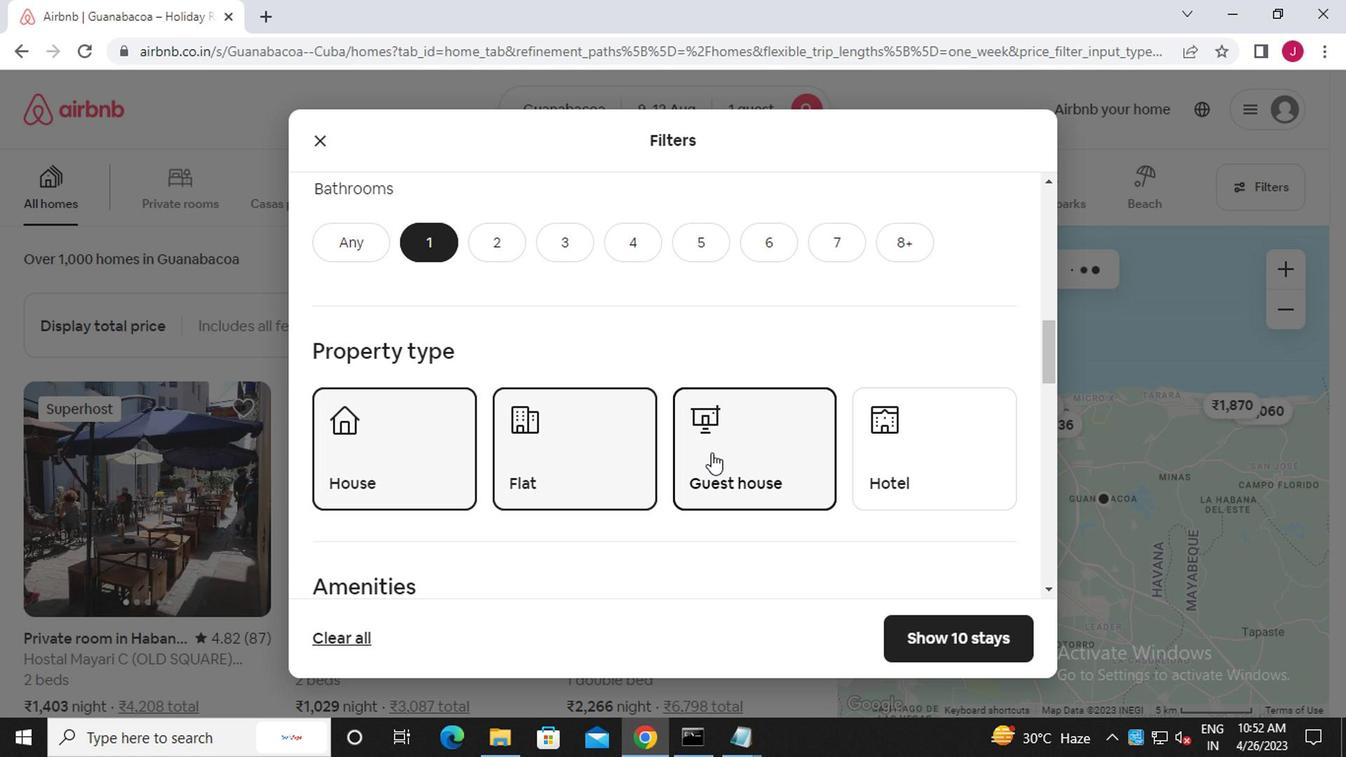 
Action: Mouse scrolled (716, 453) with delta (0, 0)
Screenshot: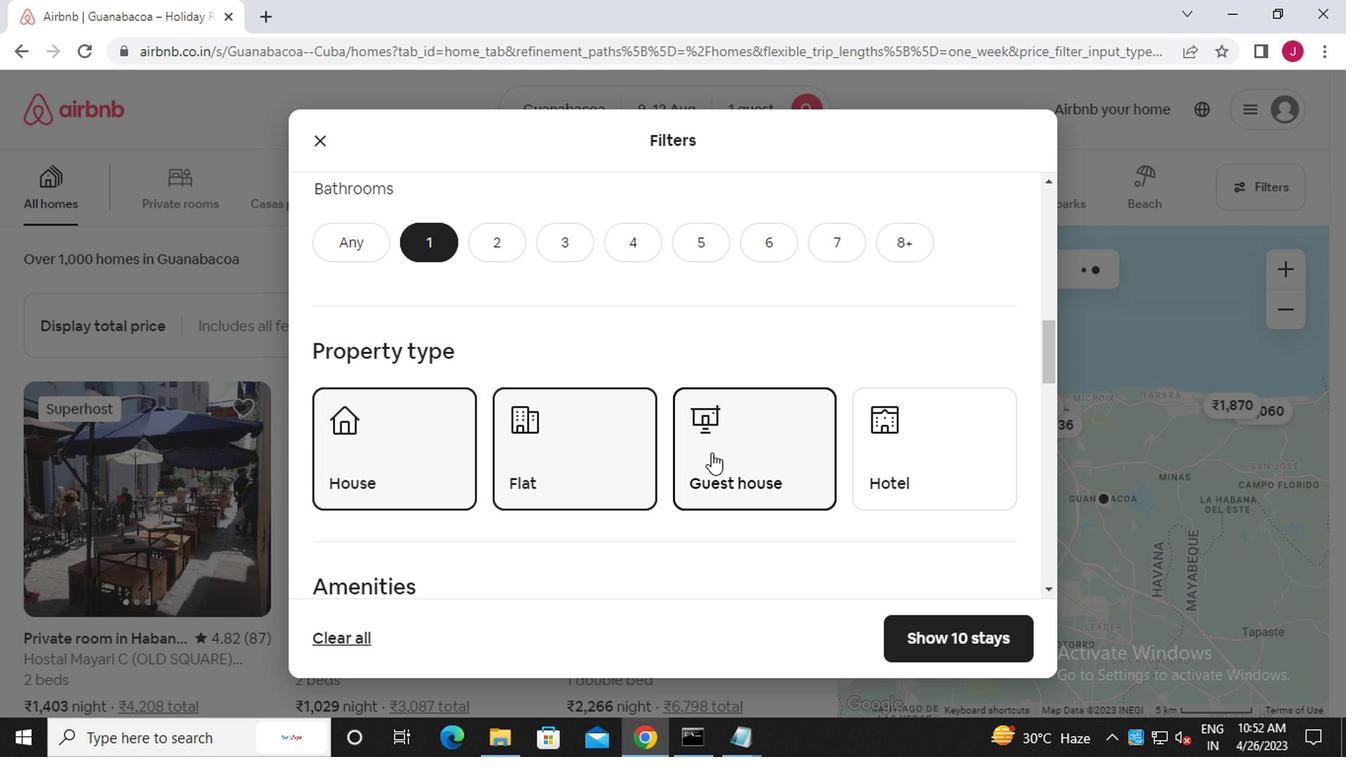 
Action: Mouse scrolled (716, 453) with delta (0, 0)
Screenshot: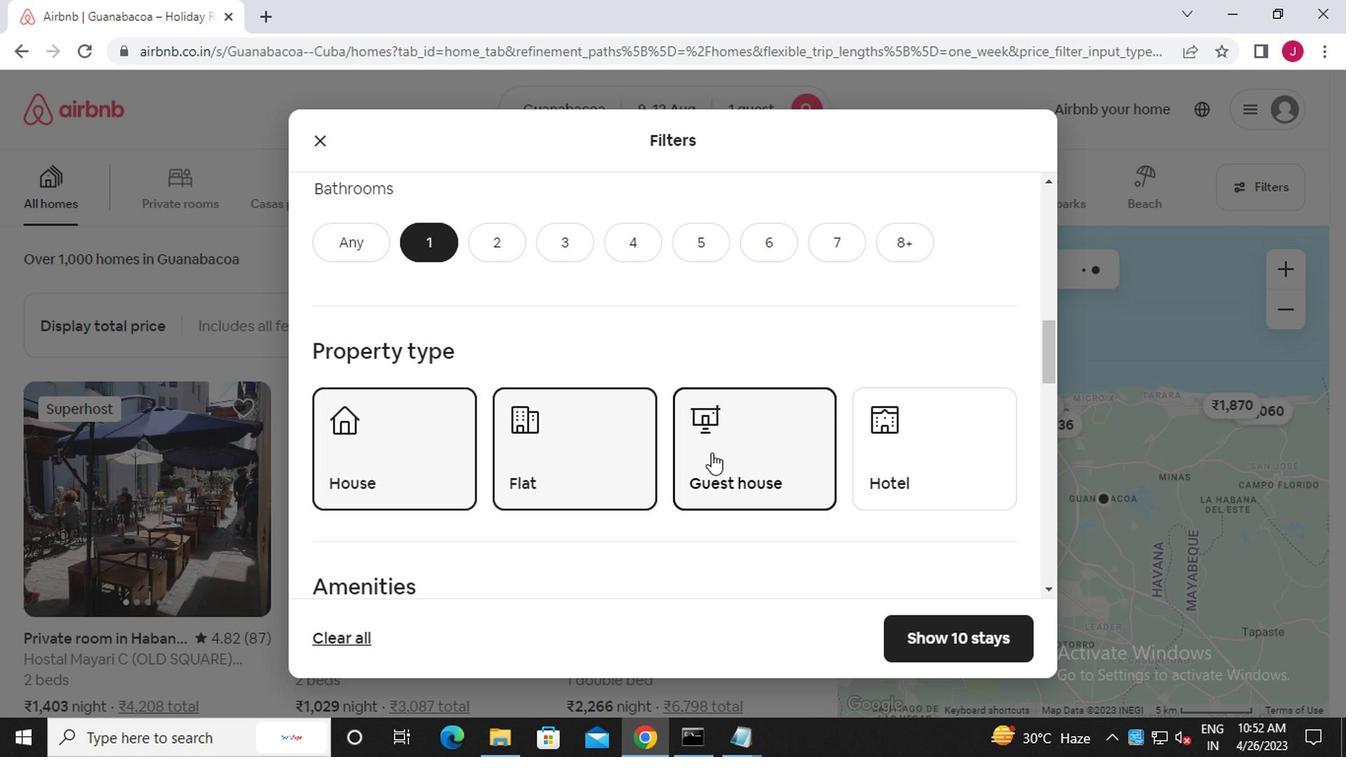 
Action: Mouse scrolled (716, 453) with delta (0, 0)
Screenshot: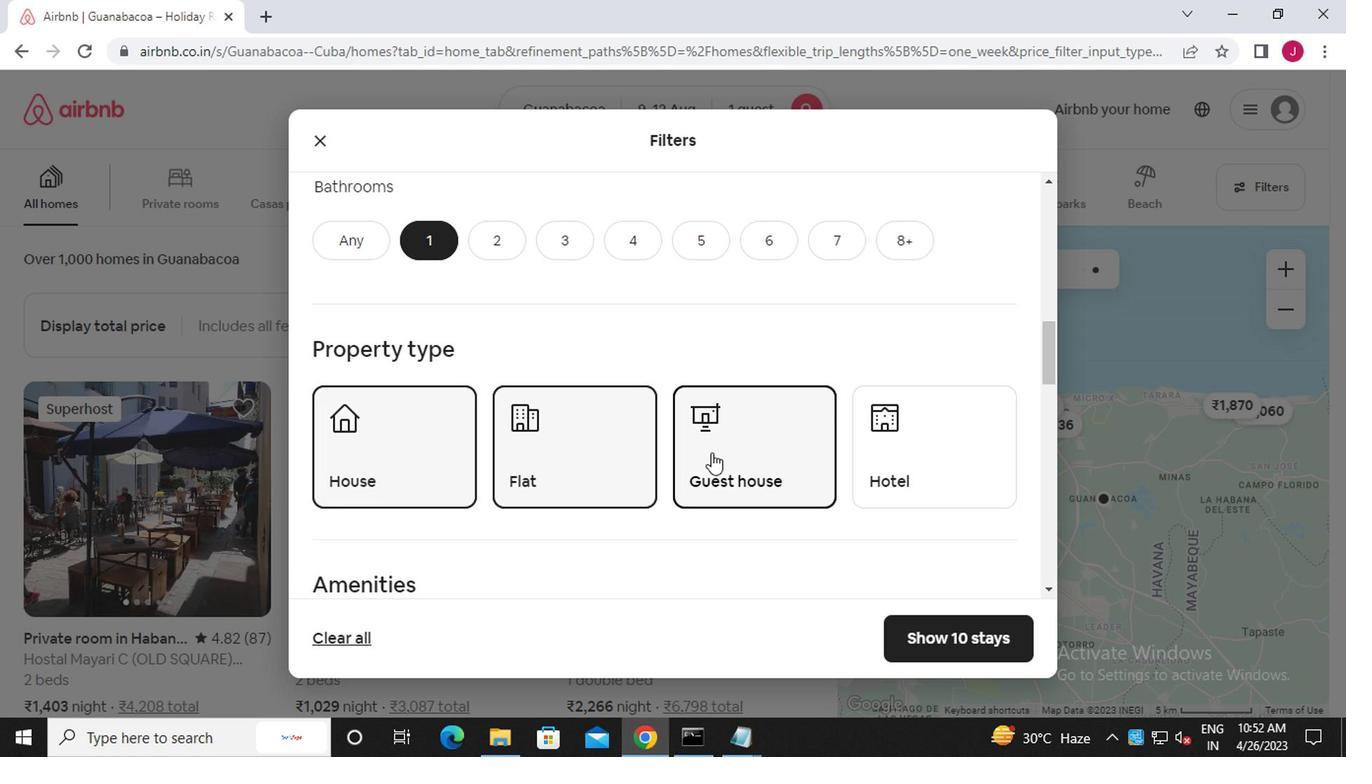 
Action: Mouse scrolled (716, 453) with delta (0, 0)
Screenshot: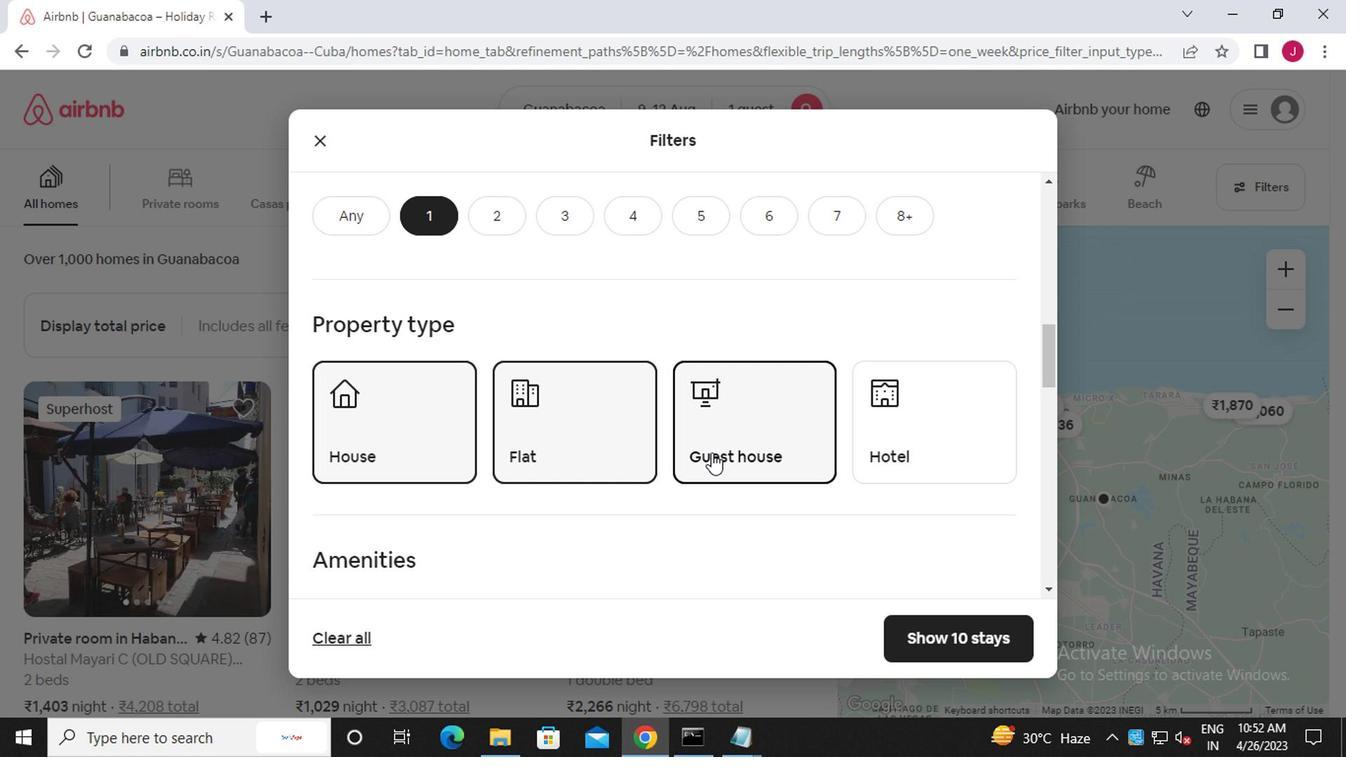 
Action: Mouse scrolled (716, 453) with delta (0, 0)
Screenshot: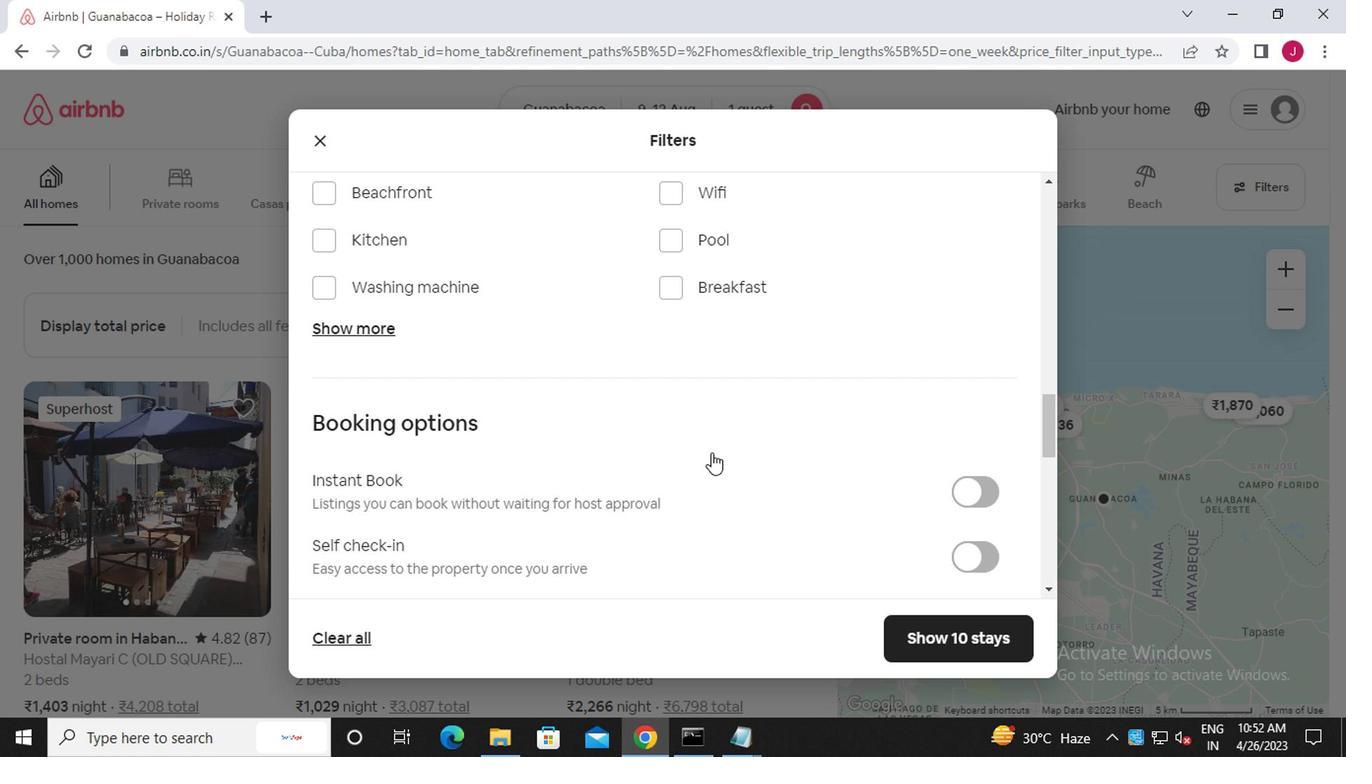 
Action: Mouse scrolled (716, 453) with delta (0, 0)
Screenshot: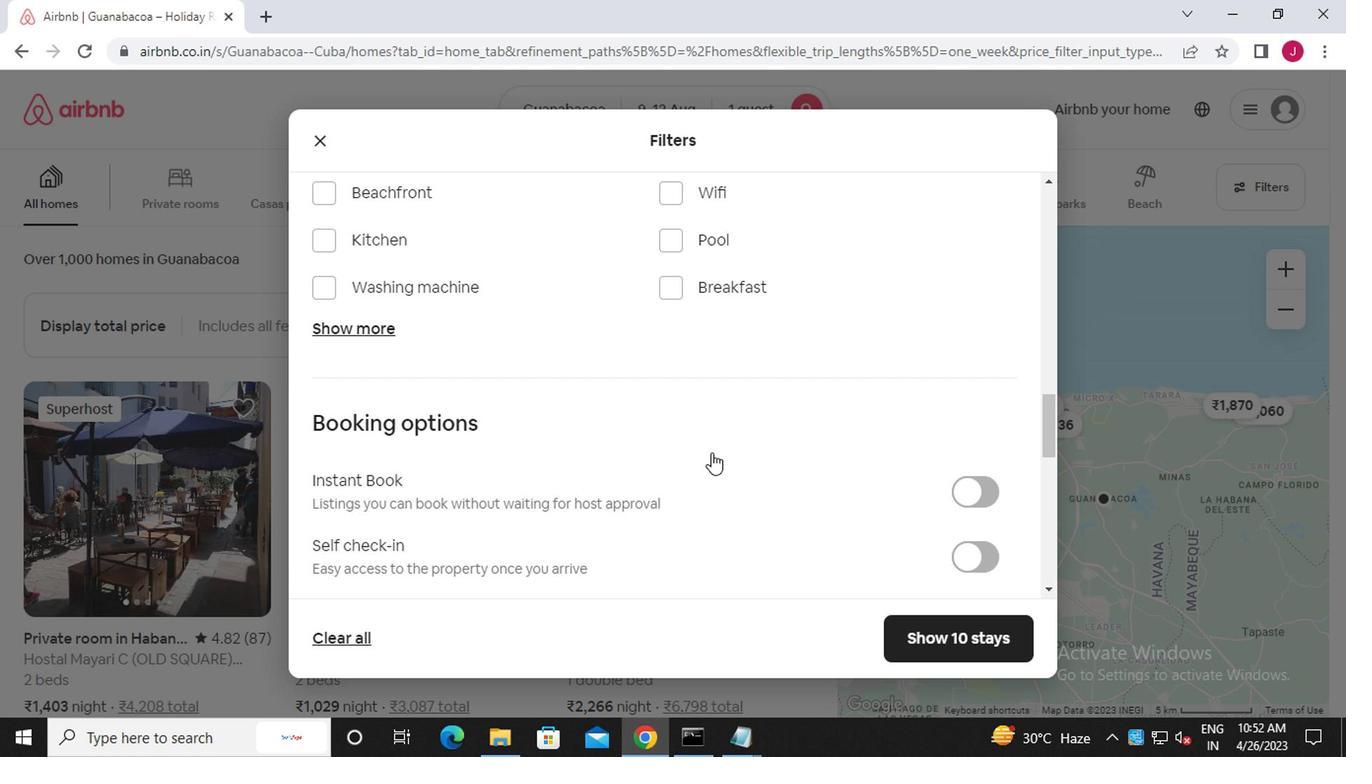 
Action: Mouse scrolled (716, 453) with delta (0, 0)
Screenshot: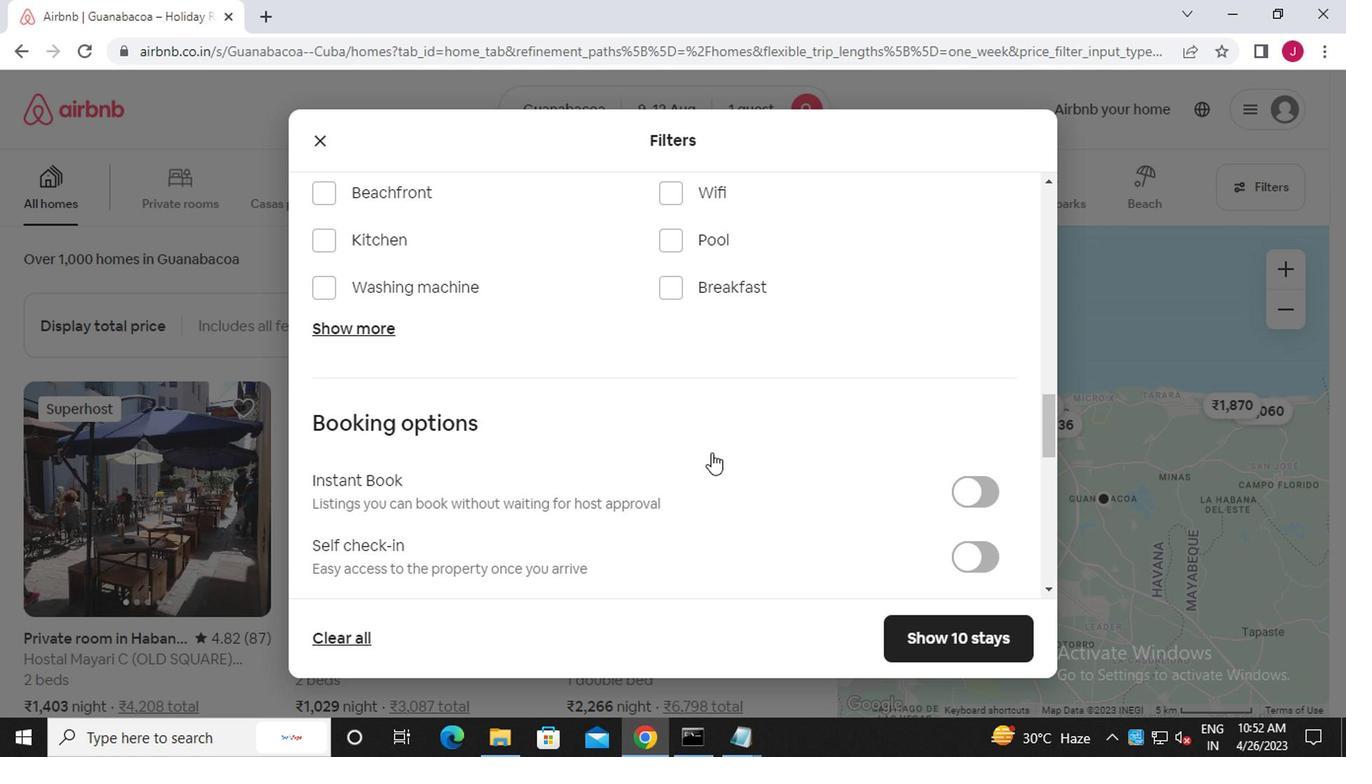 
Action: Mouse moved to (988, 266)
Screenshot: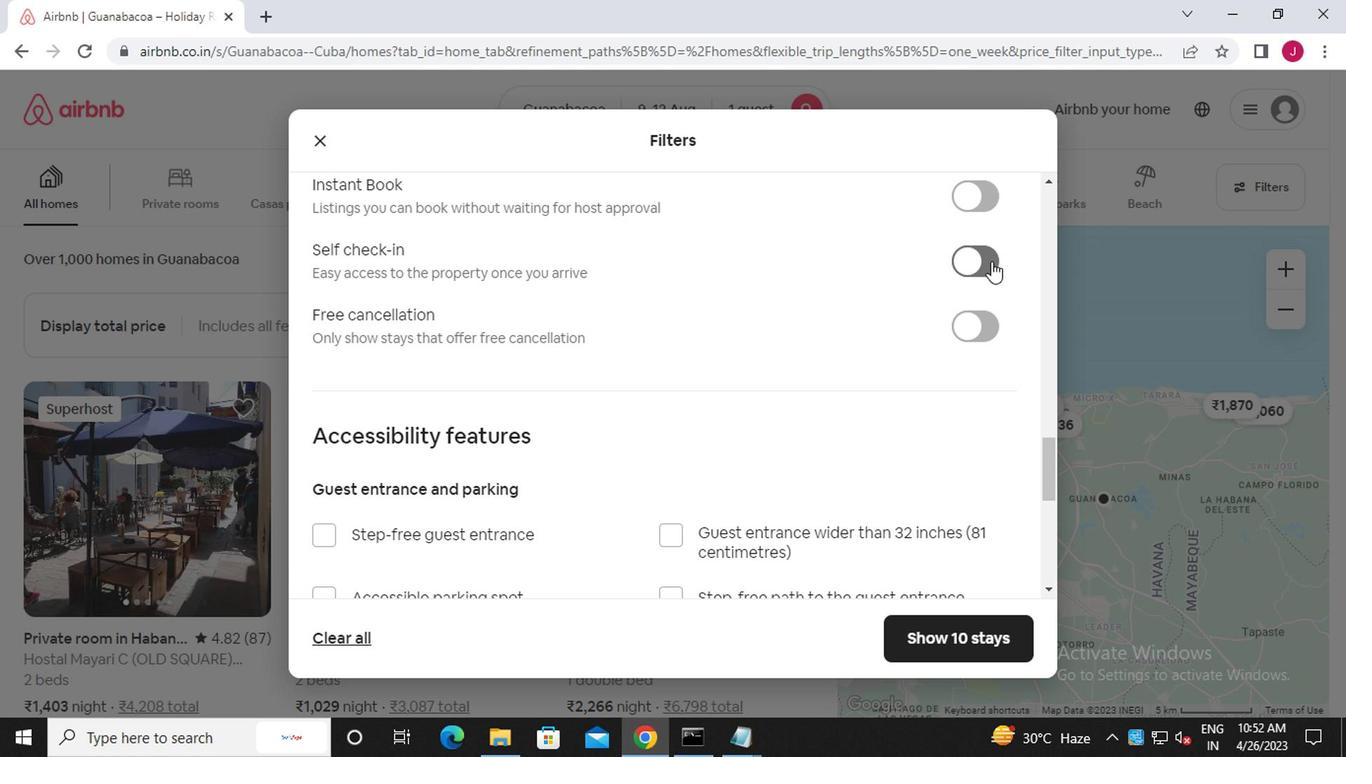 
Action: Mouse pressed left at (988, 266)
Screenshot: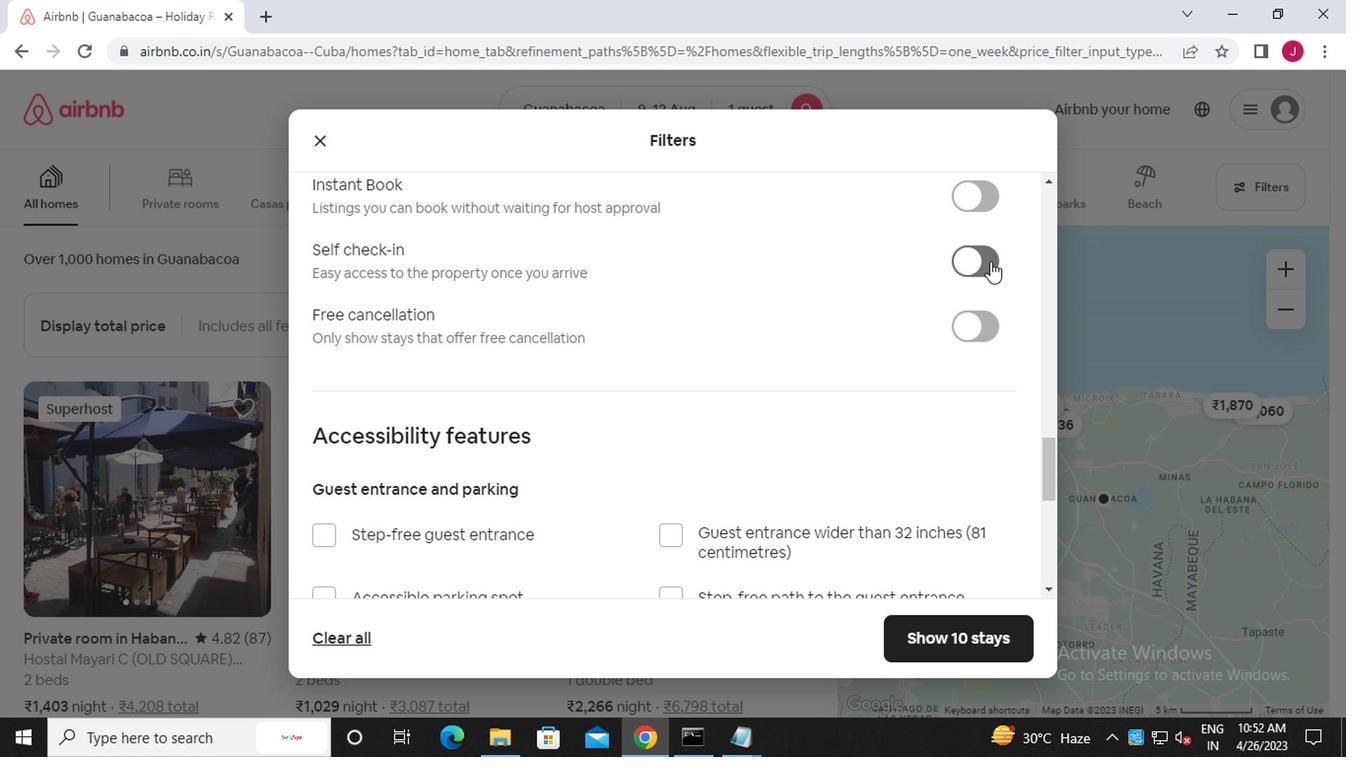 
Action: Mouse moved to (873, 488)
Screenshot: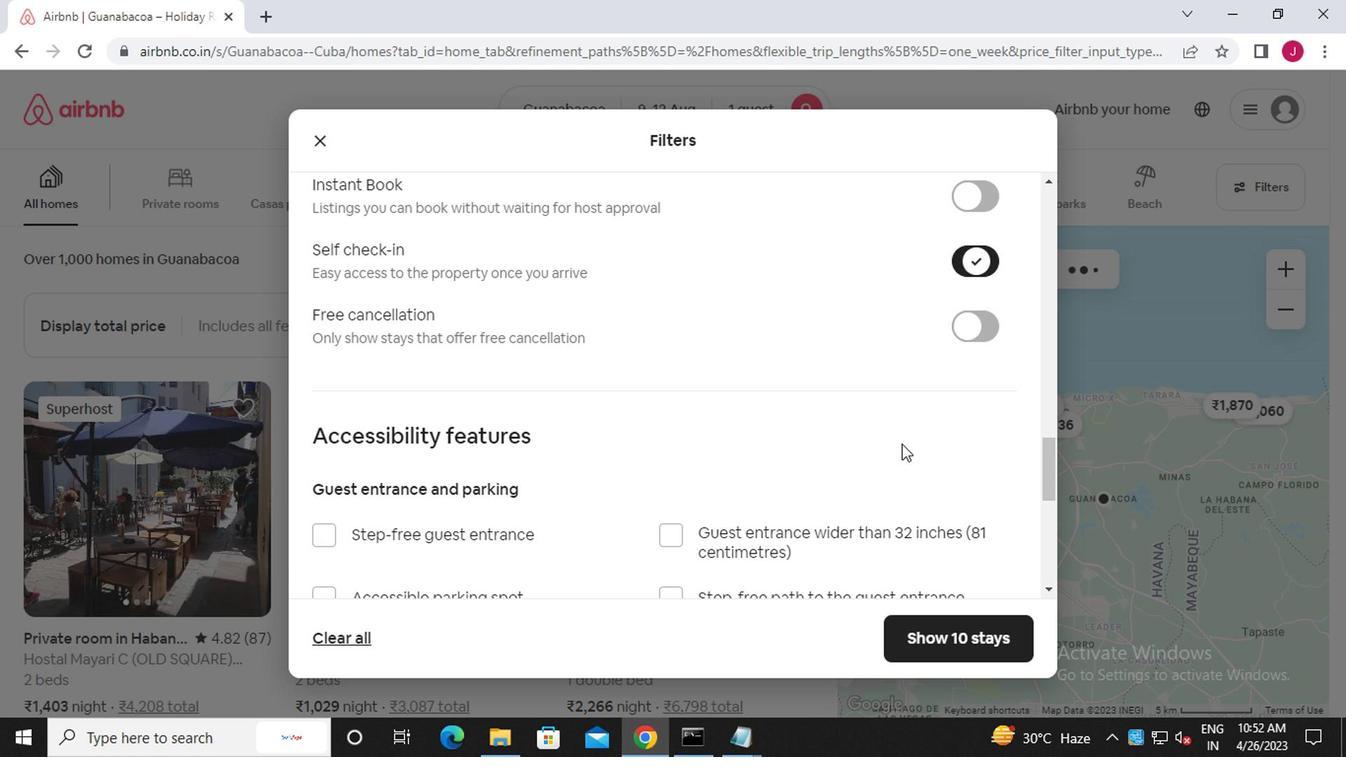 
Action: Mouse scrolled (873, 487) with delta (0, -1)
Screenshot: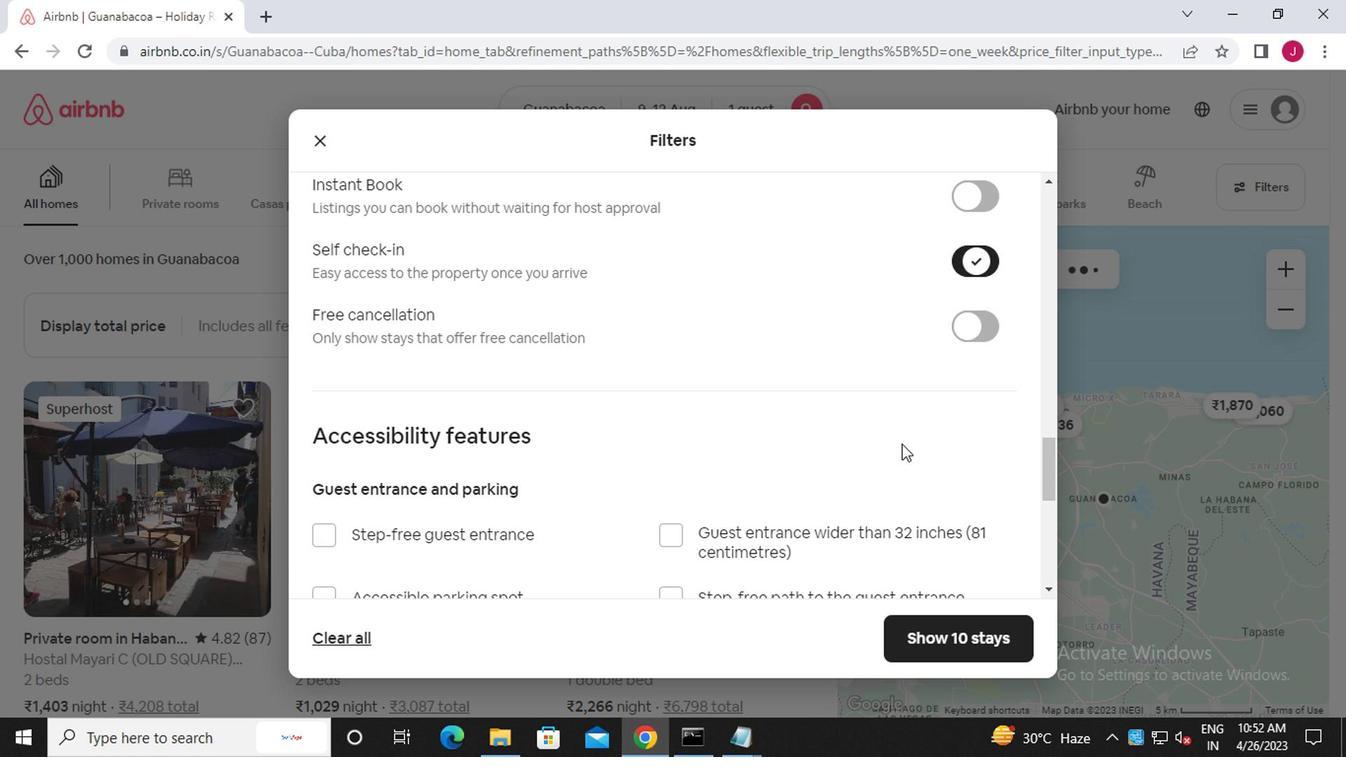 
Action: Mouse moved to (873, 489)
Screenshot: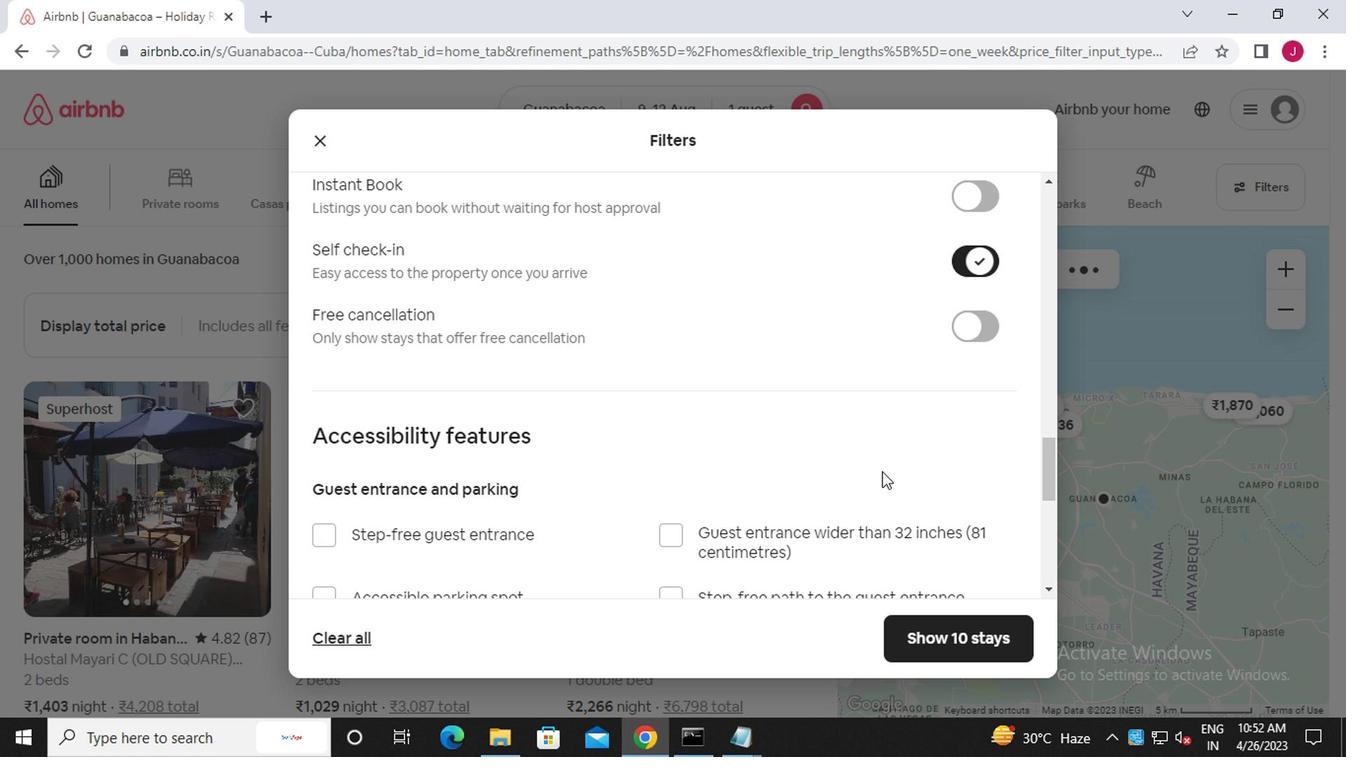 
Action: Mouse scrolled (873, 488) with delta (0, 0)
Screenshot: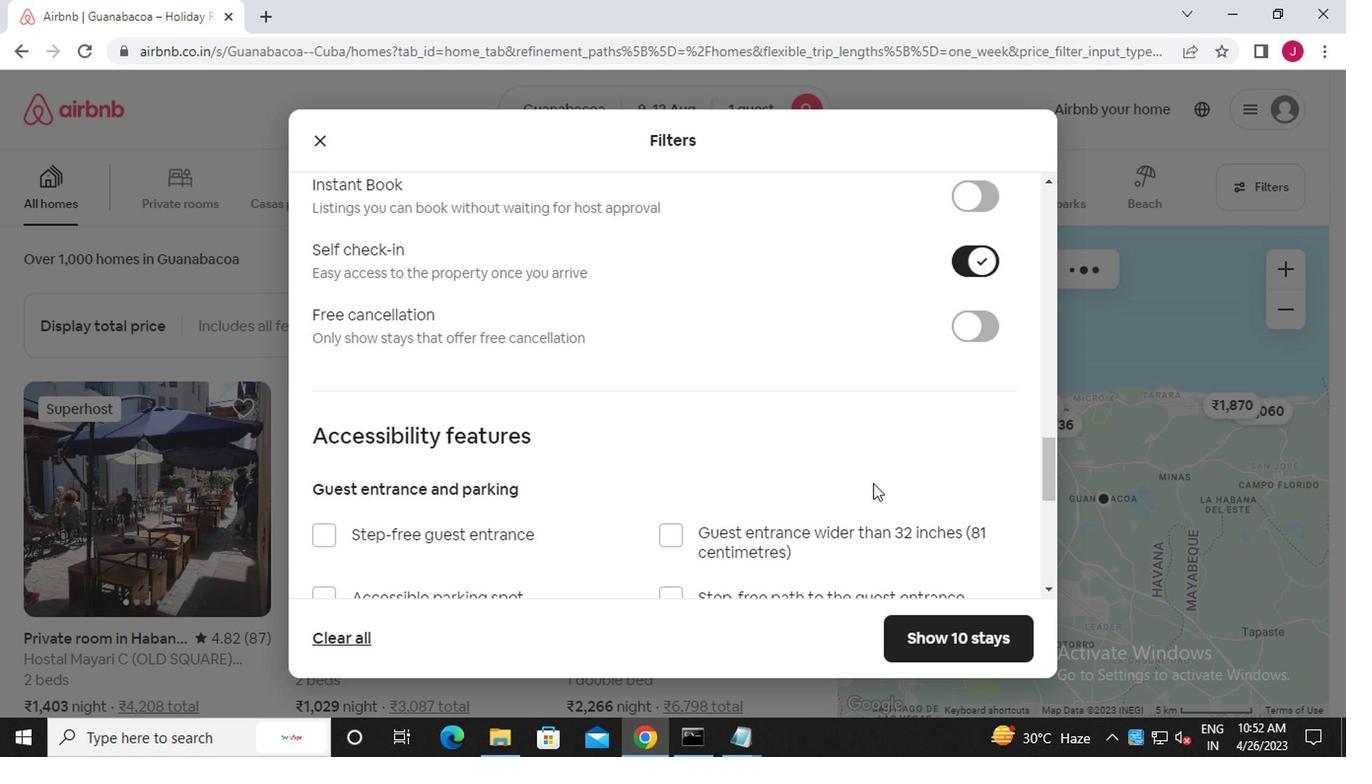 
Action: Mouse scrolled (873, 488) with delta (0, 0)
Screenshot: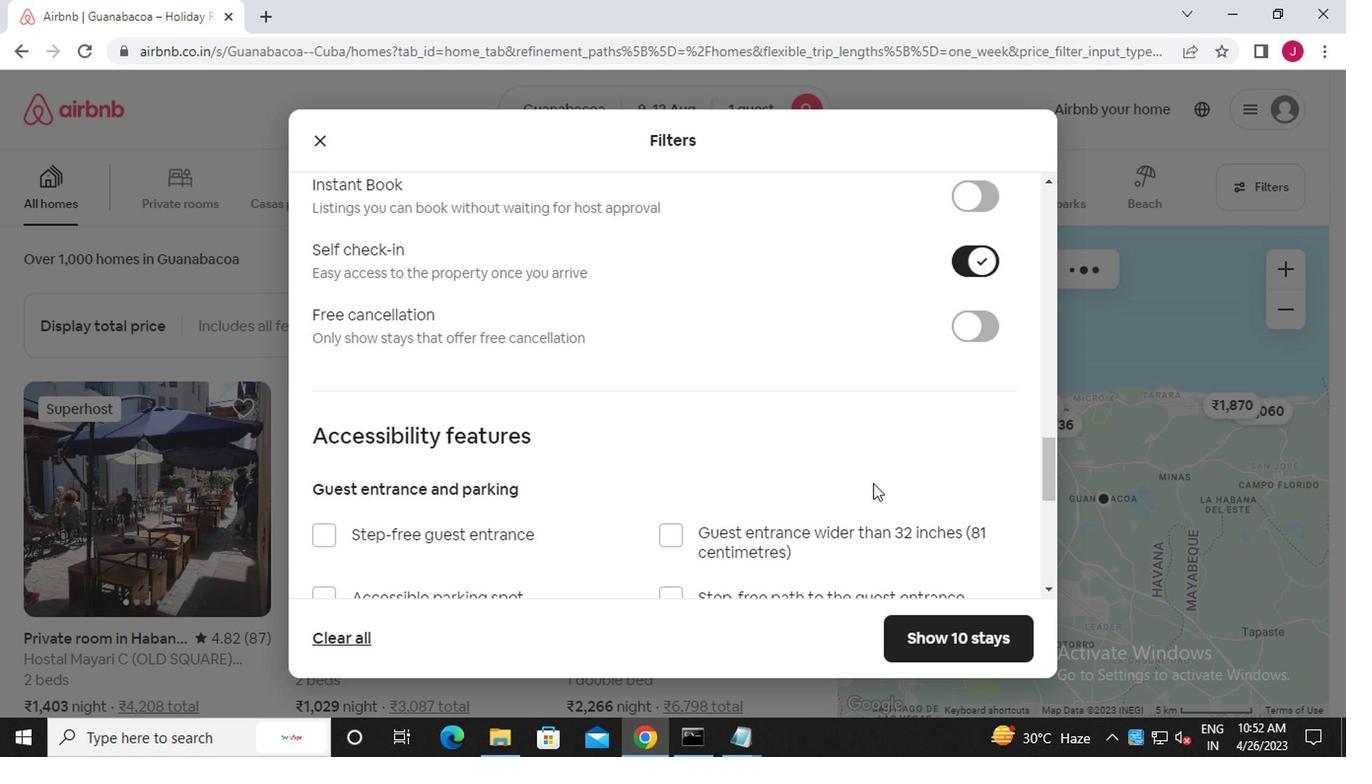 
Action: Mouse scrolled (873, 488) with delta (0, 0)
Screenshot: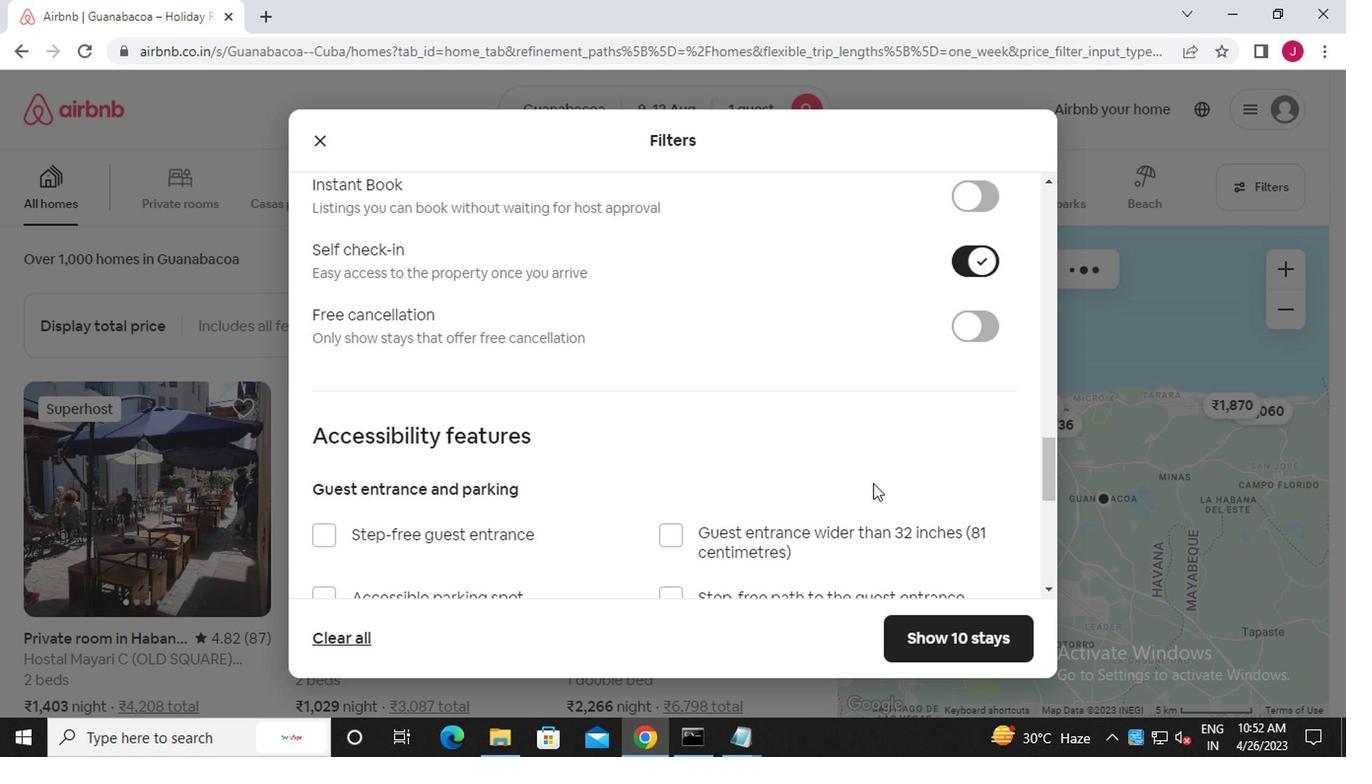 
Action: Mouse scrolled (873, 488) with delta (0, 0)
Screenshot: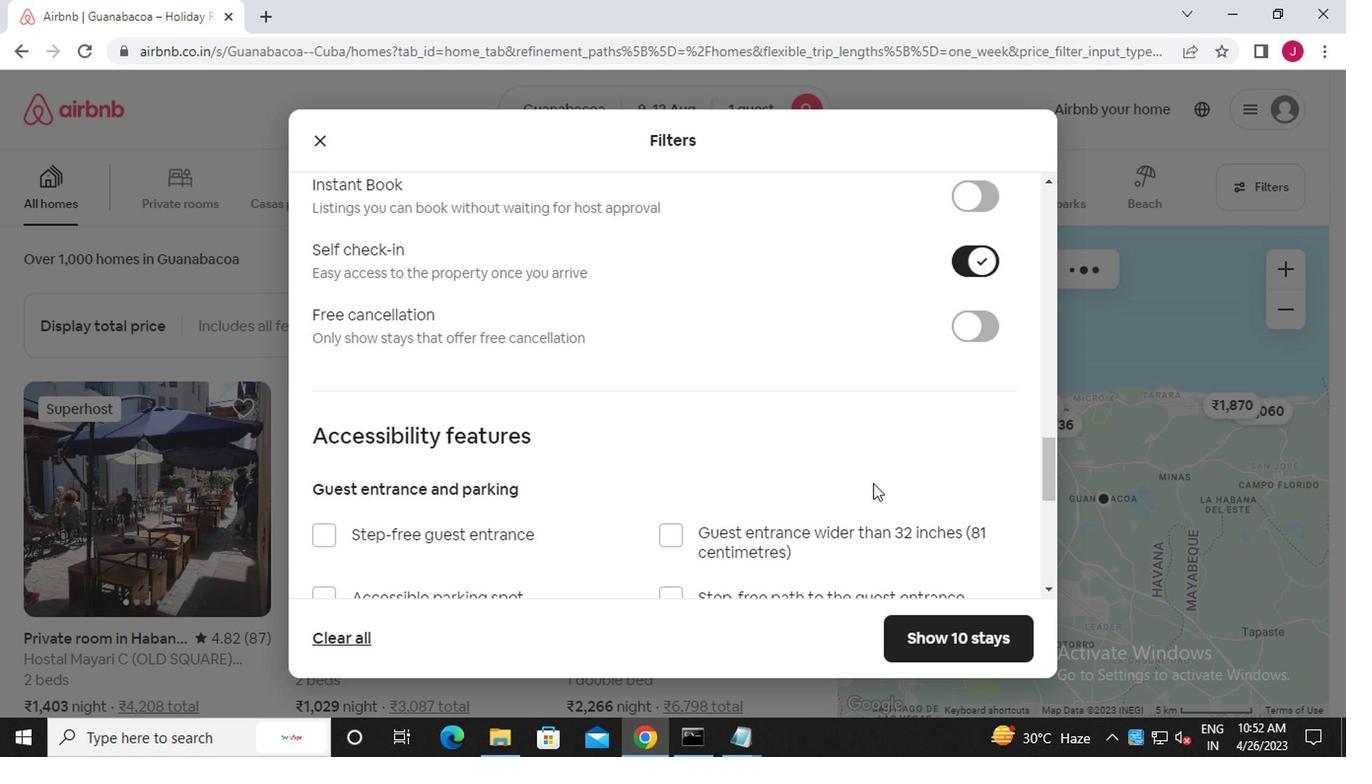
Action: Mouse scrolled (873, 488) with delta (0, 0)
Screenshot: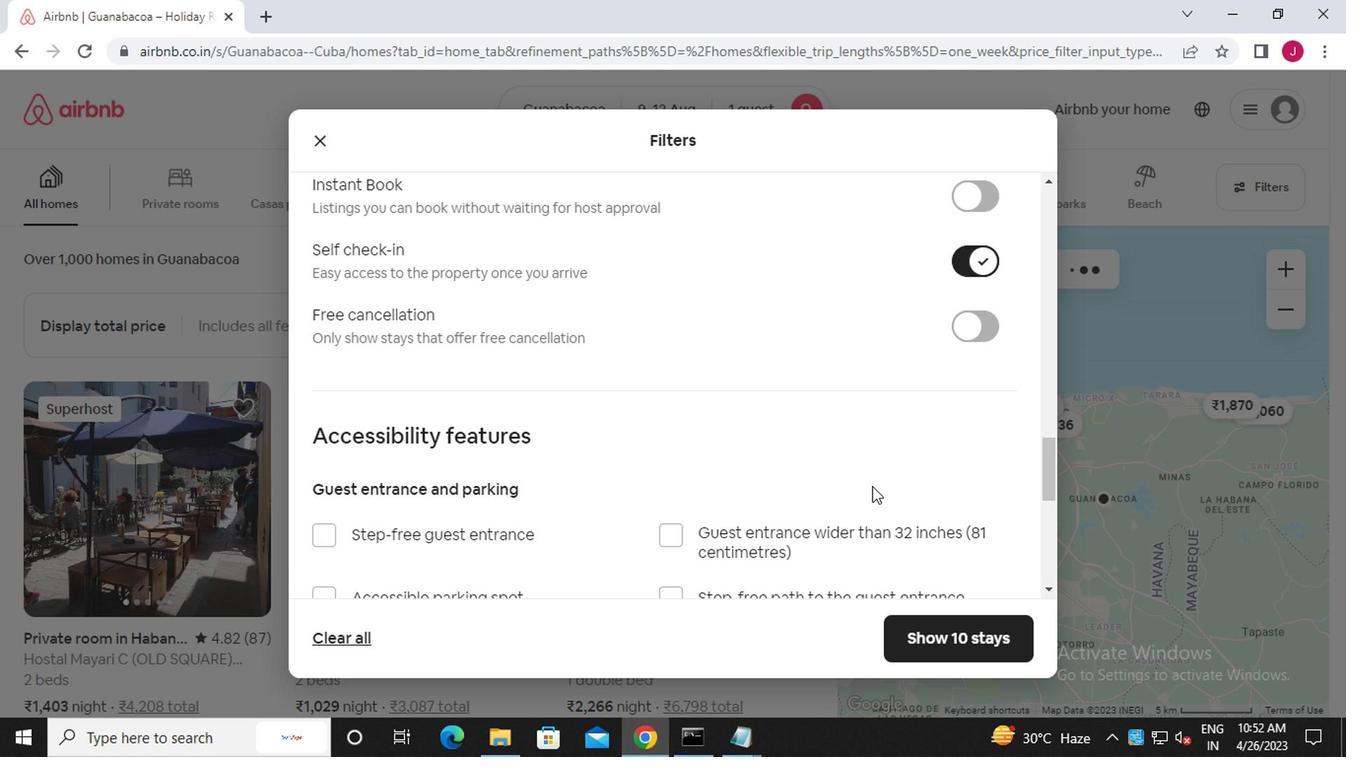 
Action: Mouse scrolled (873, 488) with delta (0, 0)
Screenshot: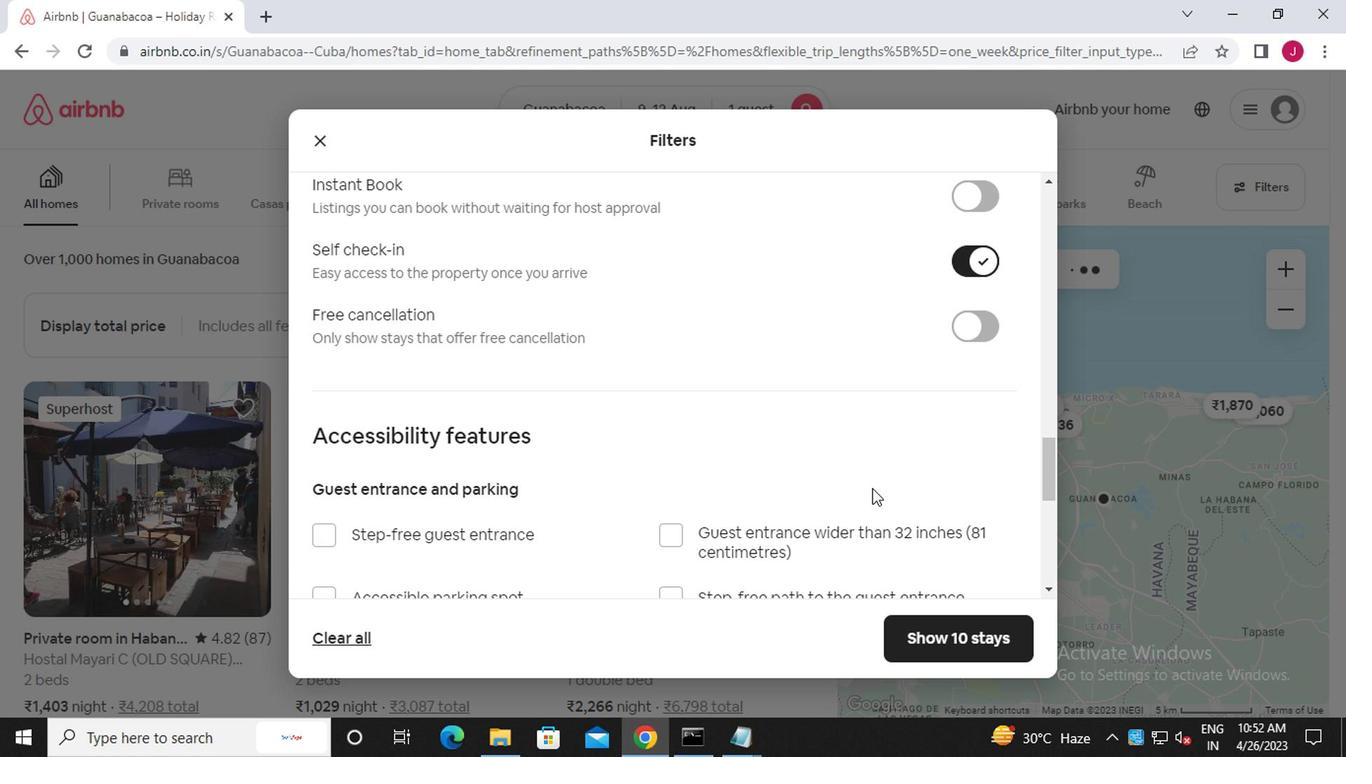 
Action: Mouse scrolled (873, 488) with delta (0, 0)
Screenshot: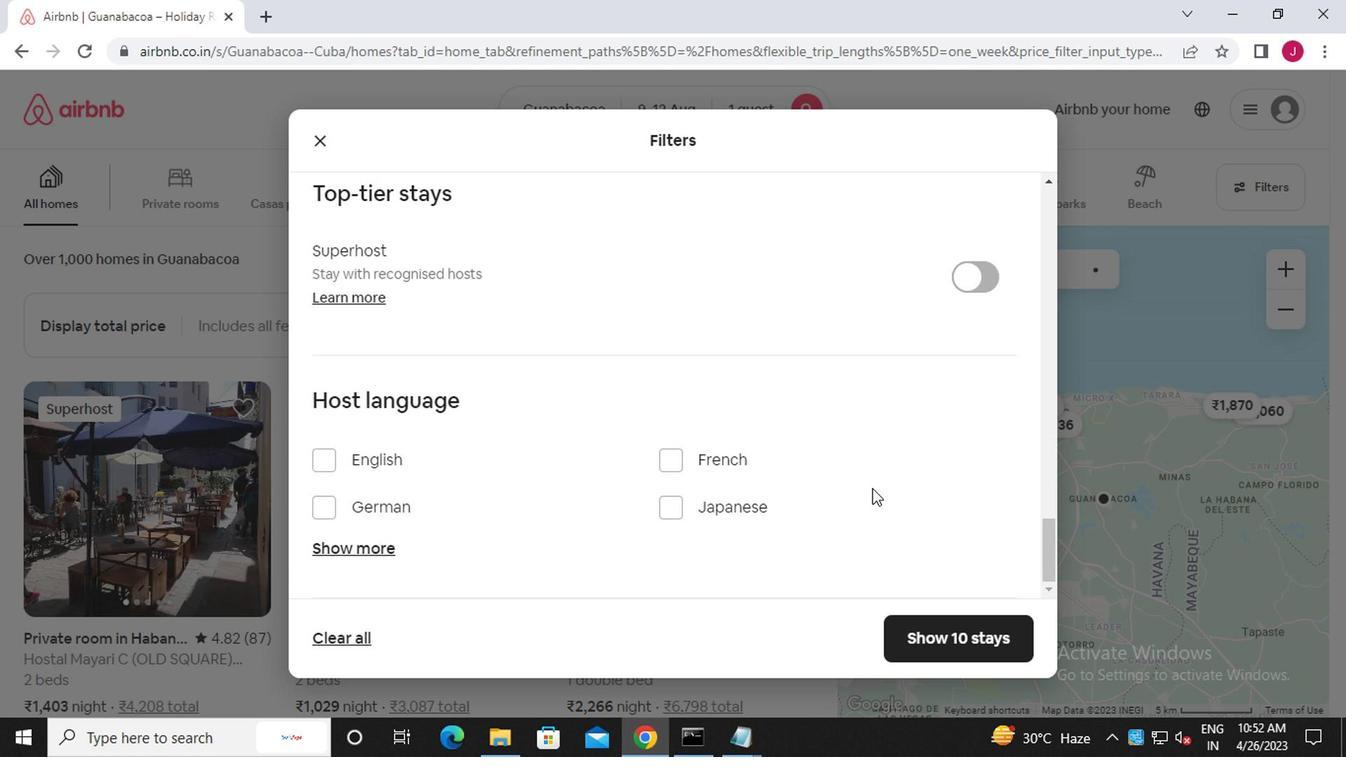 
Action: Mouse scrolled (873, 488) with delta (0, 0)
Screenshot: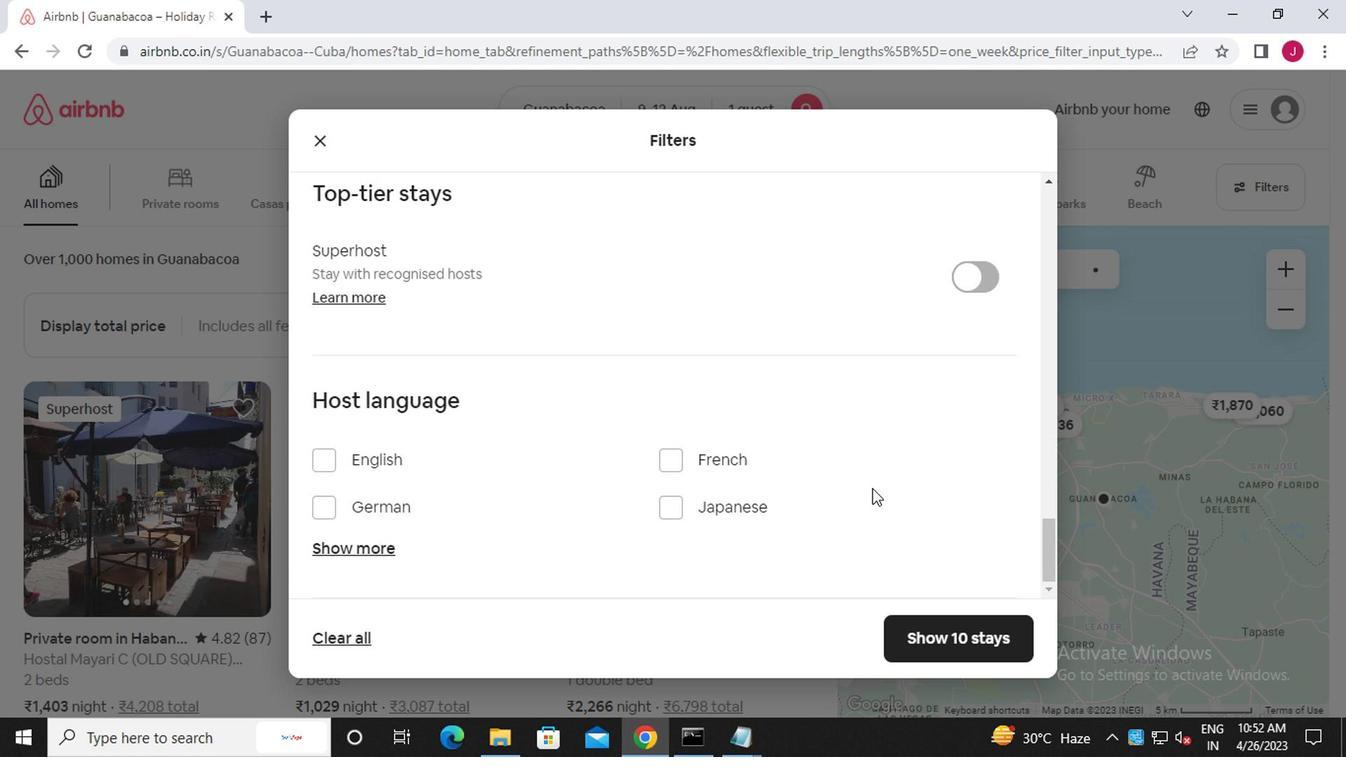 
Action: Mouse scrolled (873, 488) with delta (0, 0)
Screenshot: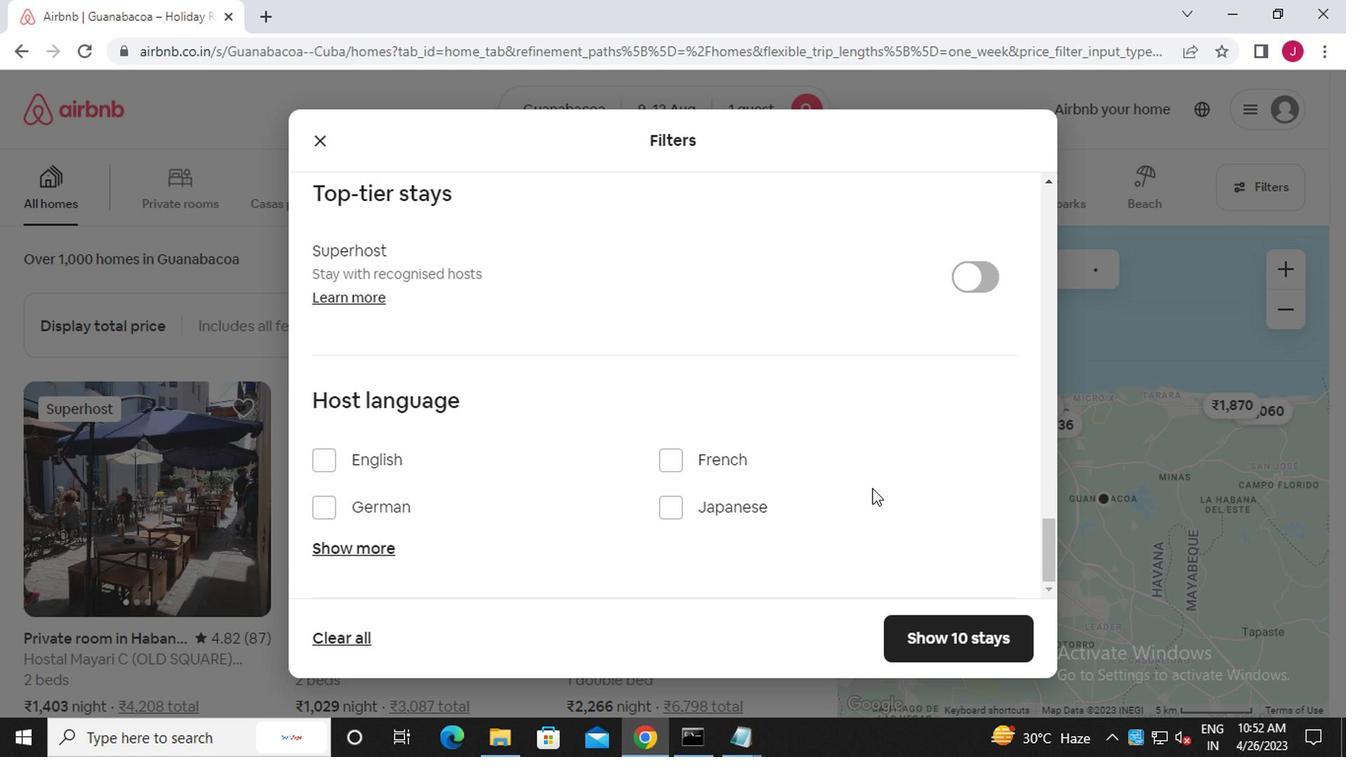 
Action: Mouse scrolled (873, 488) with delta (0, 0)
Screenshot: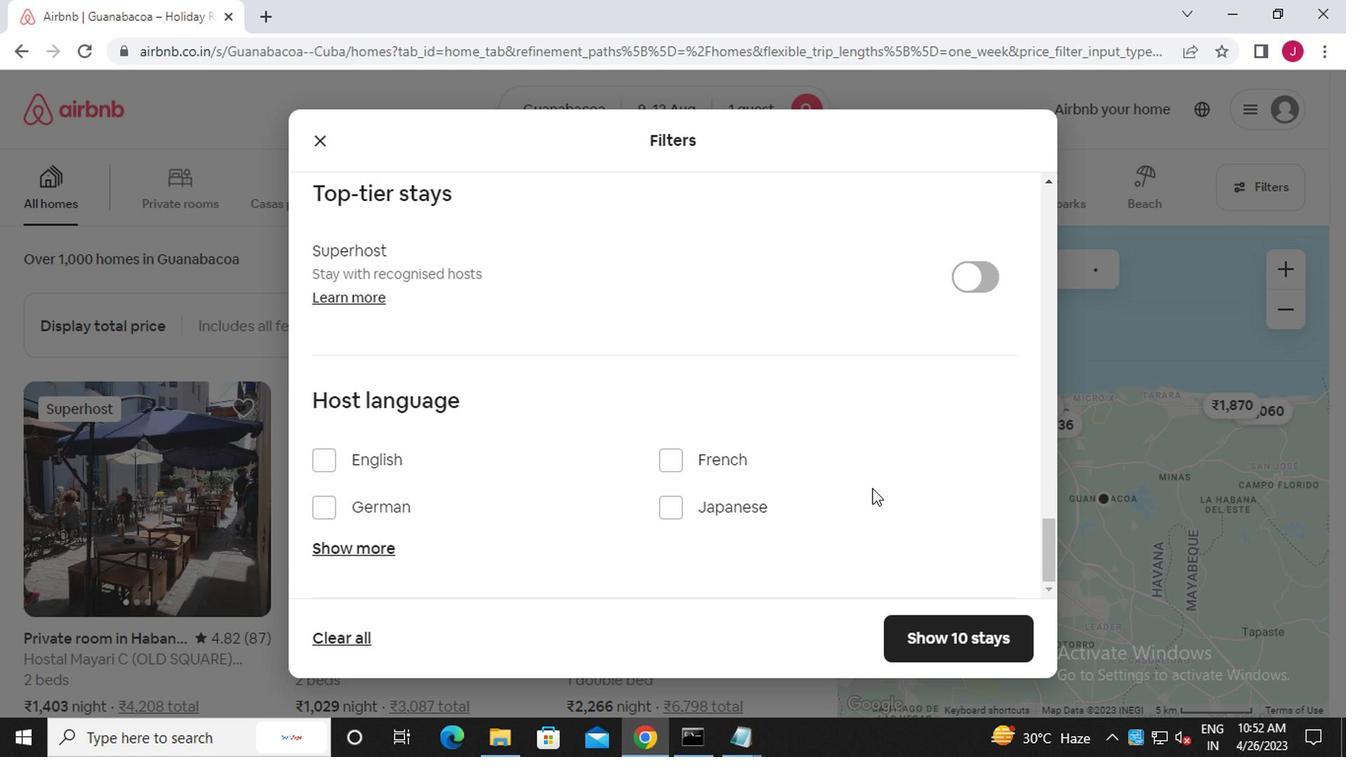 
Action: Mouse scrolled (873, 488) with delta (0, 0)
Screenshot: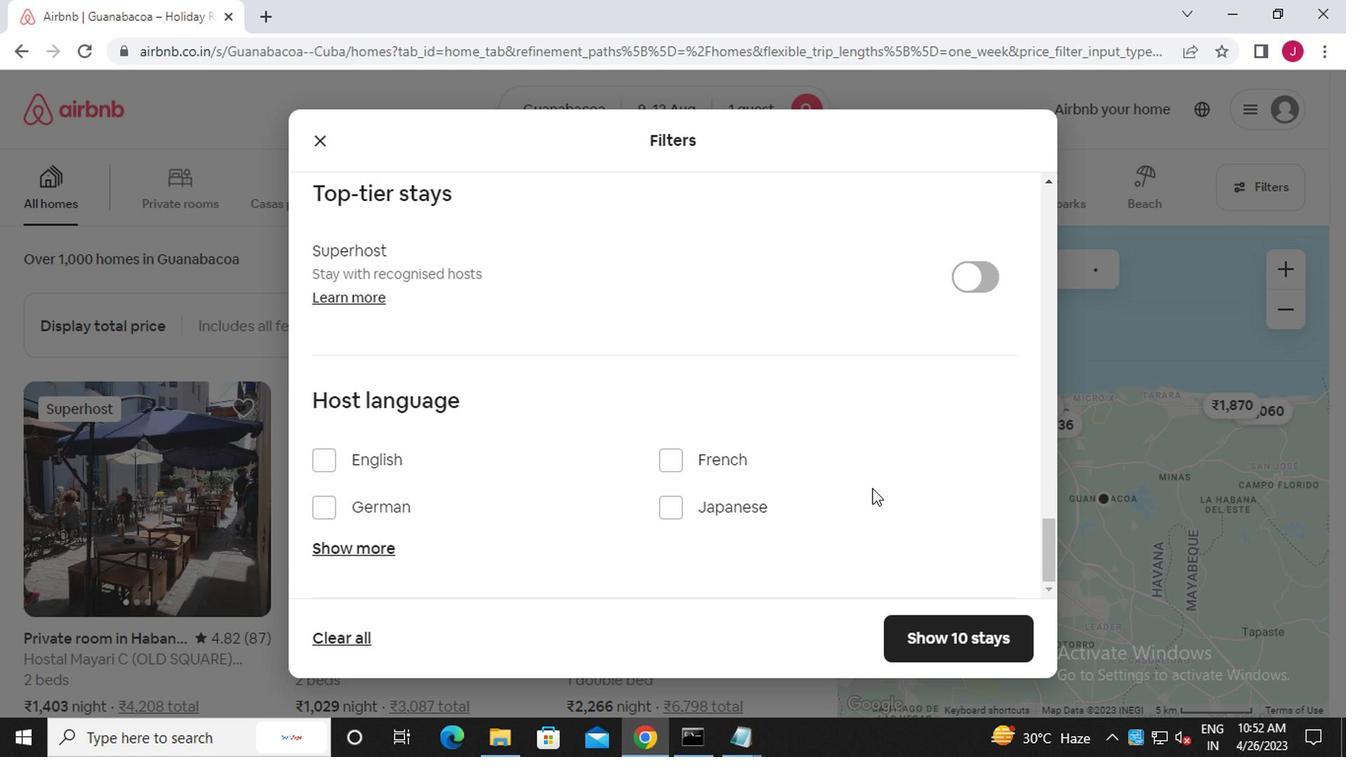
Action: Mouse moved to (925, 636)
Screenshot: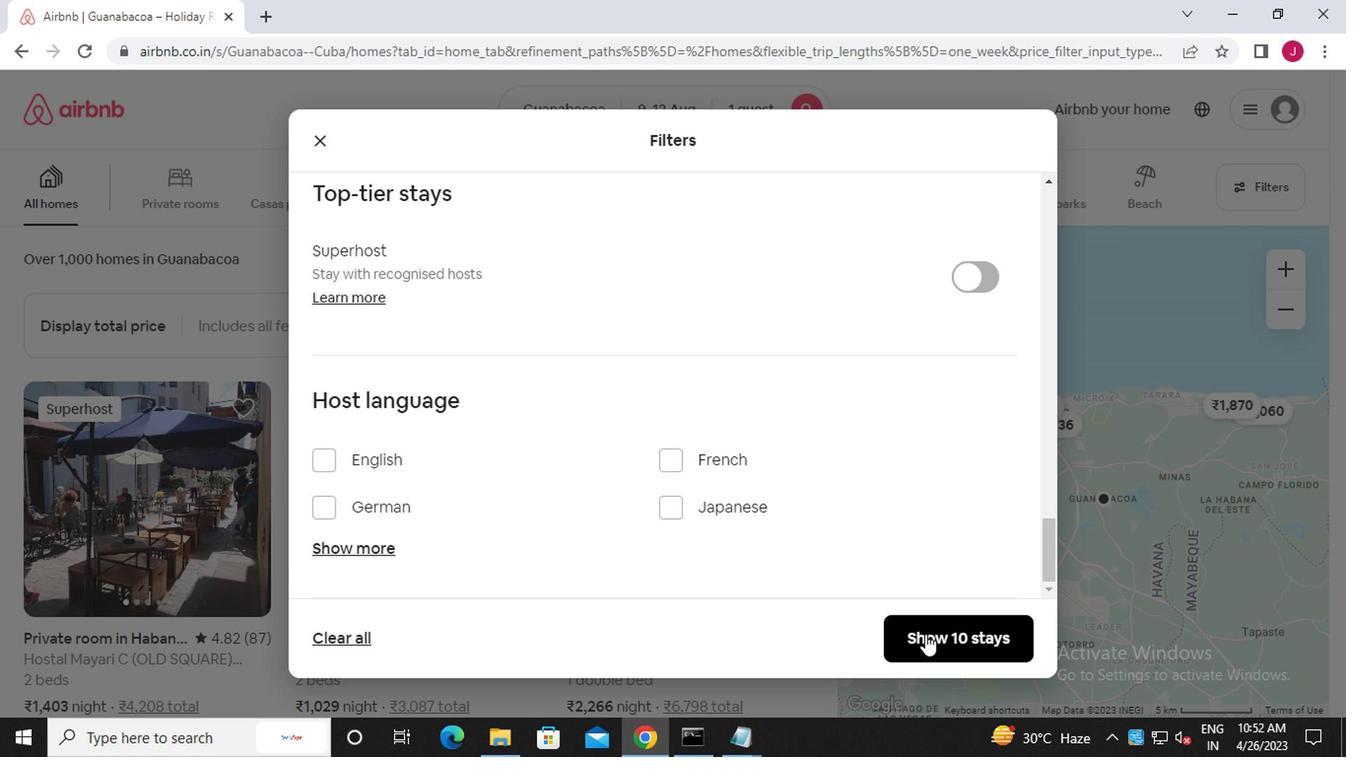 
Action: Mouse pressed left at (925, 636)
Screenshot: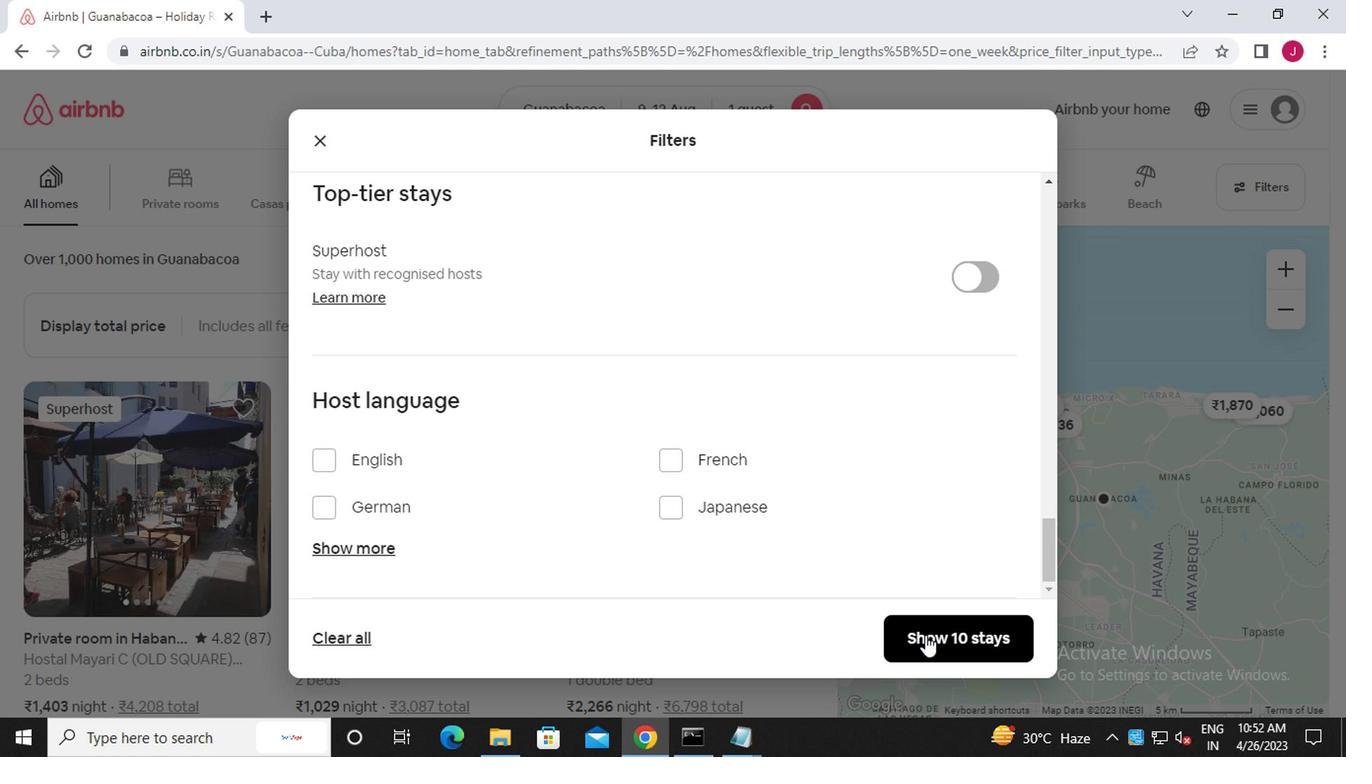 
Action: Mouse moved to (913, 625)
Screenshot: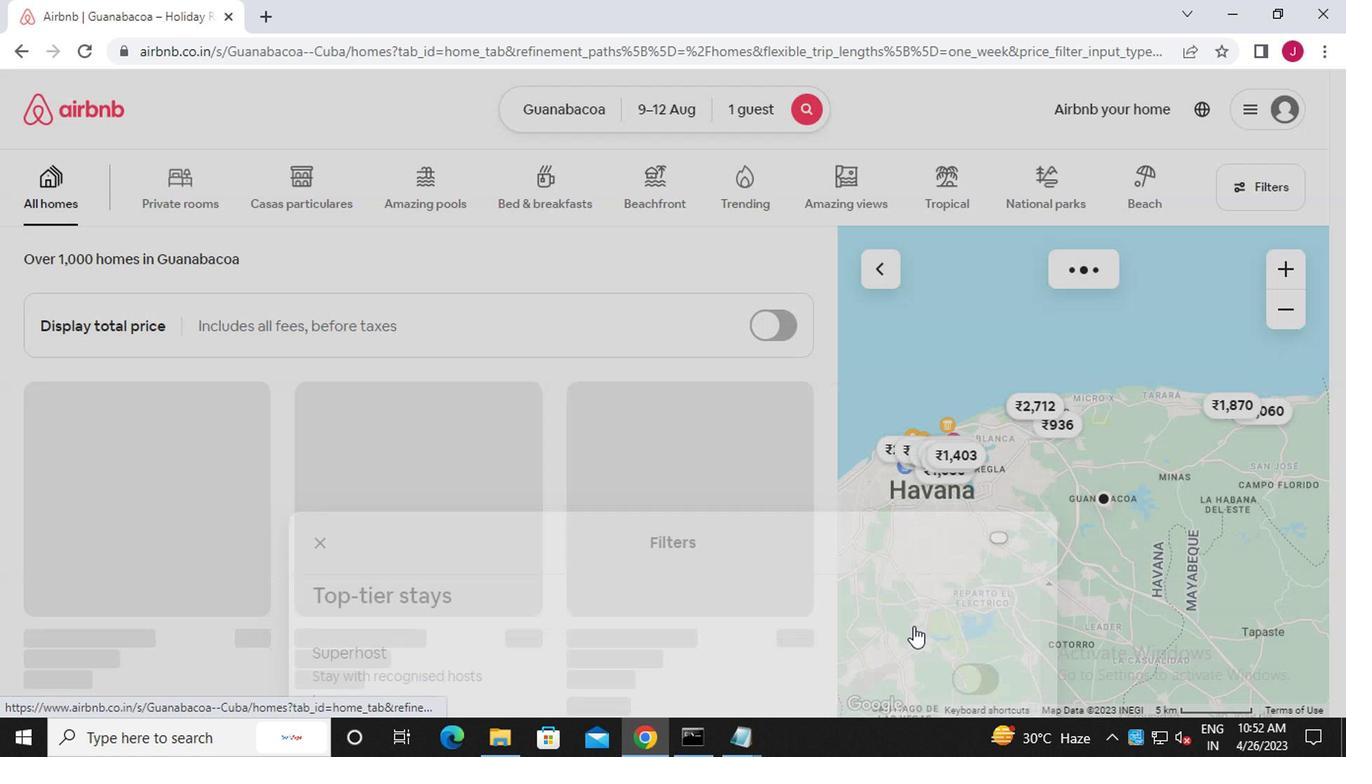 
